 Task: Send an email with the signature Brandon Turner with the subject 'Event invitation' and the message 'I am writing to confirm receipt of your email.' from softage.1@softage.net to softage.4@softage.net with an attached document Proposal_draft.docx and move the email from Sent Items to the folder Art
Action: Mouse moved to (344, 344)
Screenshot: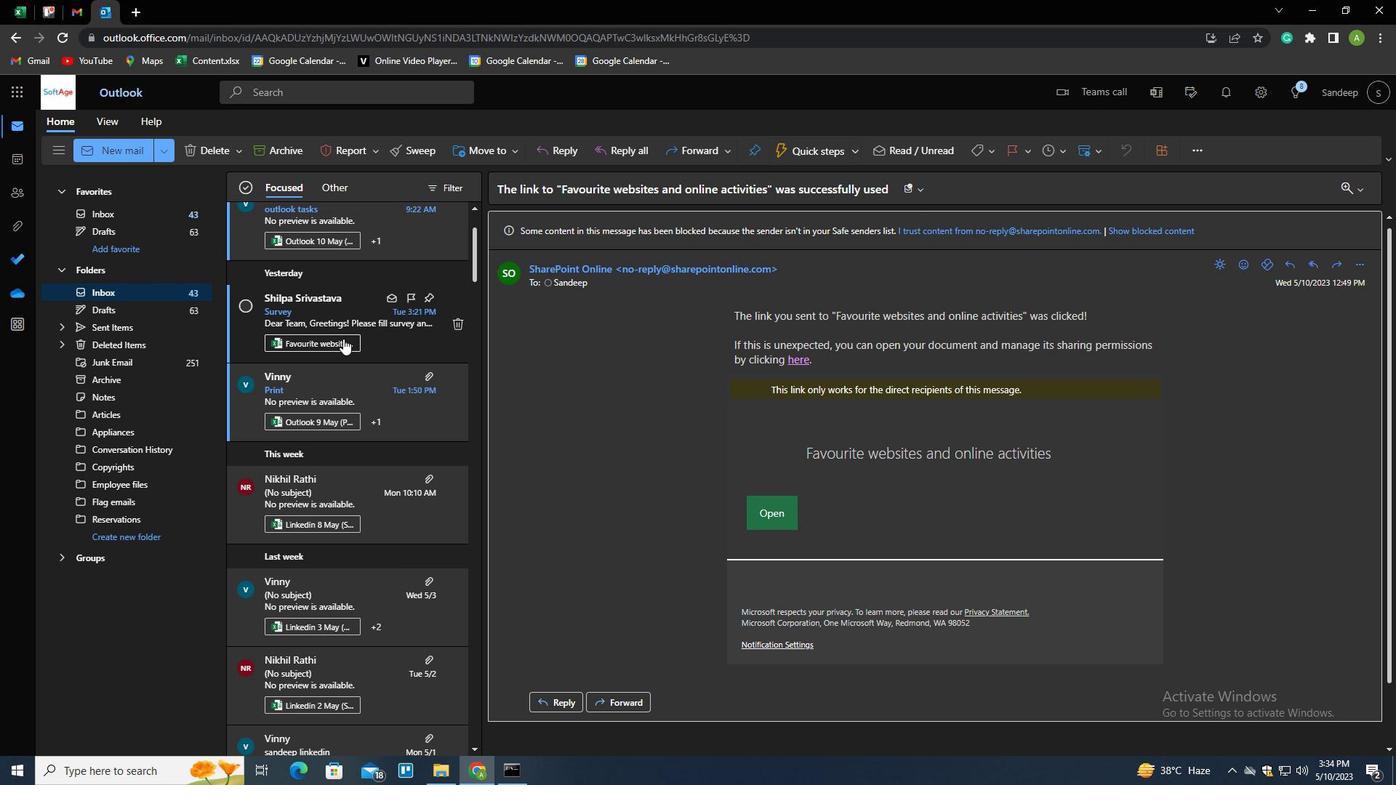 
Action: Key pressed n
Screenshot: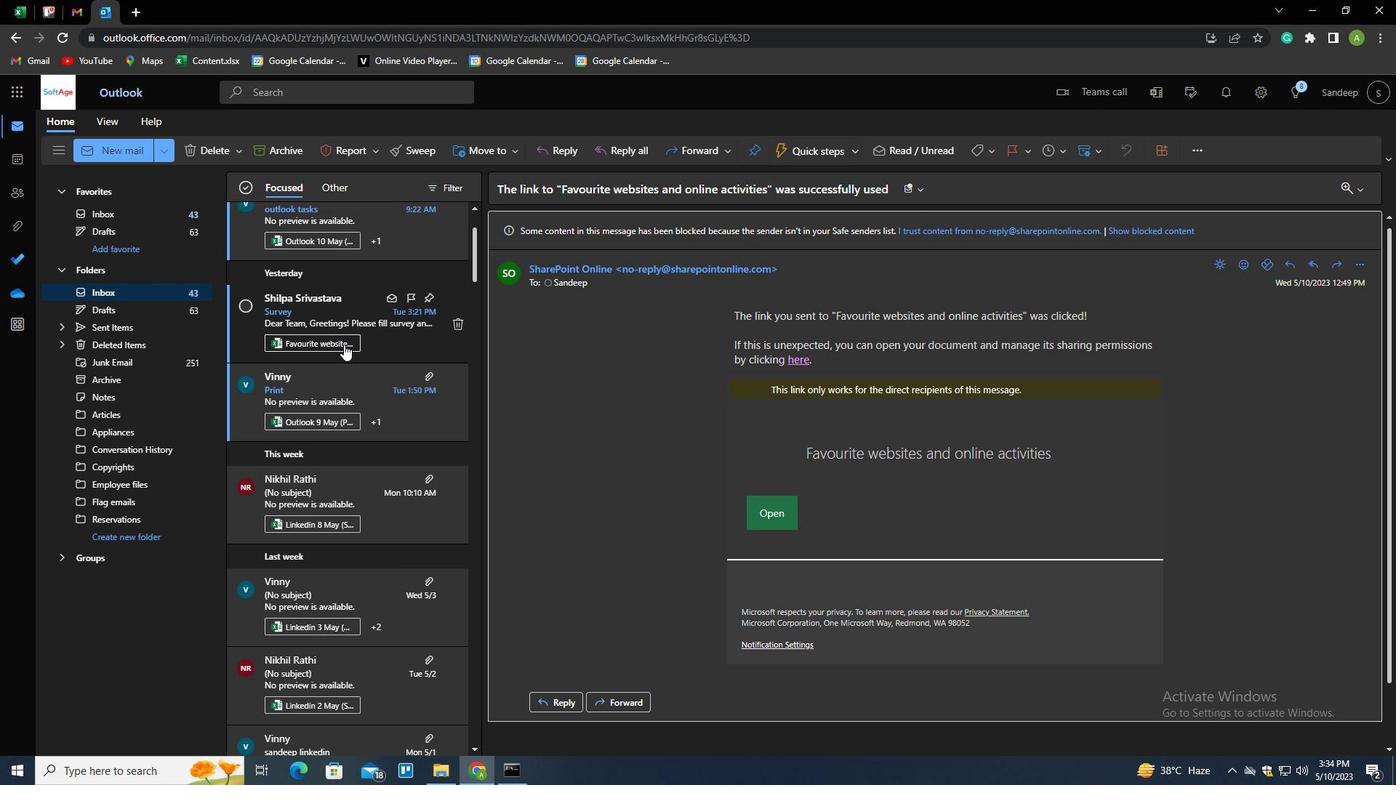 
Action: Mouse moved to (674, 228)
Screenshot: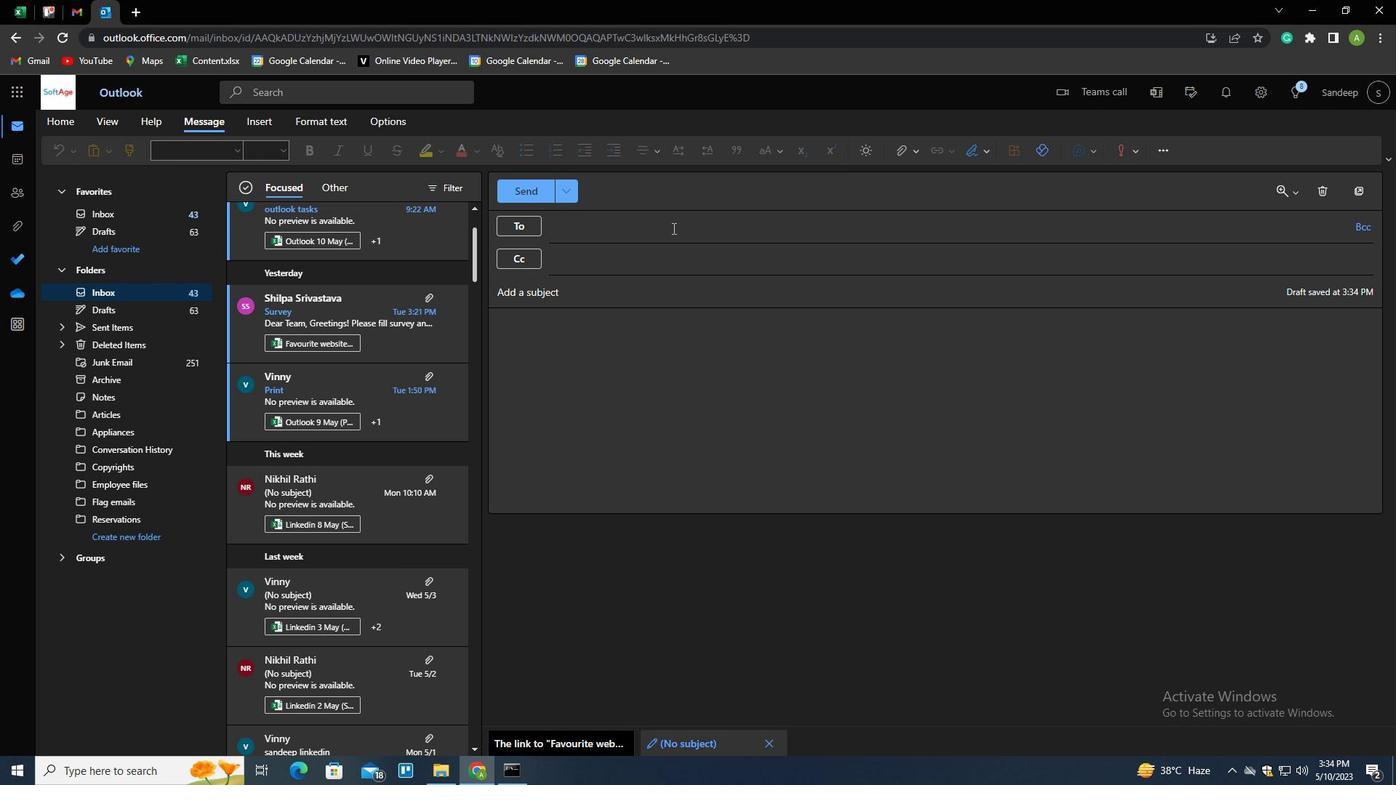
Action: Mouse pressed left at (674, 228)
Screenshot: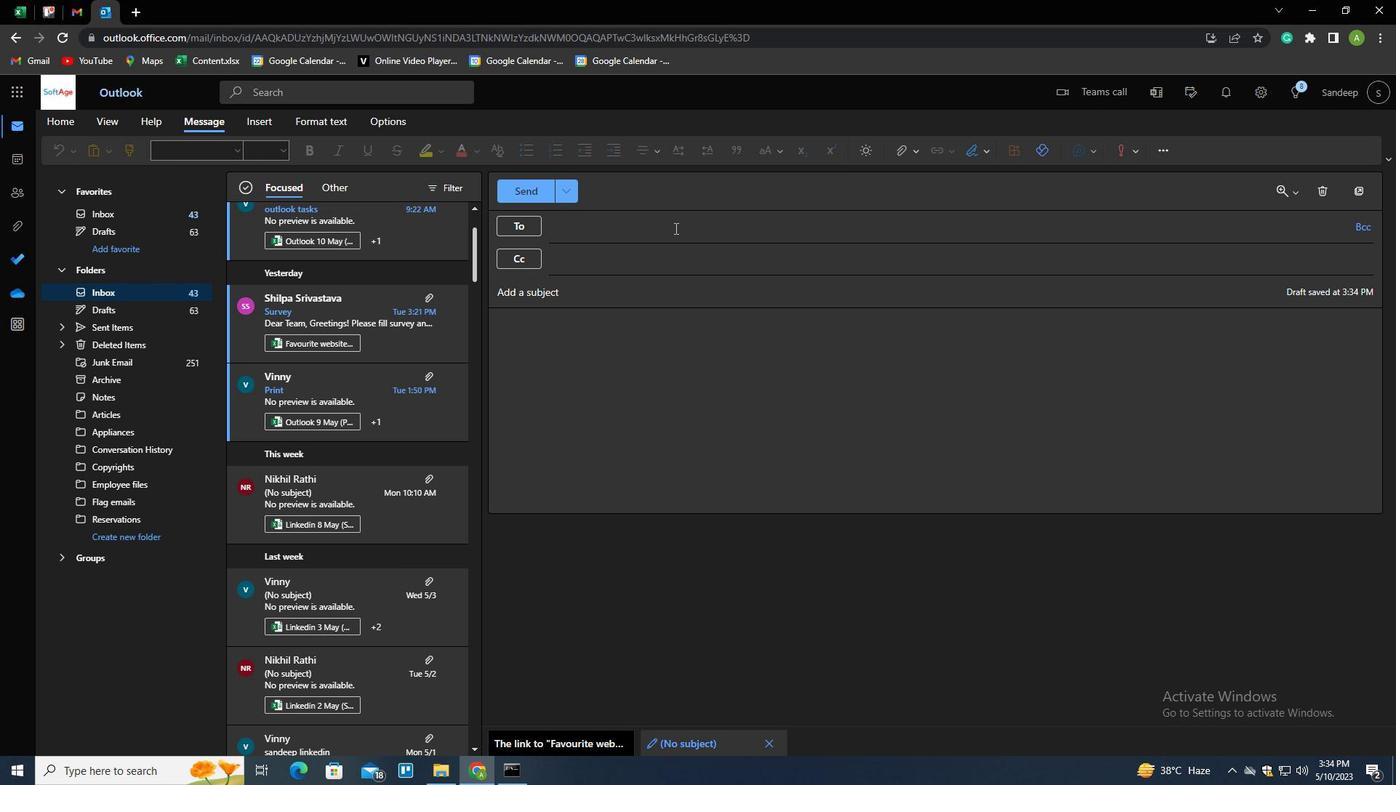 
Action: Mouse moved to (852, 360)
Screenshot: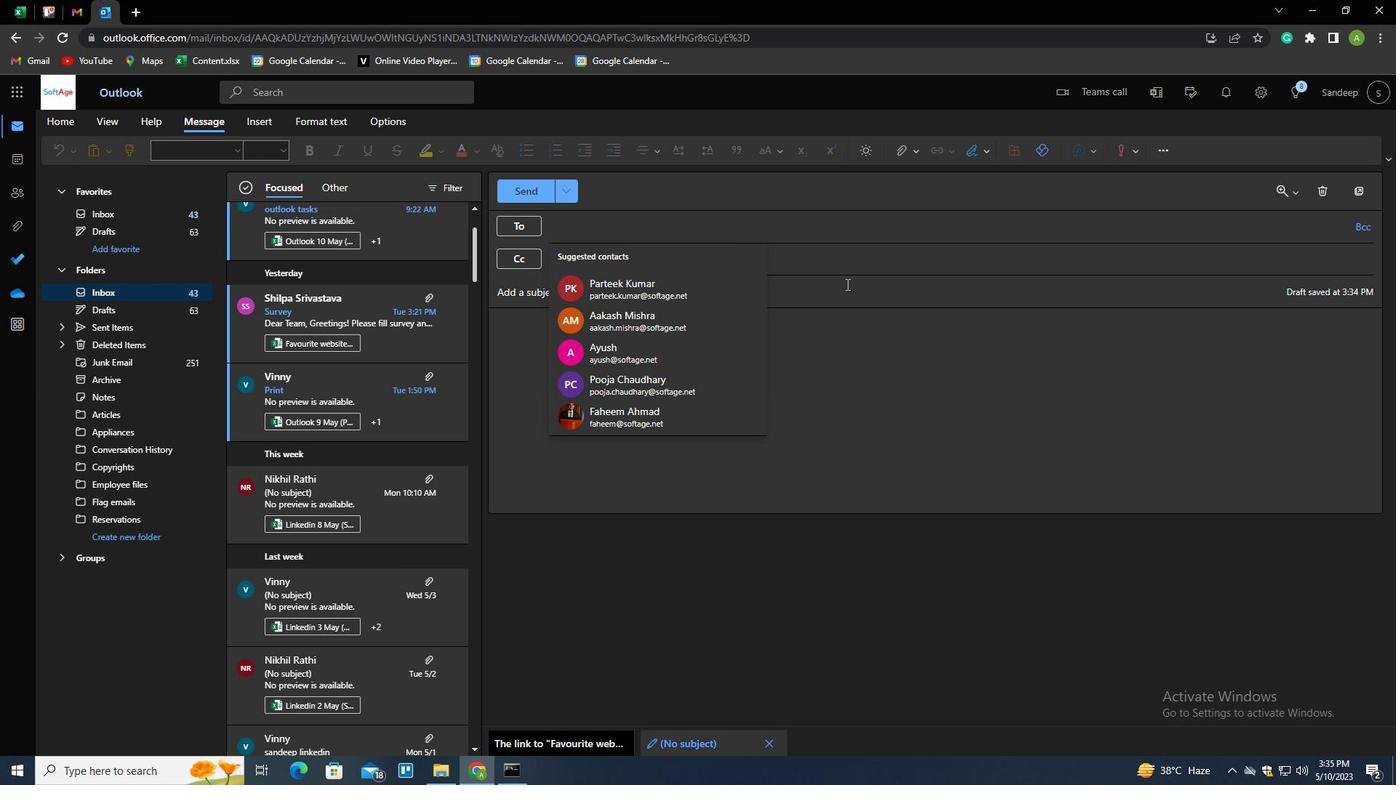 
Action: Mouse pressed left at (852, 360)
Screenshot: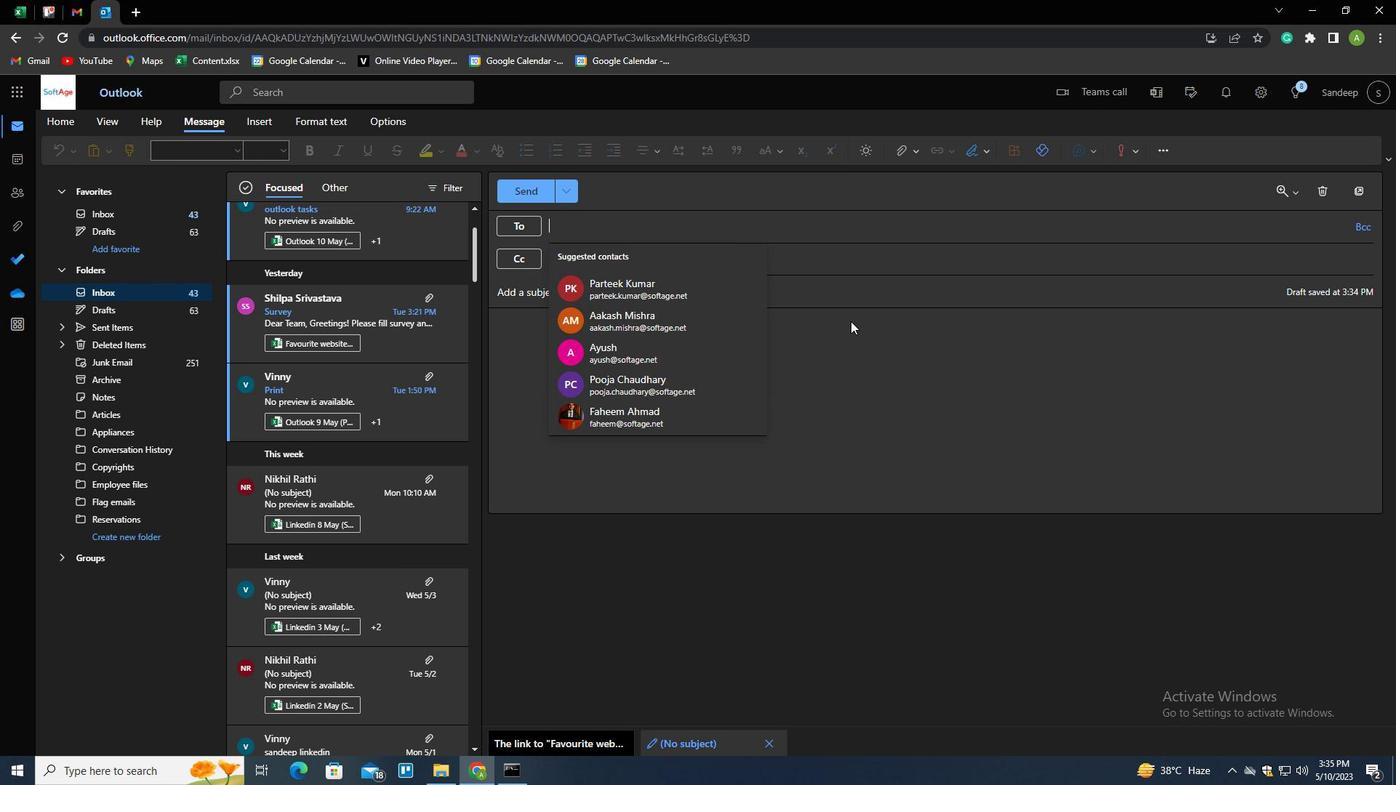 
Action: Mouse moved to (973, 154)
Screenshot: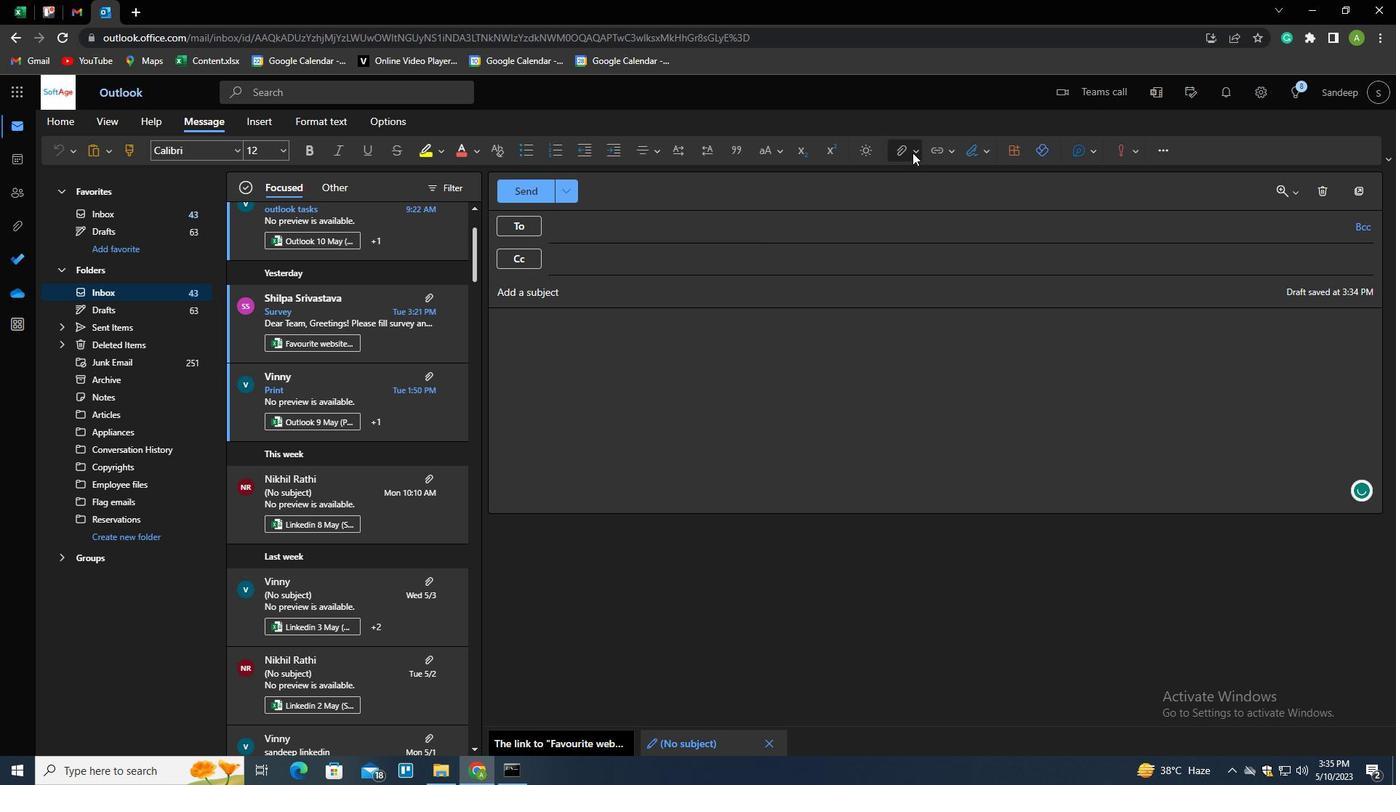 
Action: Mouse pressed left at (973, 154)
Screenshot: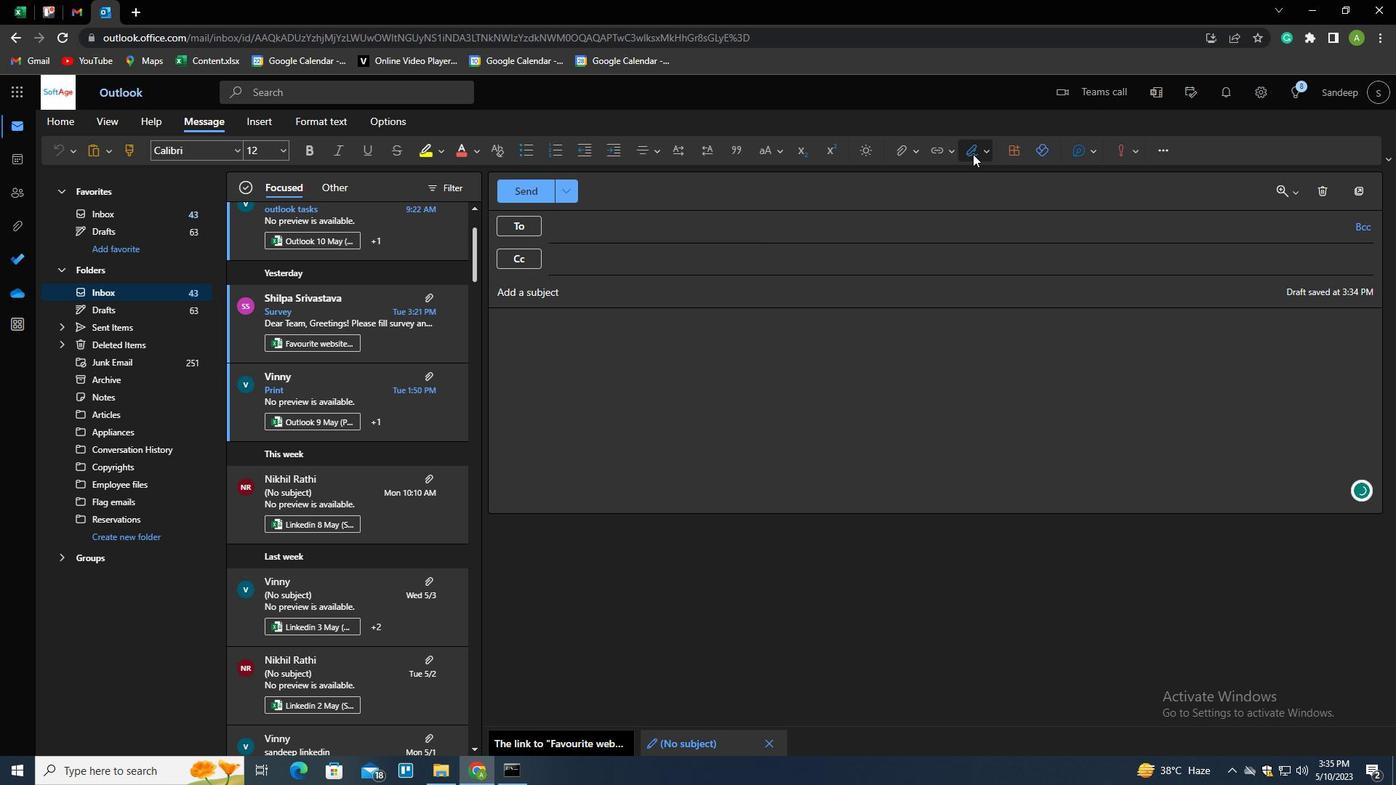
Action: Mouse moved to (965, 213)
Screenshot: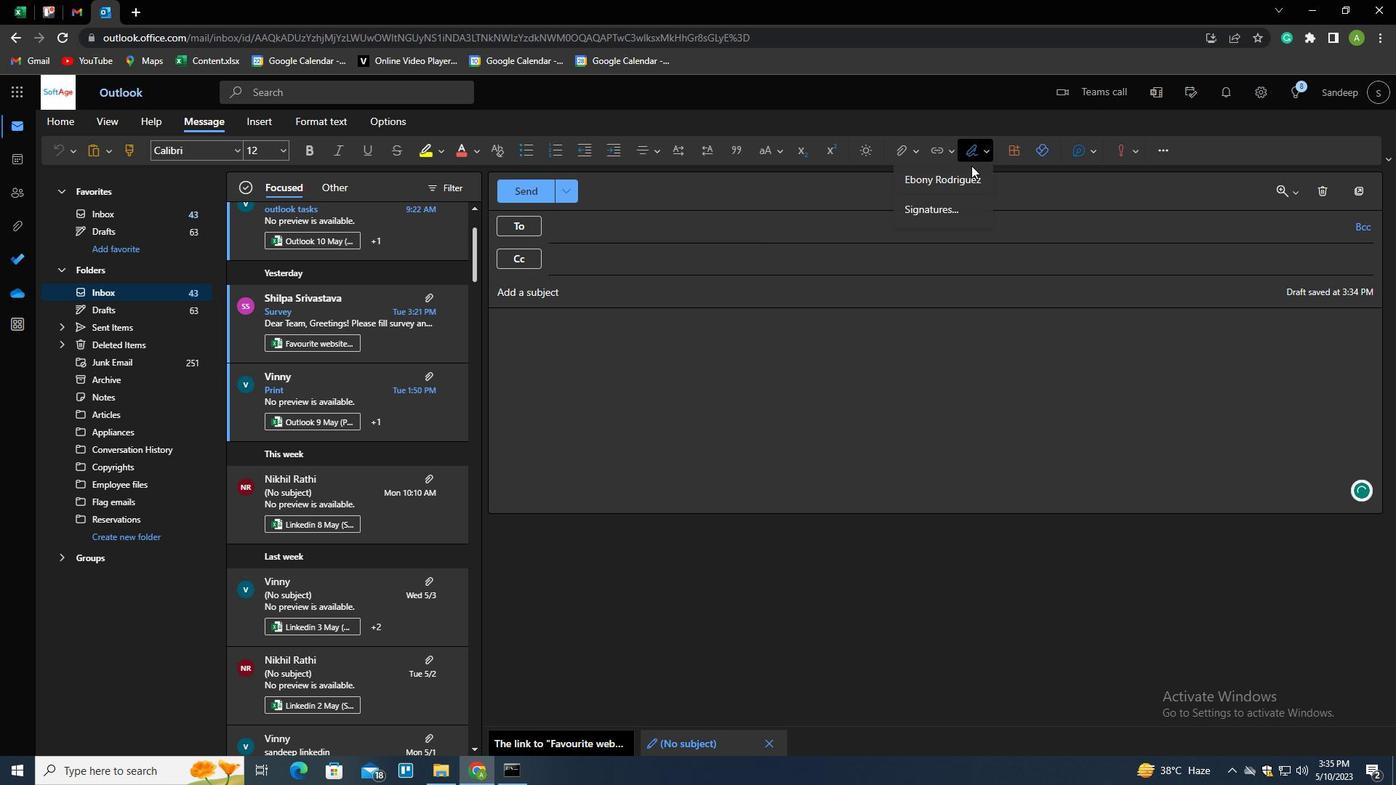 
Action: Mouse pressed left at (965, 213)
Screenshot: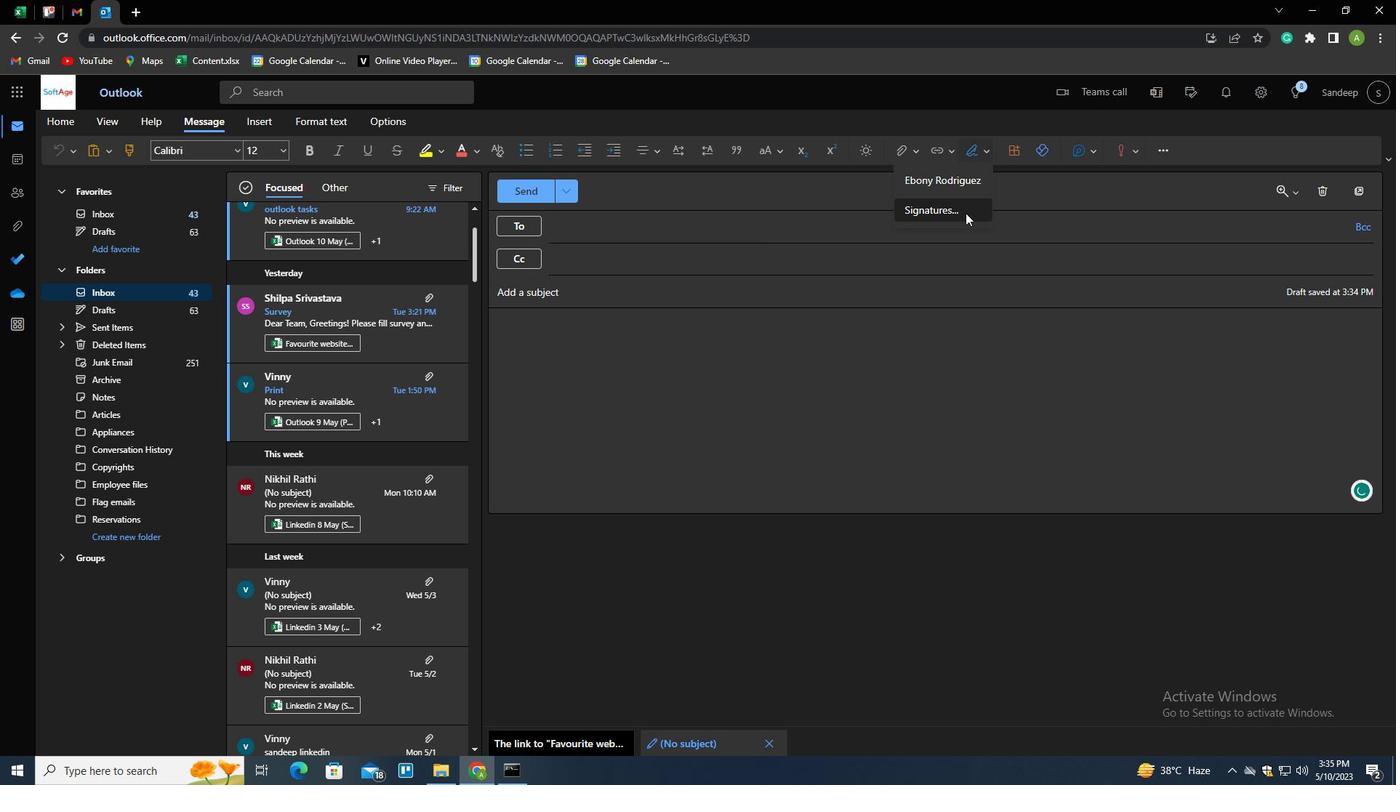 
Action: Mouse moved to (1043, 269)
Screenshot: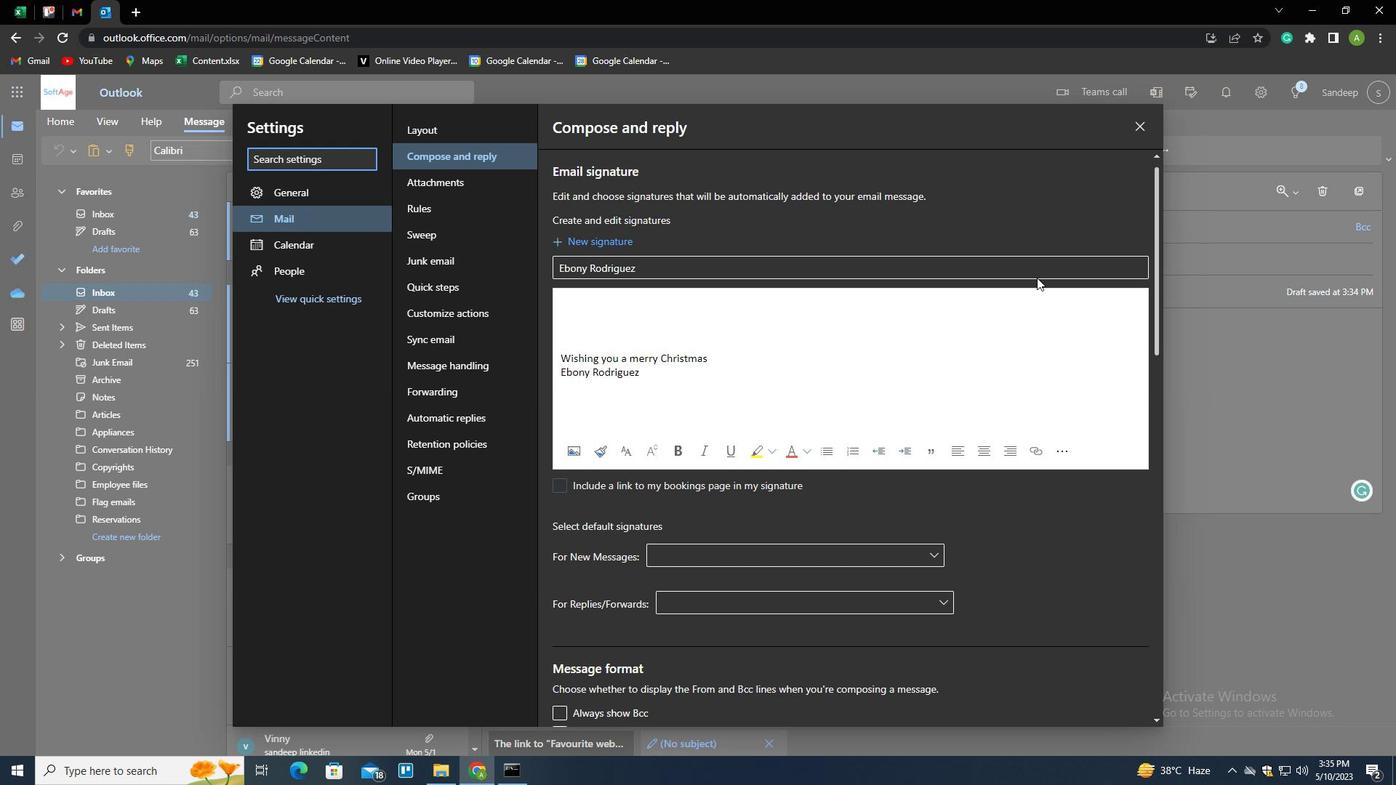 
Action: Mouse pressed left at (1043, 269)
Screenshot: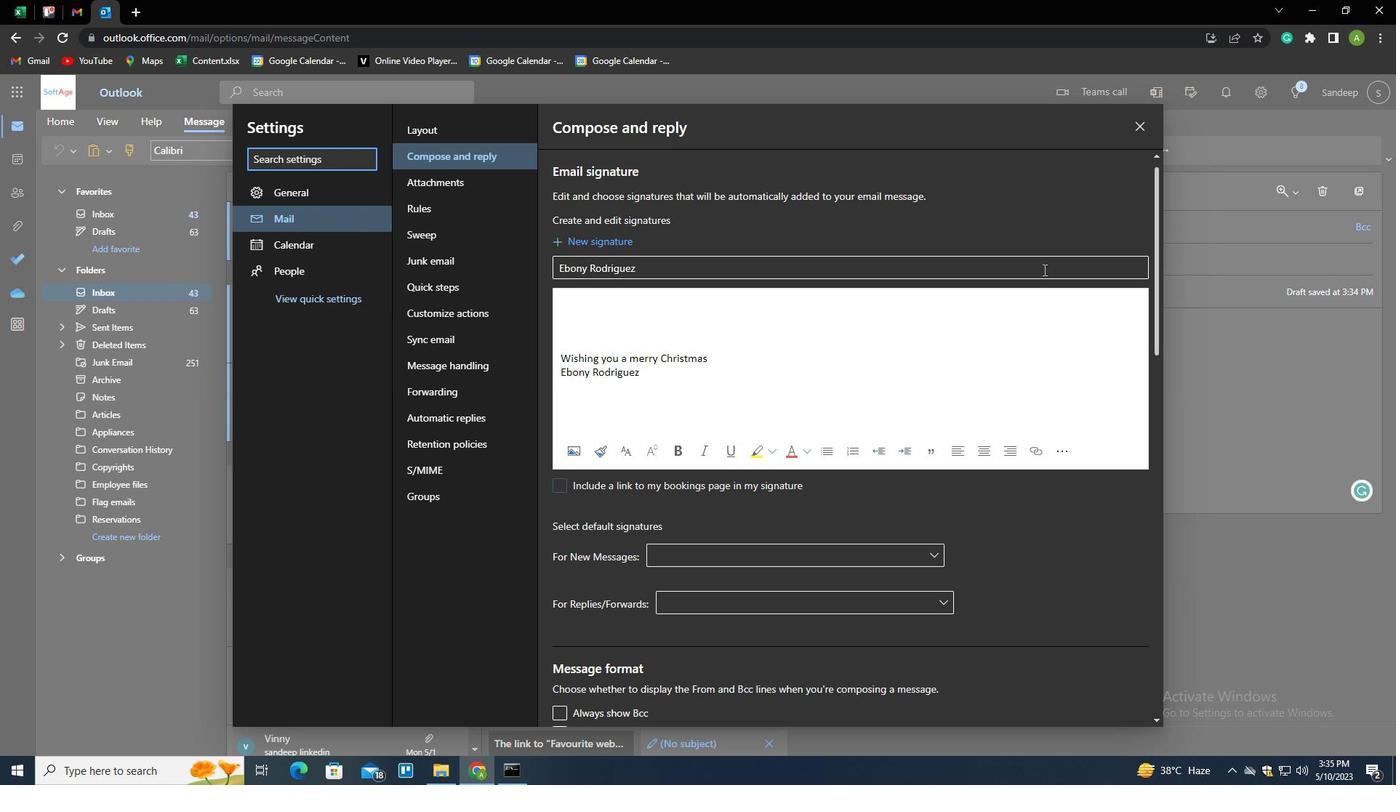 
Action: Mouse moved to (1016, 250)
Screenshot: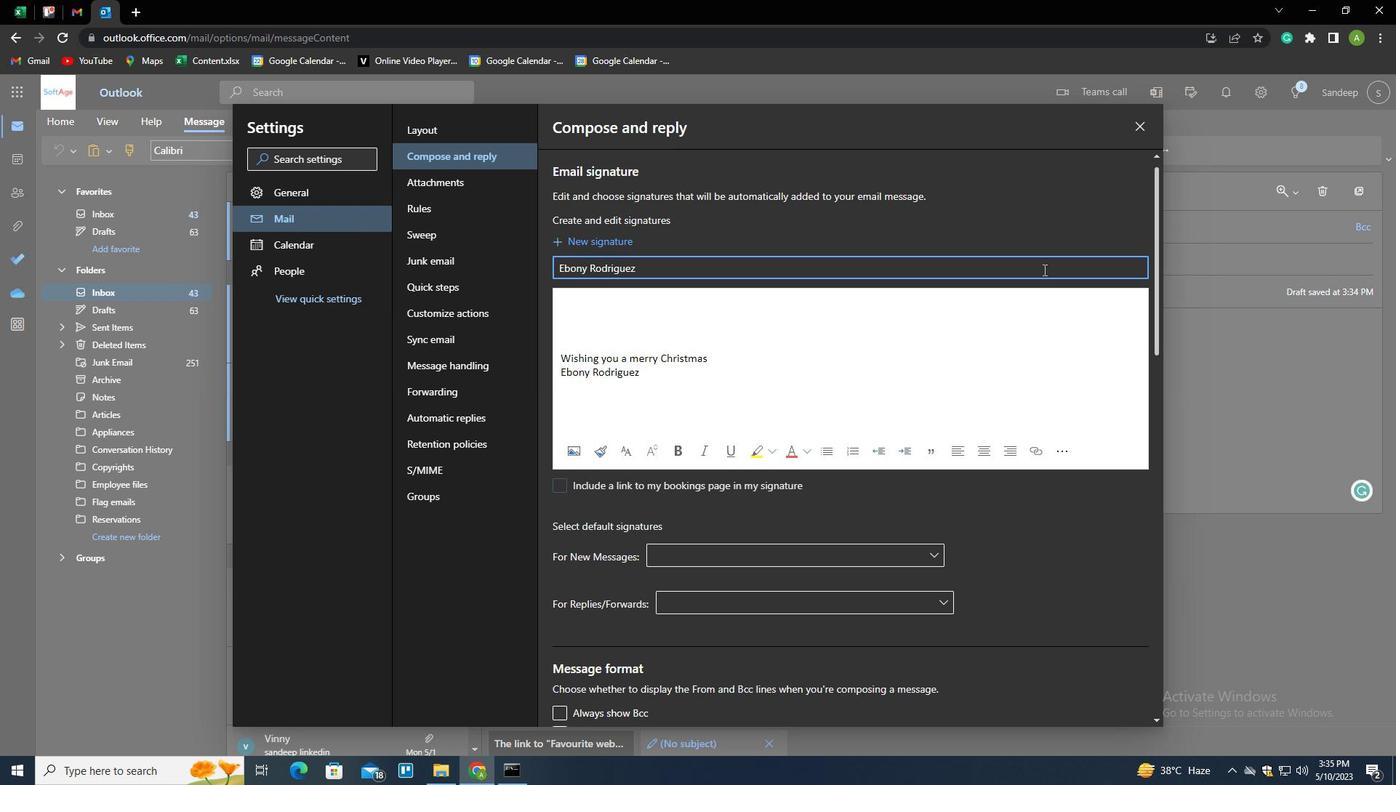 
Action: Key pressed <Key.shift_r><Key.home><Key.shift>BRANDON<Key.space><Key.shift>TURNER
Screenshot: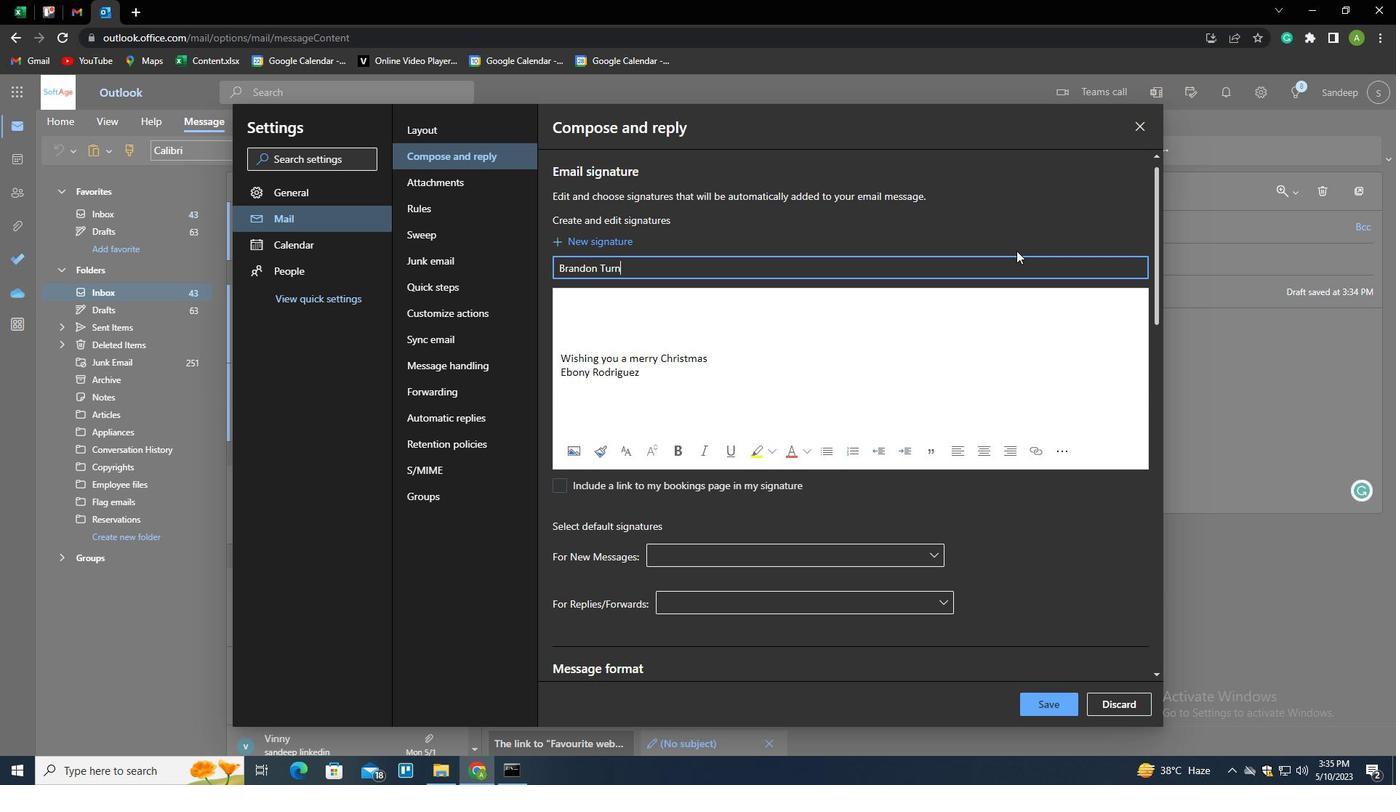 
Action: Mouse moved to (653, 370)
Screenshot: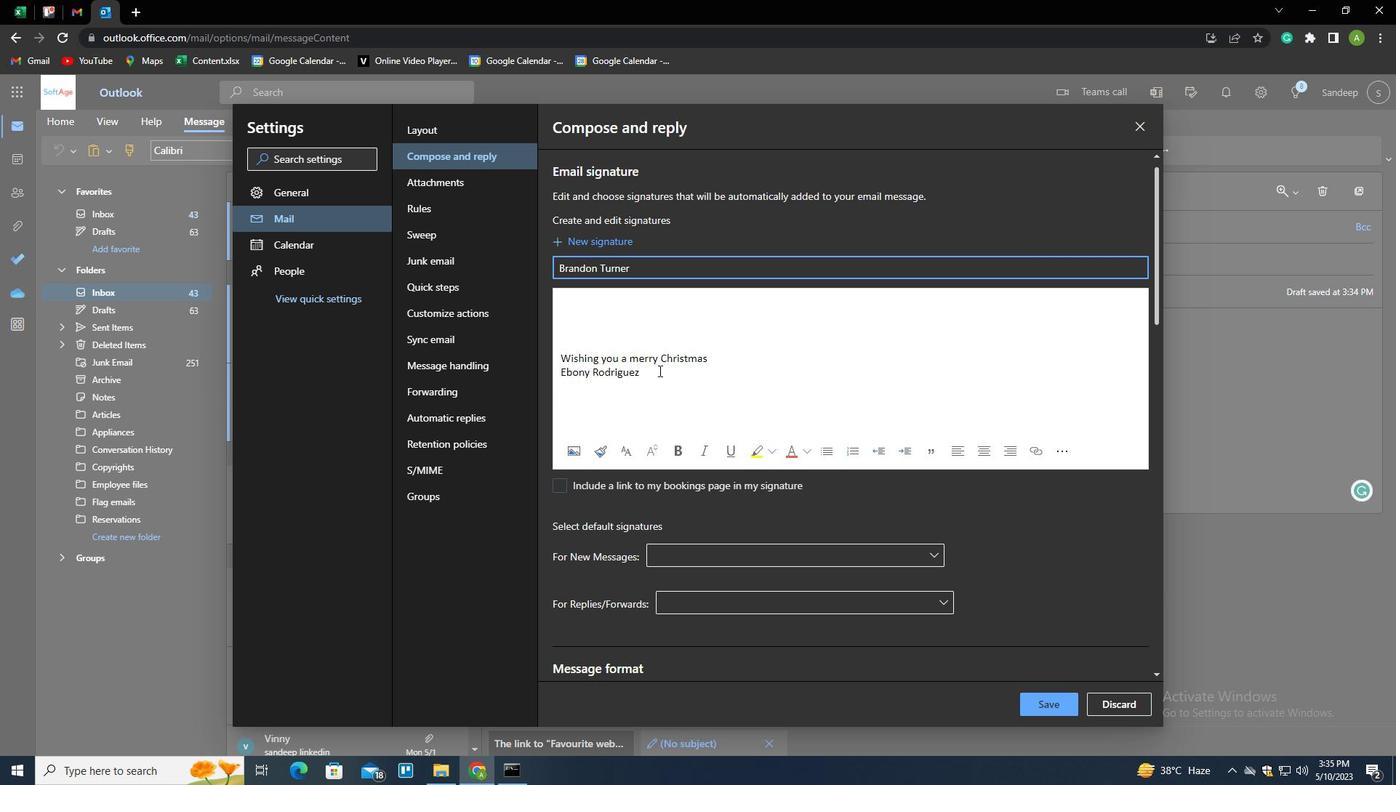 
Action: Mouse pressed left at (653, 370)
Screenshot: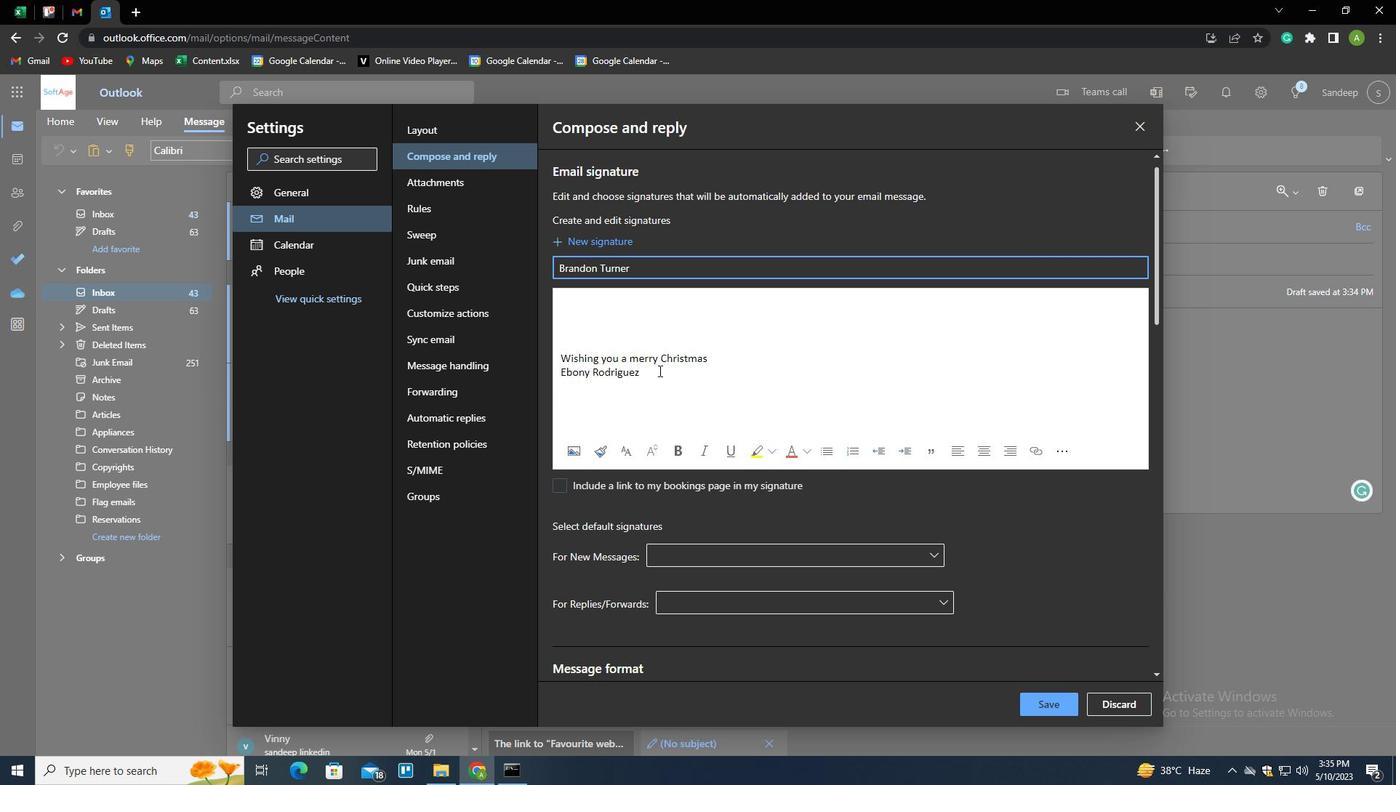 
Action: Mouse moved to (552, 352)
Screenshot: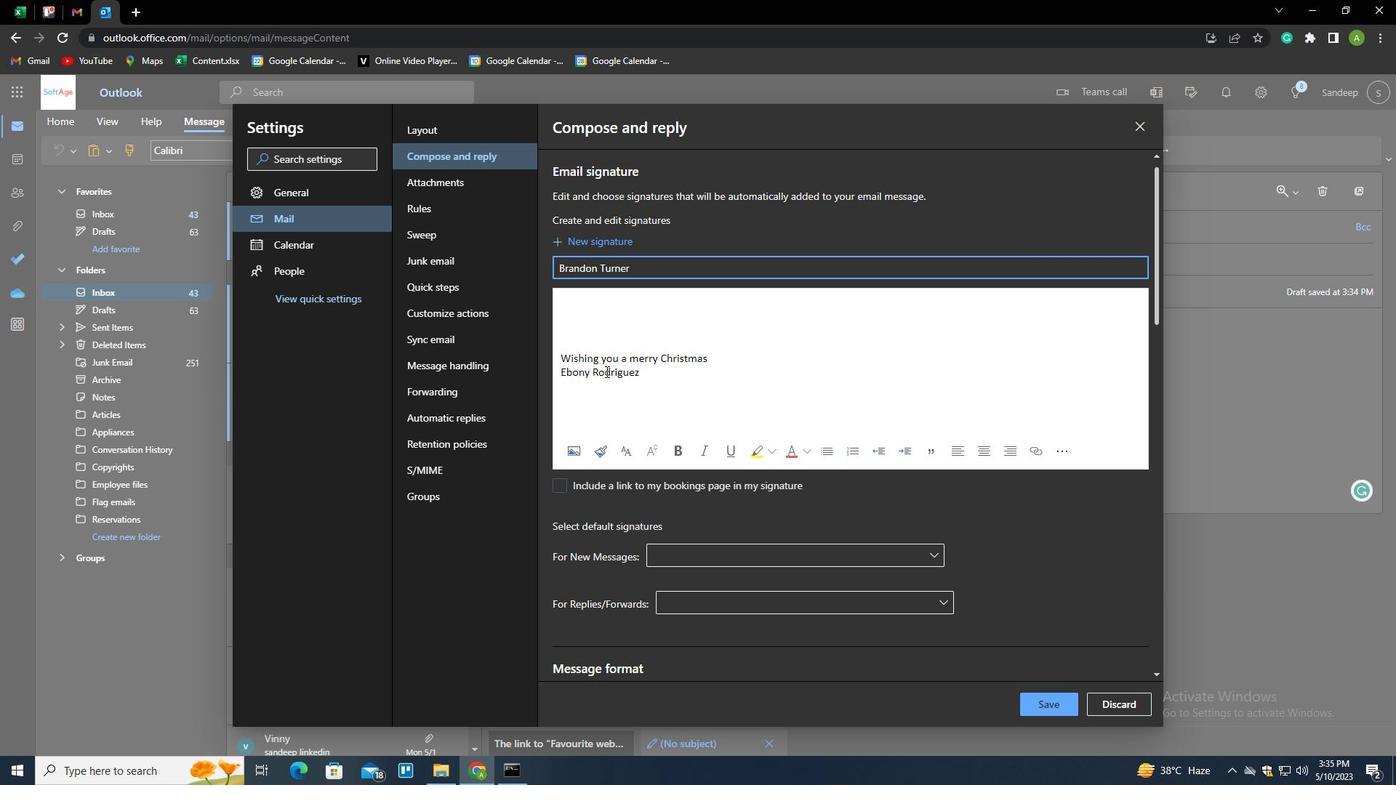 
Action: Key pressed <Key.backspace><Key.backspace><Key.shift><Key.shift><Key.shift>ctrl+I<Key.space>AM<Key.space><Key.shift><Key.shift><Key.shift><Key.shift><Key.shift><Key.shift><Key.shift><Key.shift><Key.shift><Key.shift><Key.shift><Key.shift><Key.shift><Key.shift><Key.shift><Key.shift>WRITING<Key.space>TO<Key.space>CON<Key.left><Key.left><Key.left><Key.left><Key.left><Key.left><Key.left><Key.left><Key.left><Key.left><Key.left><Key.left><Key.left><Key.backspace>W<Key.end>FIRM<Key.space>RECEIPT<Key.space>OF<Key.space>YOUR<Key.space>EMAIL
Screenshot: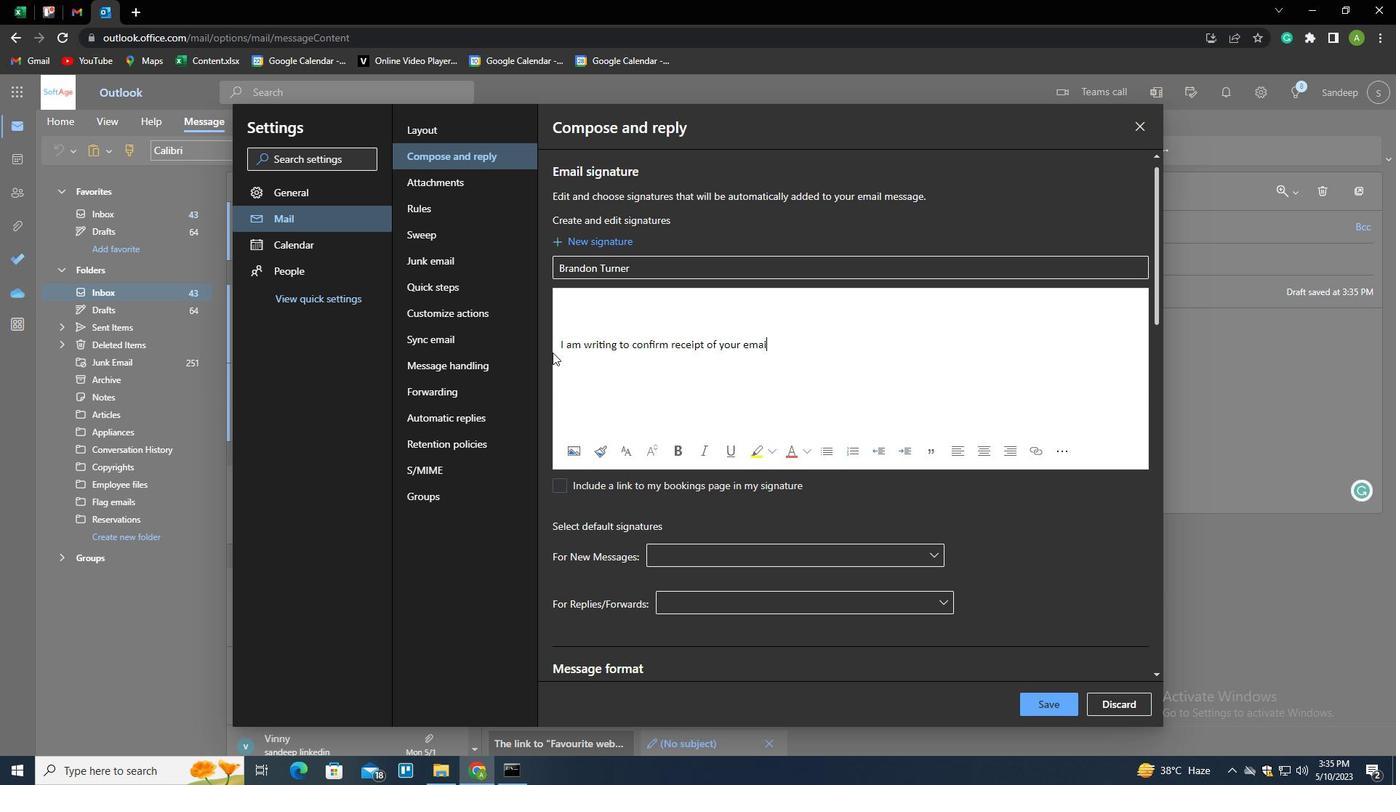 
Action: Mouse moved to (1049, 707)
Screenshot: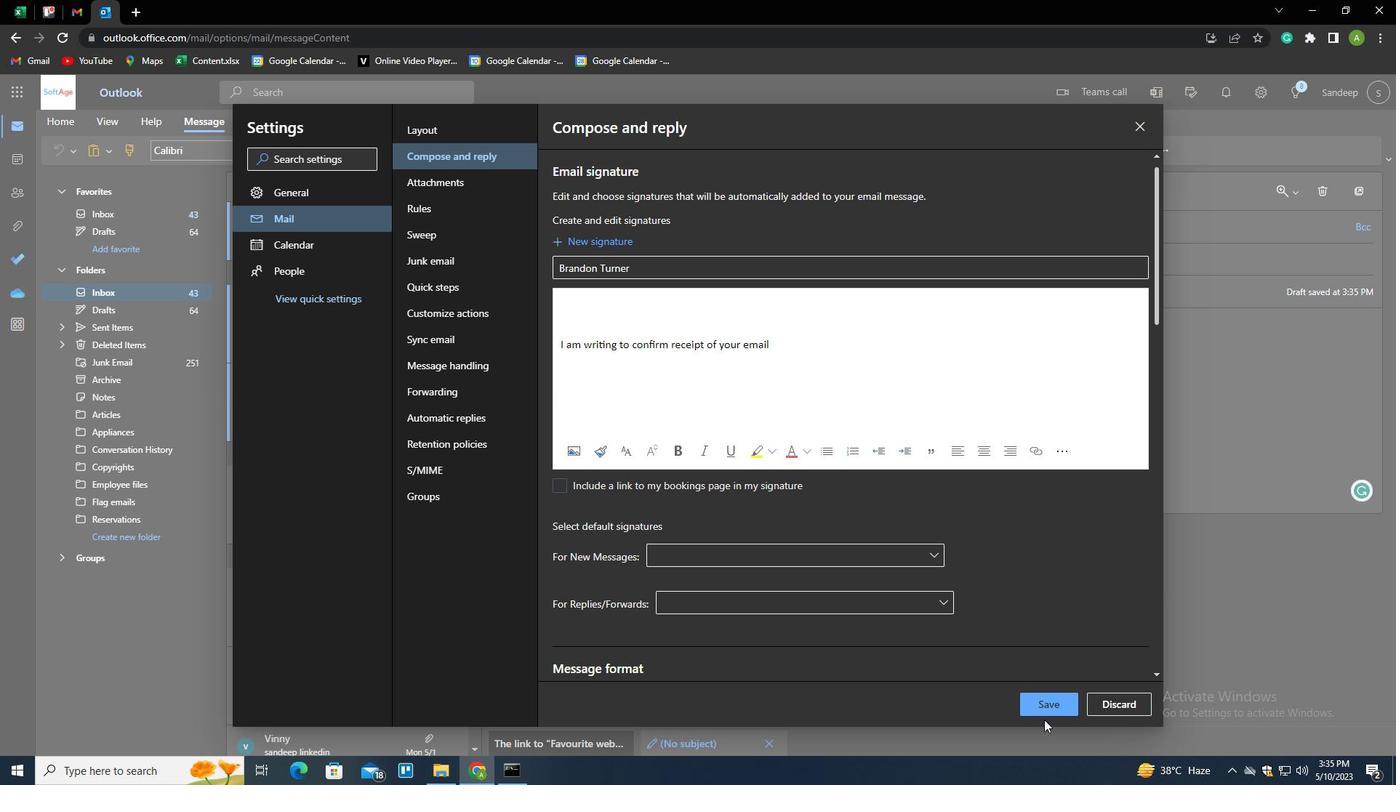 
Action: Mouse pressed left at (1049, 707)
Screenshot: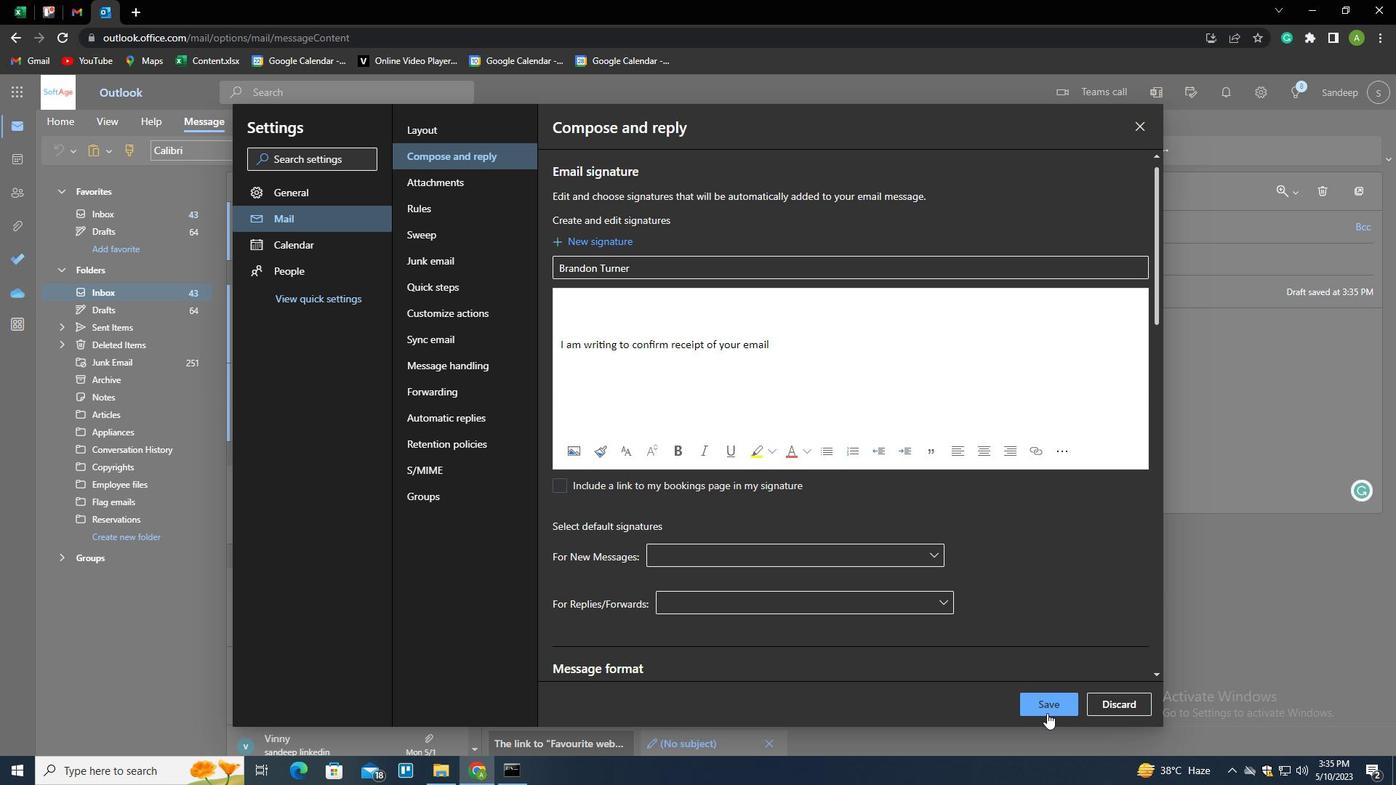 
Action: Mouse moved to (1217, 414)
Screenshot: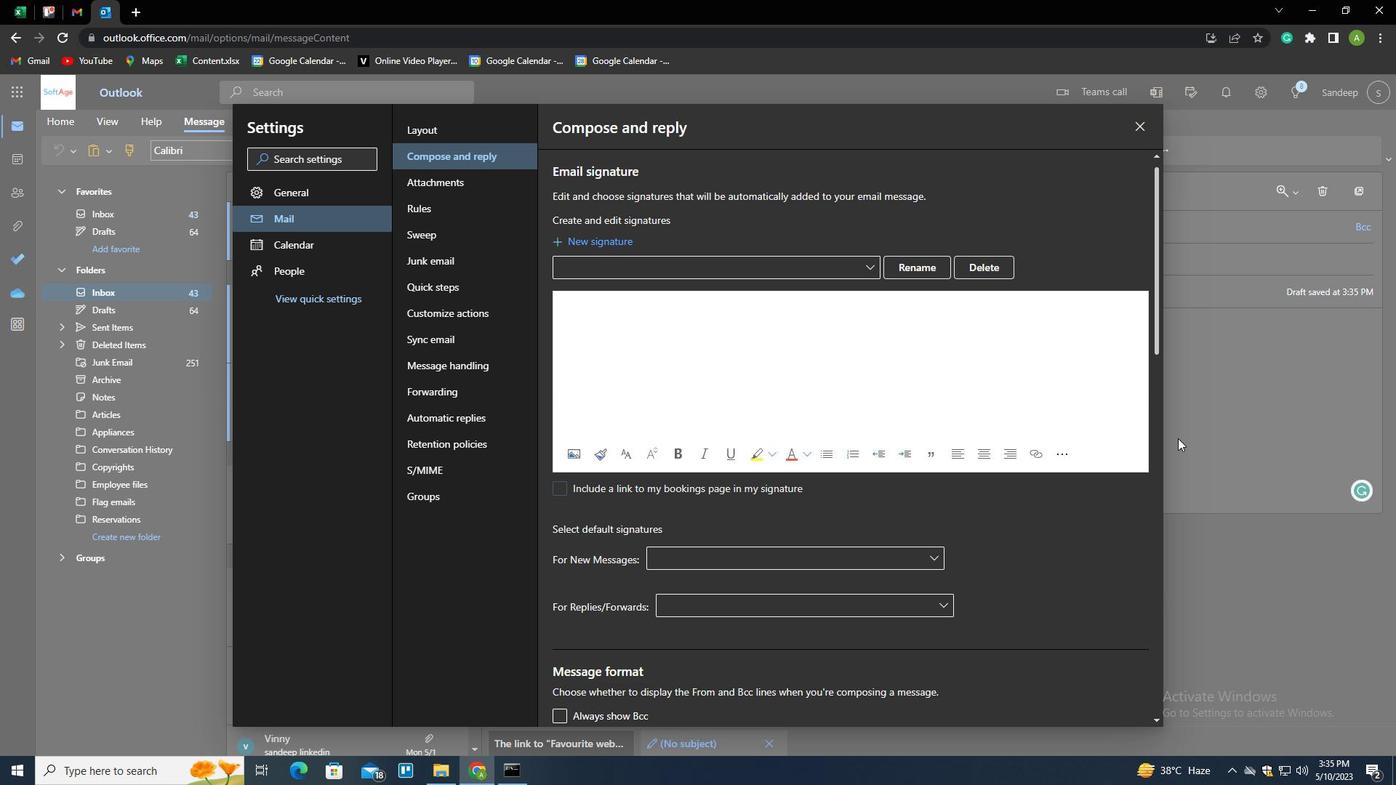 
Action: Mouse pressed left at (1217, 414)
Screenshot: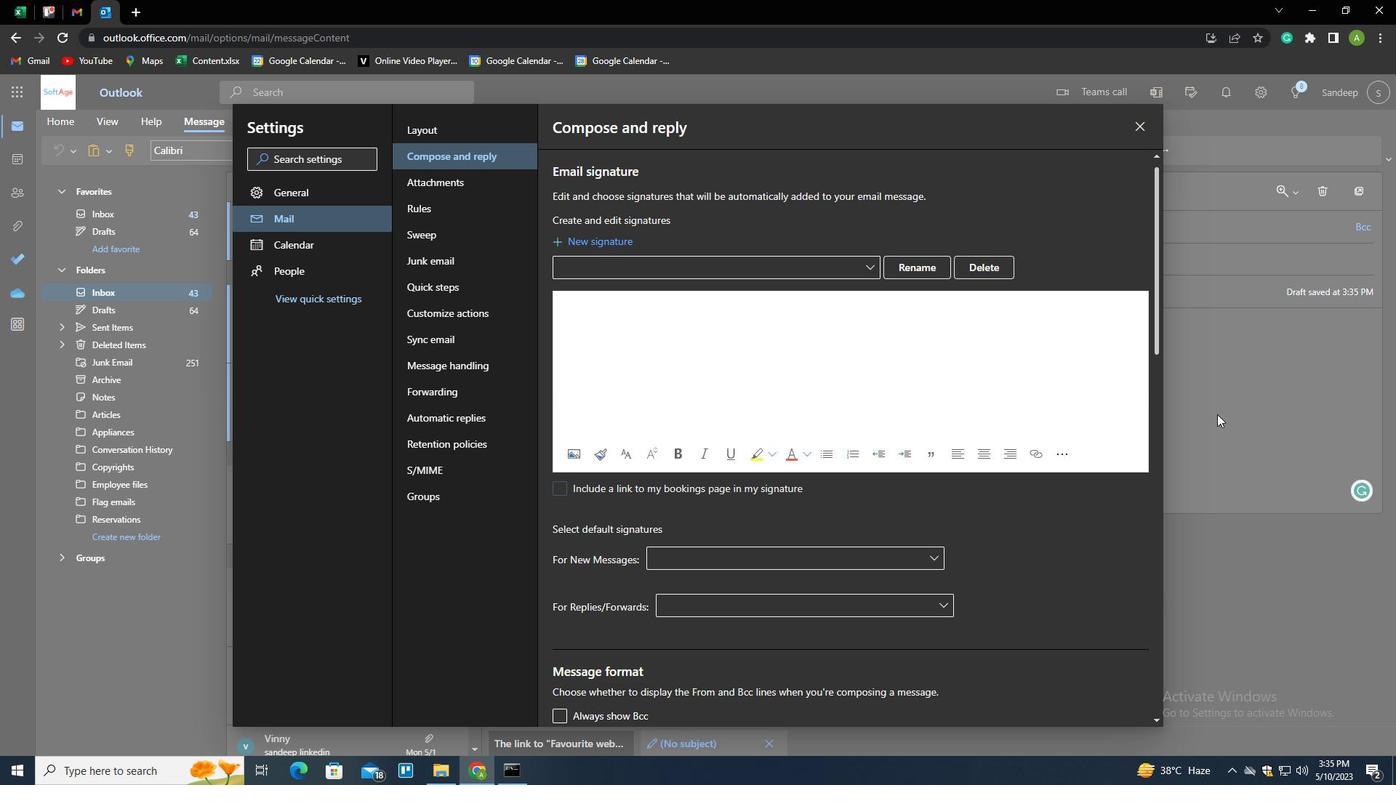 
Action: Mouse moved to (989, 147)
Screenshot: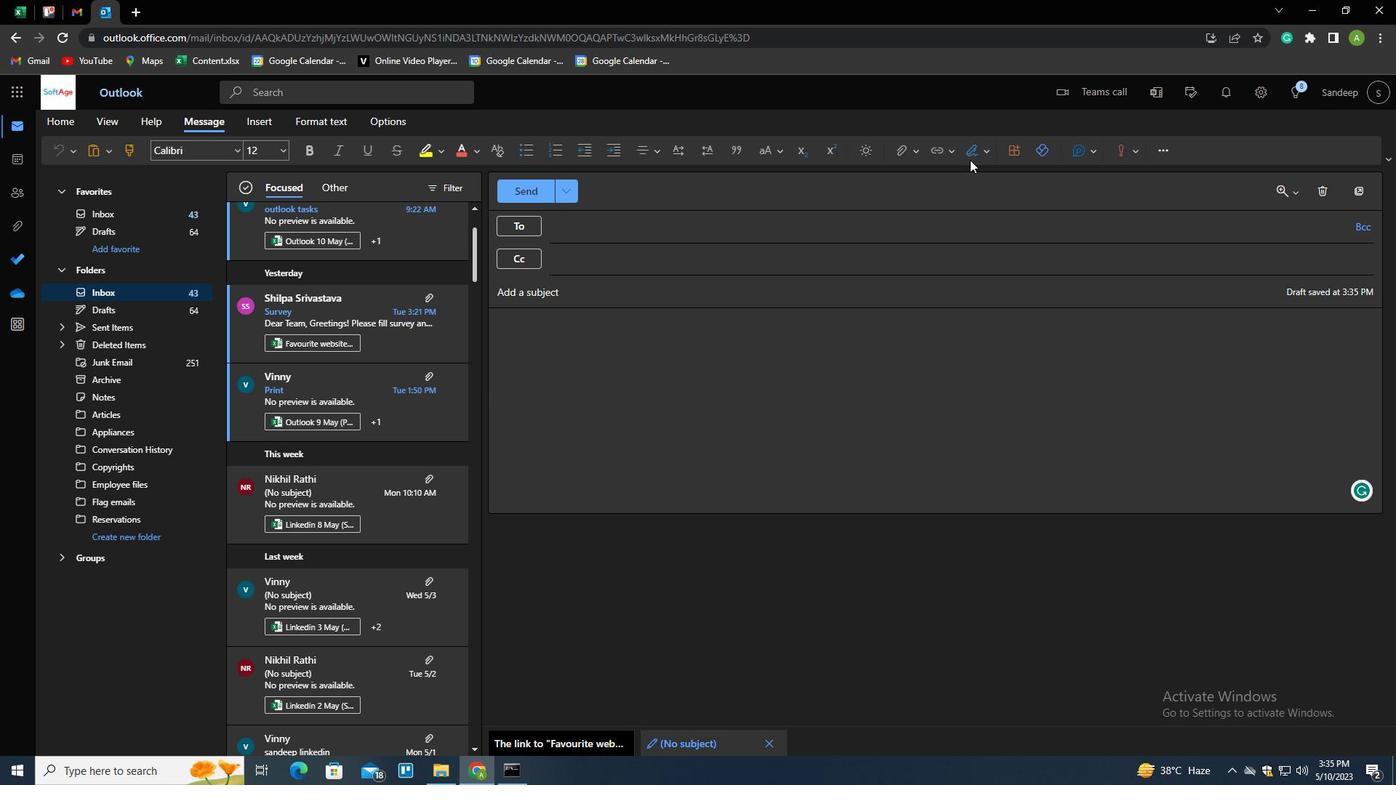 
Action: Mouse pressed left at (989, 147)
Screenshot: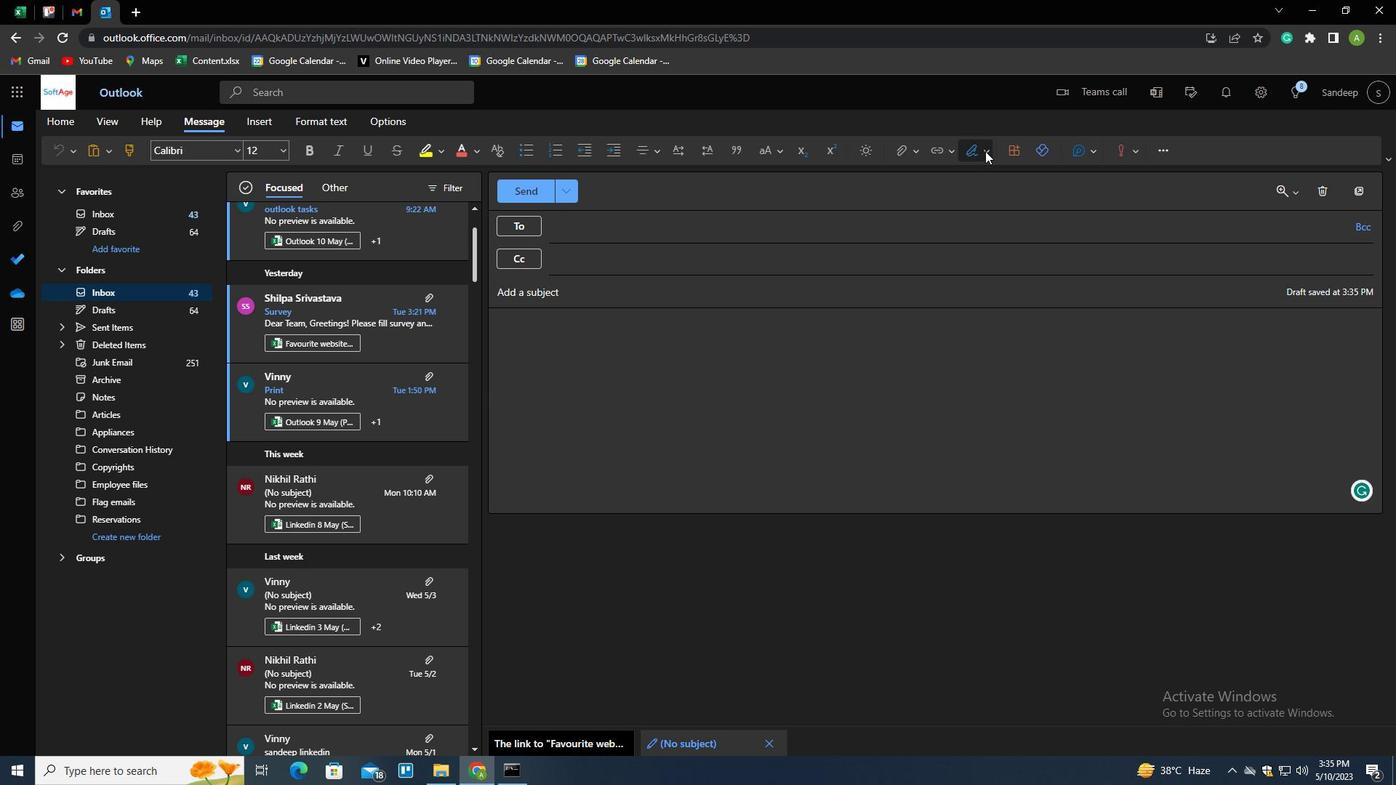 
Action: Mouse moved to (971, 180)
Screenshot: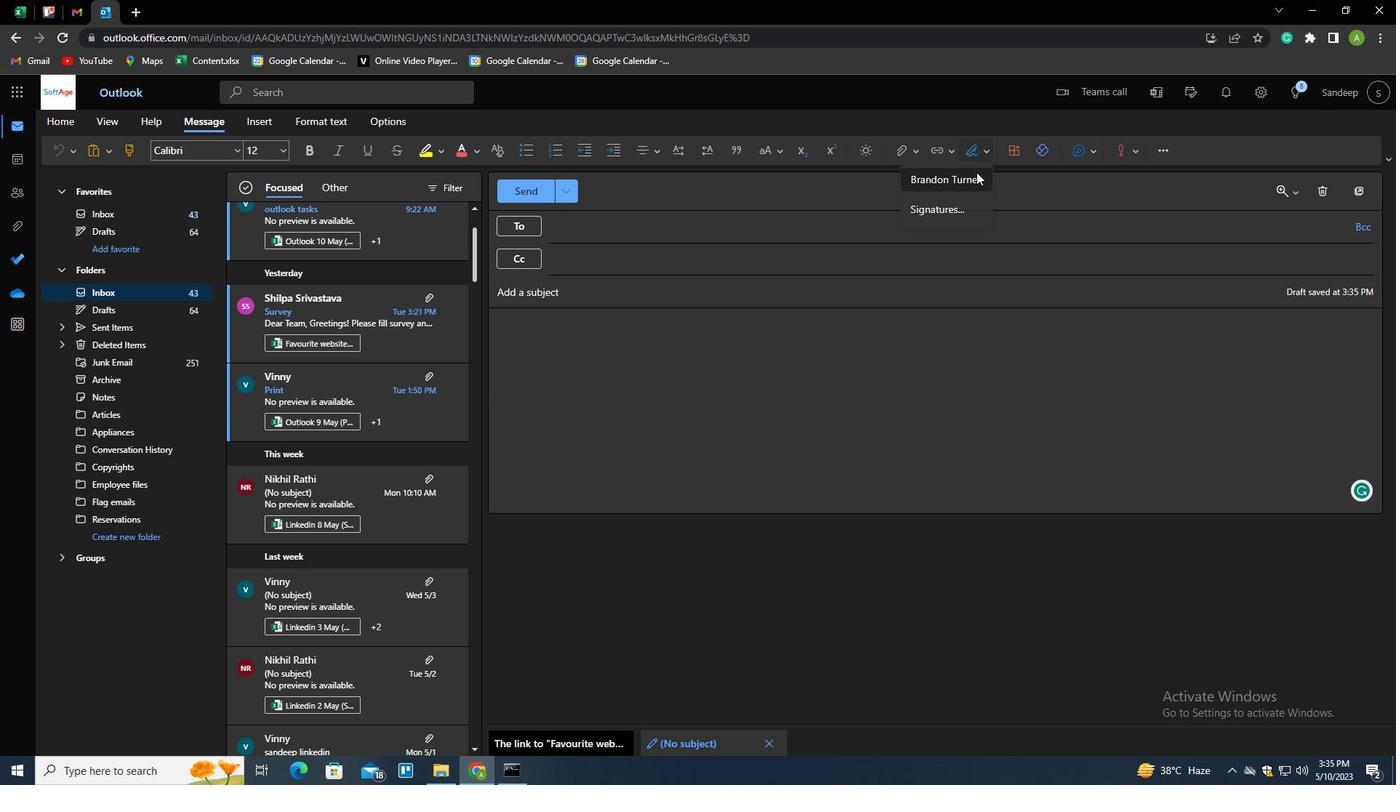
Action: Mouse pressed left at (971, 180)
Screenshot: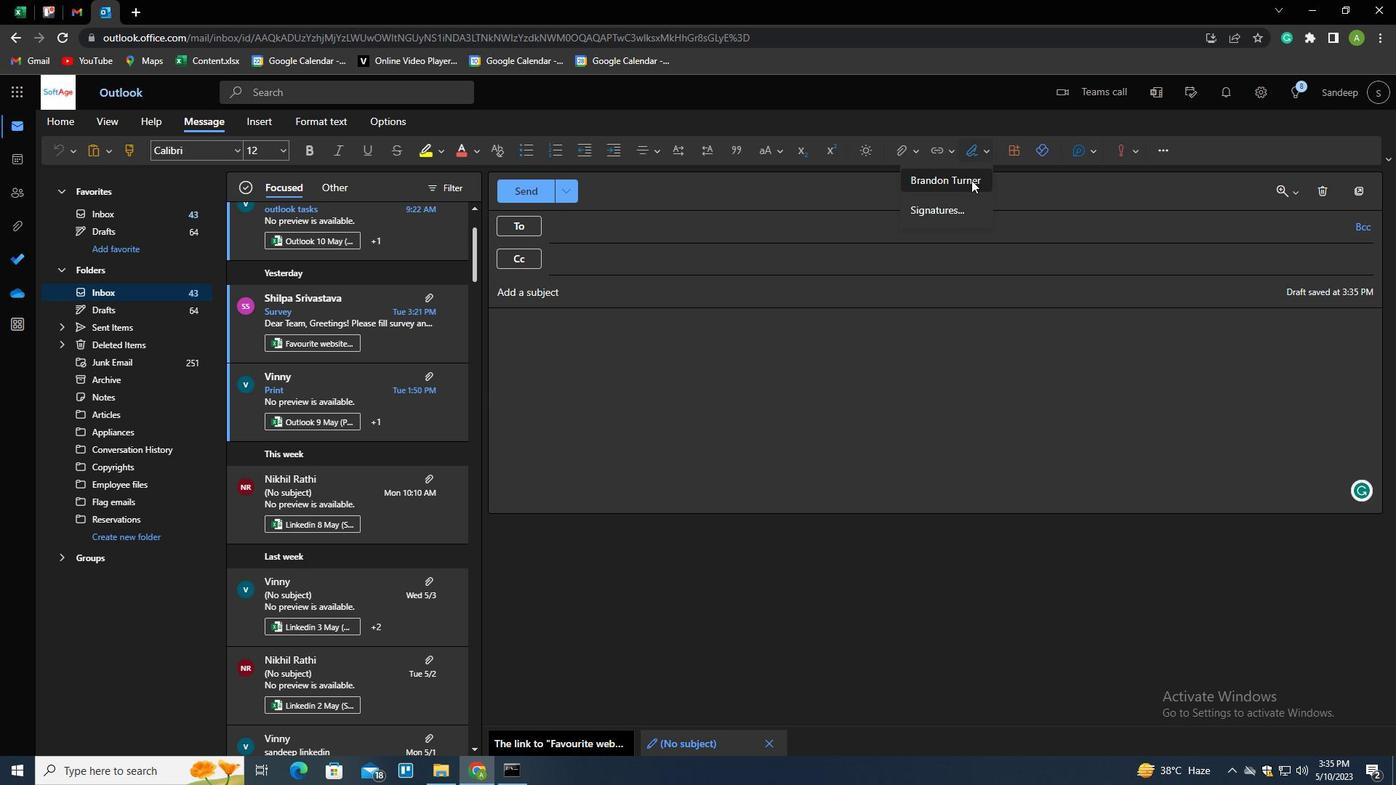 
Action: Mouse moved to (586, 232)
Screenshot: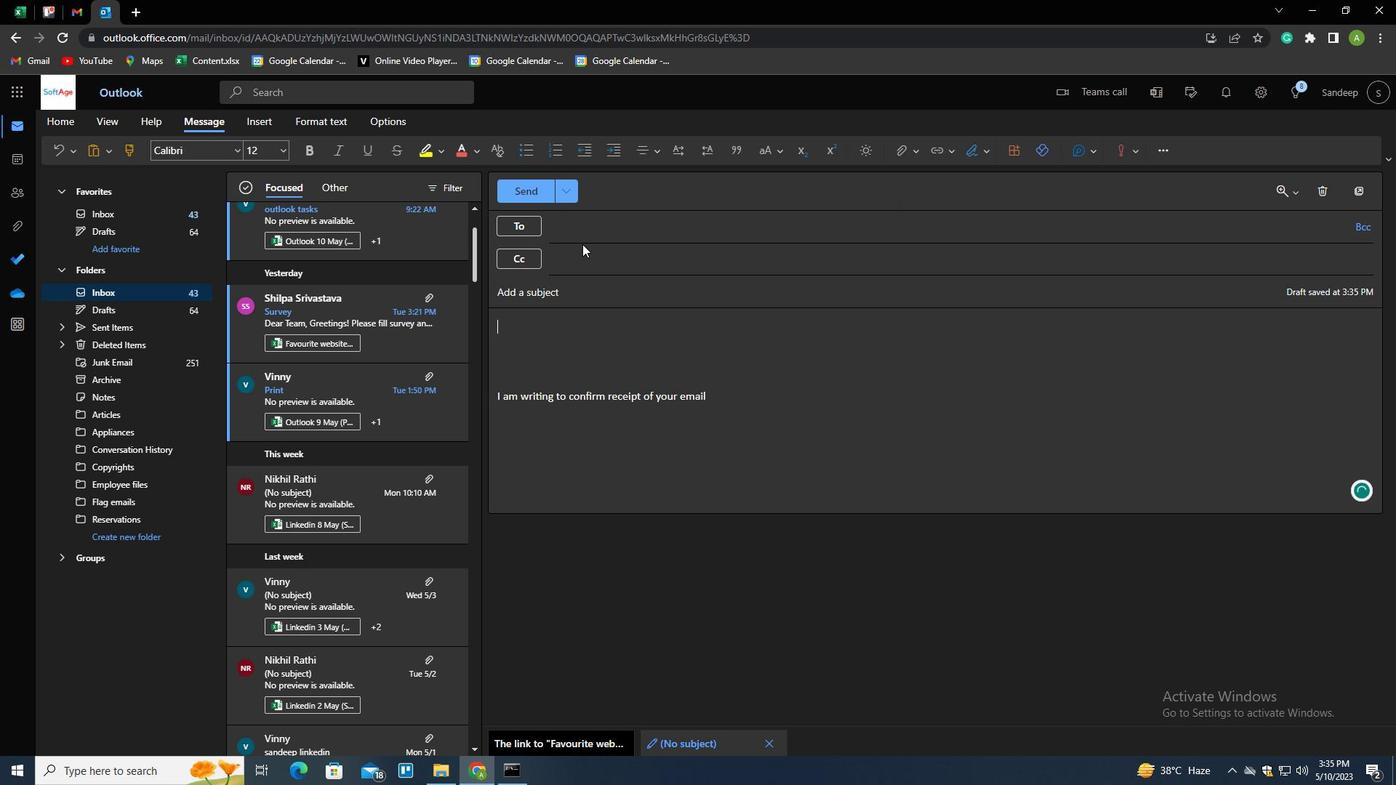 
Action: Mouse pressed left at (586, 232)
Screenshot: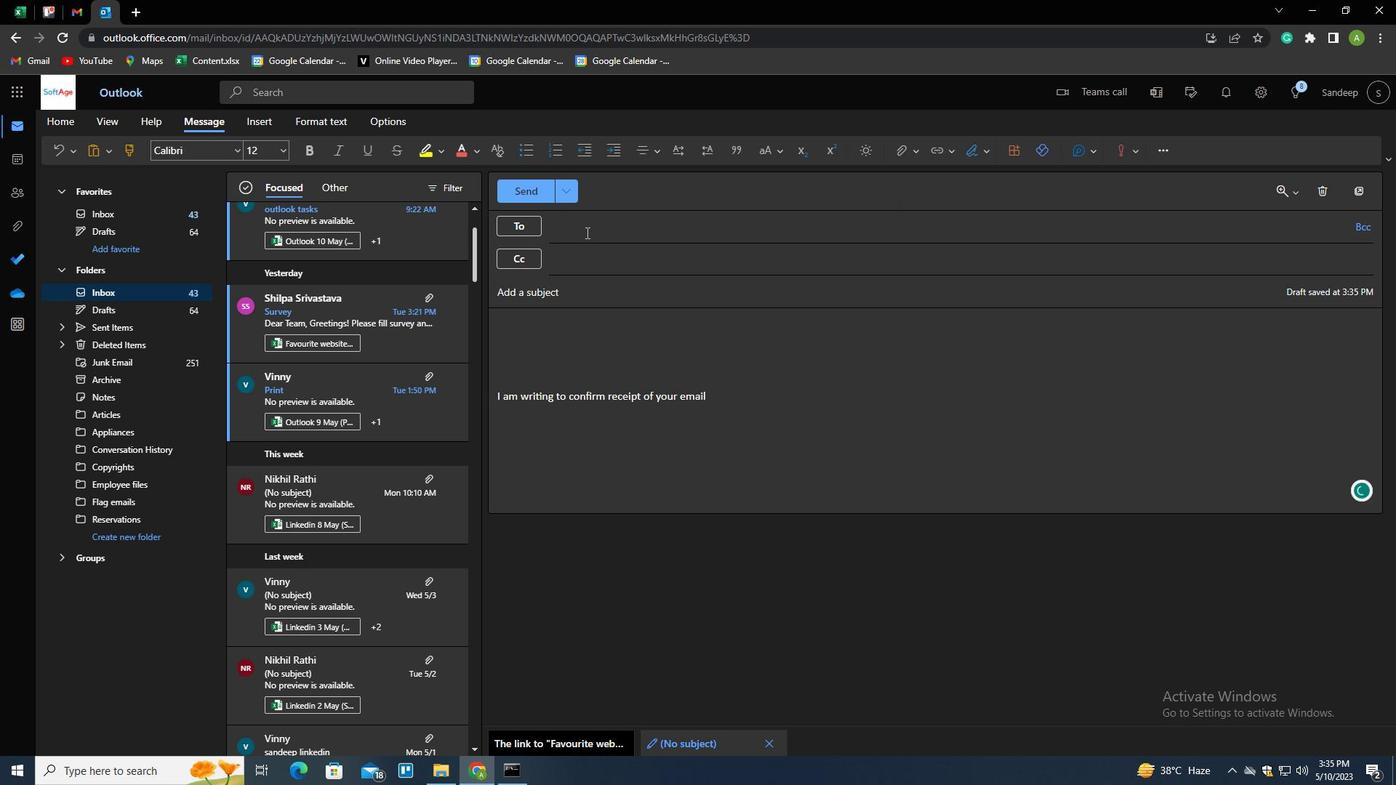
Action: Mouse moved to (810, 300)
Screenshot: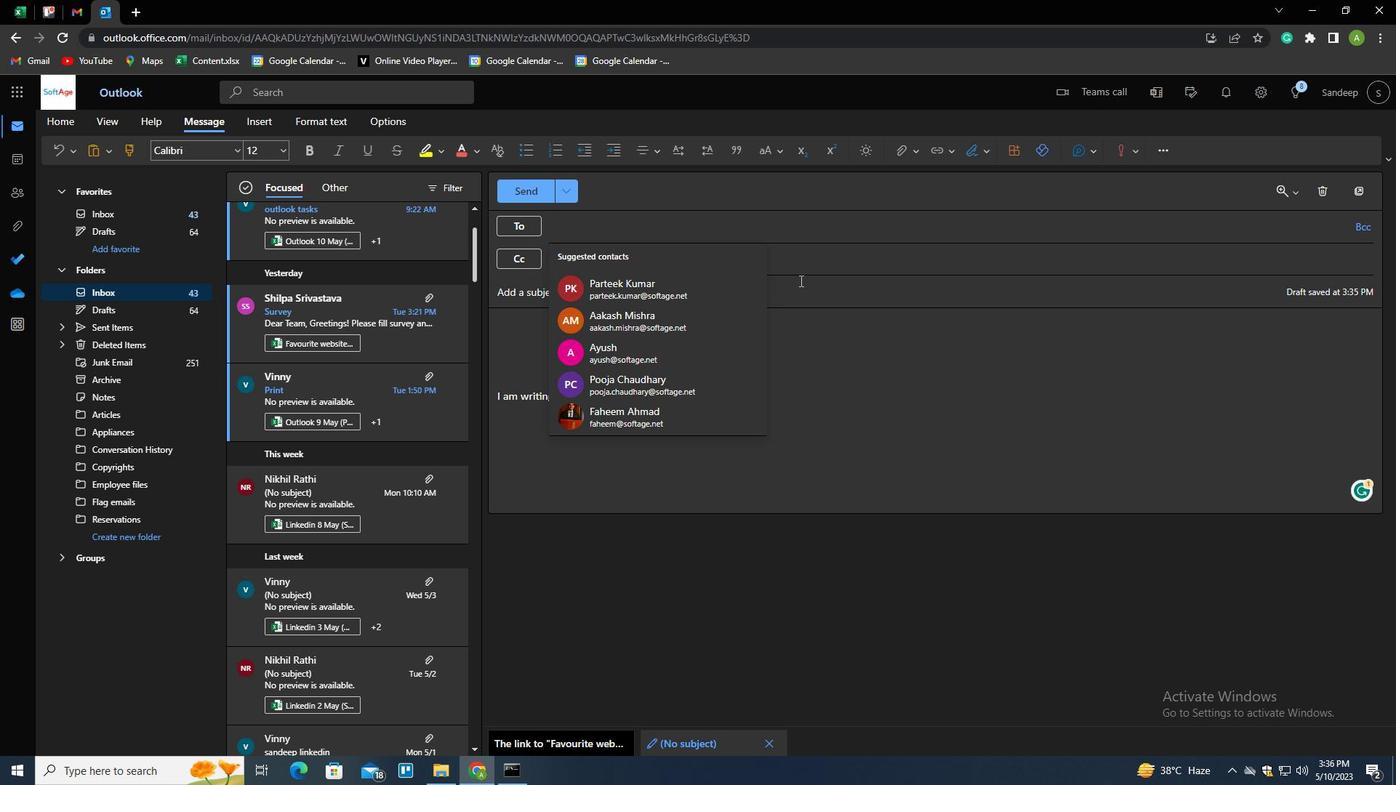 
Action: Mouse pressed left at (810, 300)
Screenshot: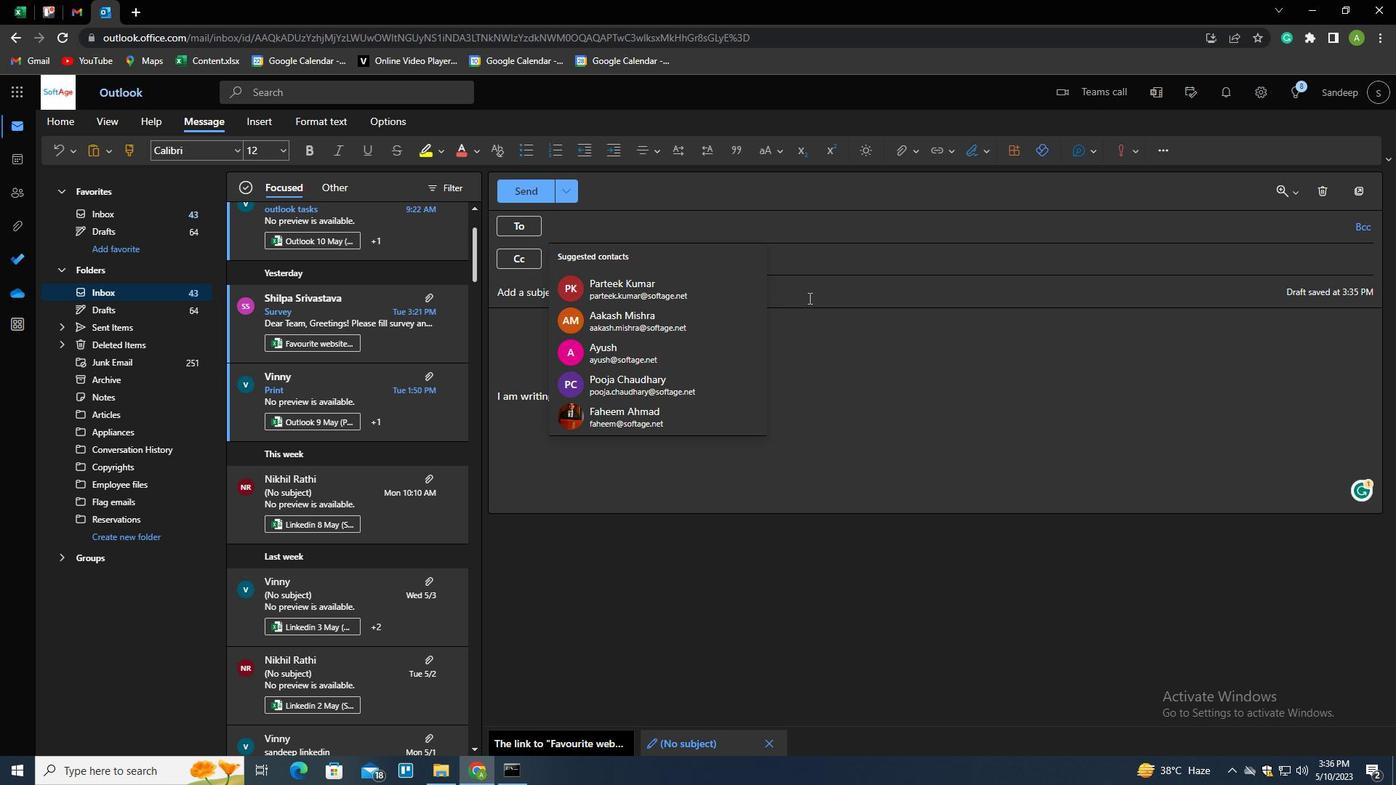 
Action: Key pressed <Key.shift><Key.shift><Key.shift>ECC<Key.backspace><Key.backspace>VENT<Key.space><Key.shift>INVITATION
Screenshot: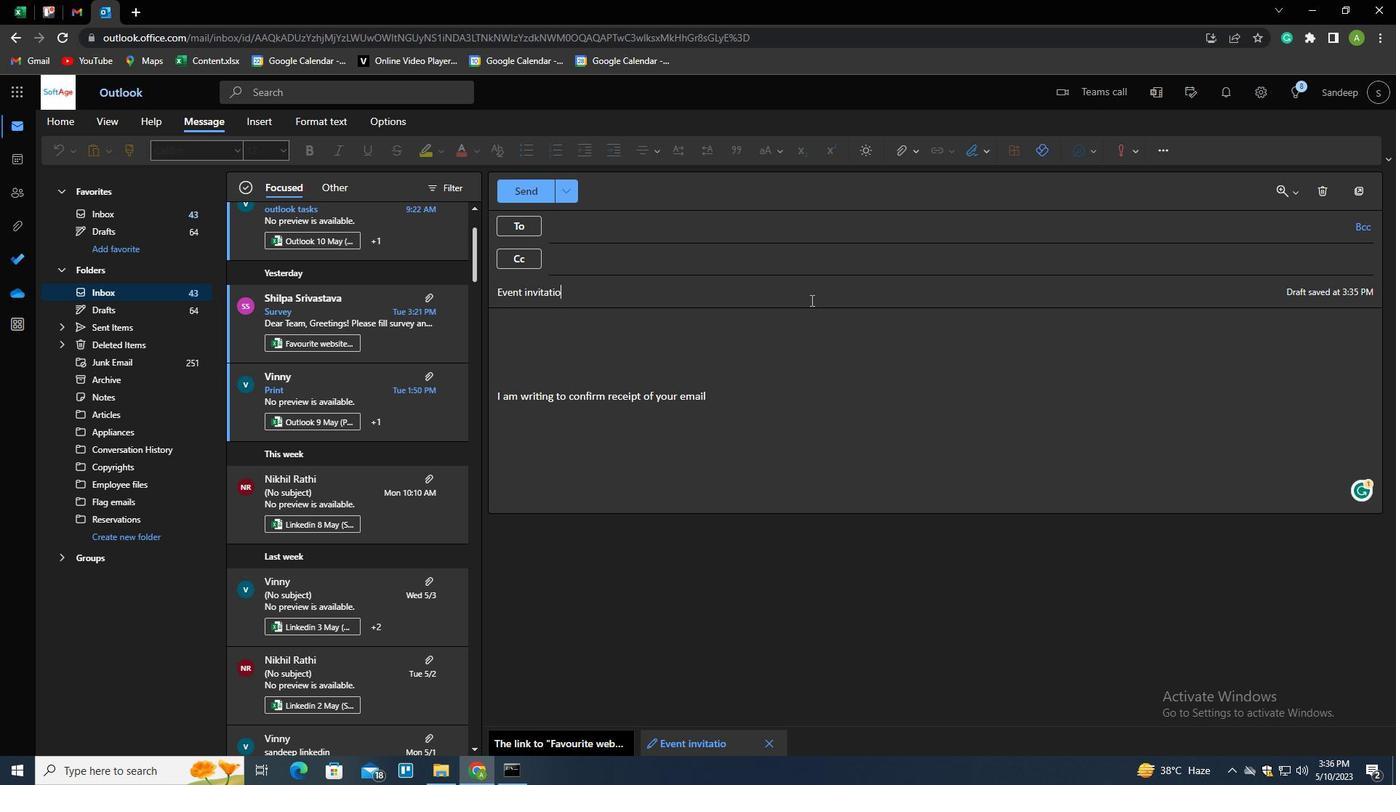 
Action: Mouse moved to (691, 229)
Screenshot: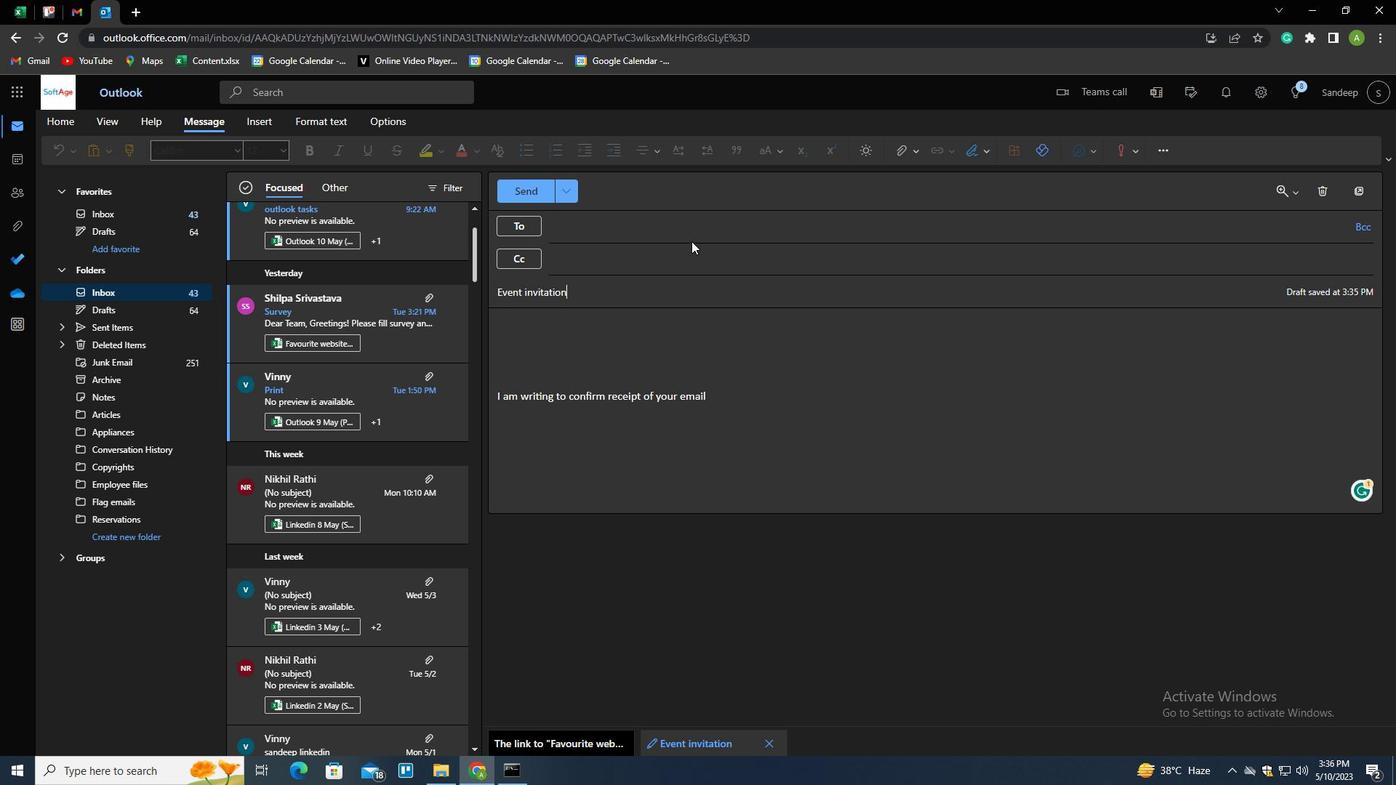 
Action: Mouse pressed left at (691, 229)
Screenshot: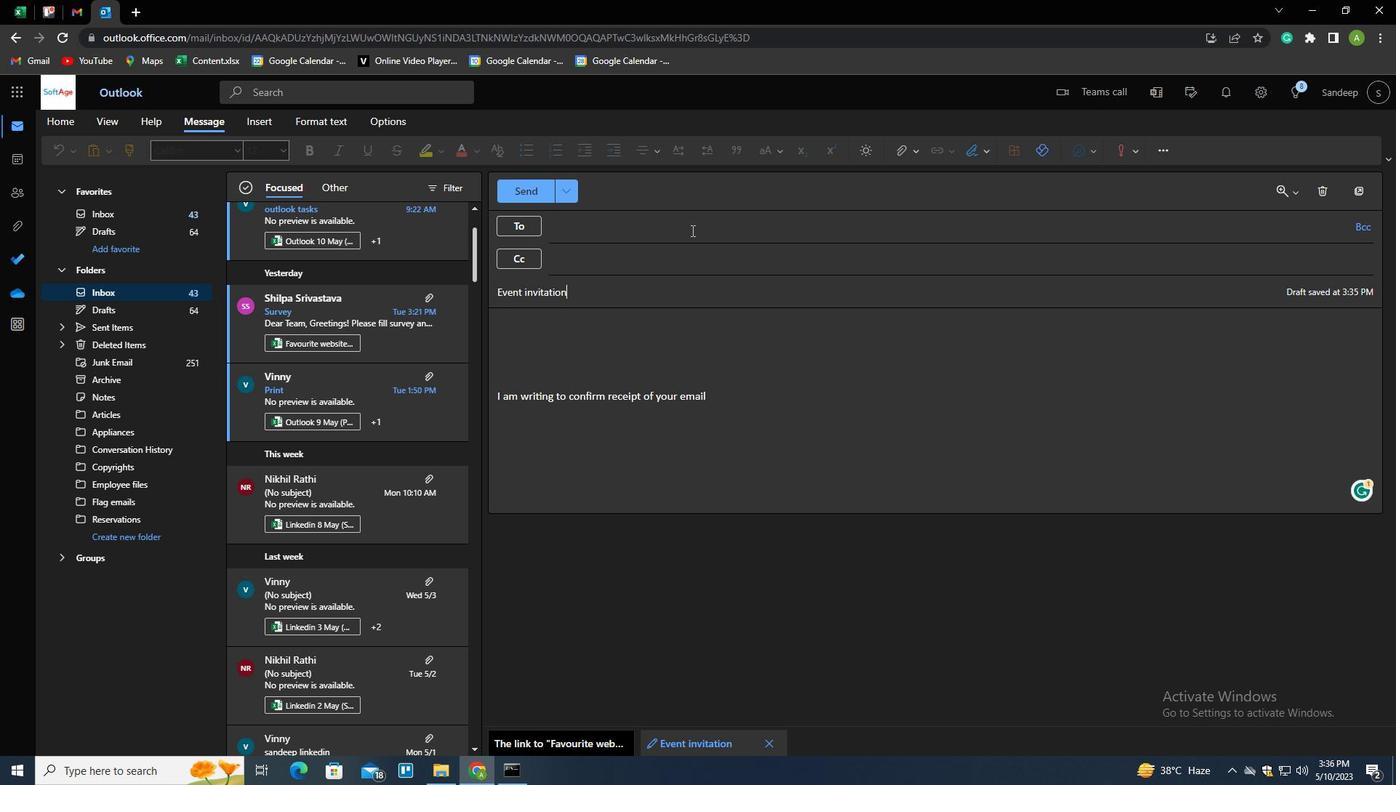
Action: Key pressed <Key.shift>SOFTAGE.1<Key.shift>@SOFTAGE.NET
Screenshot: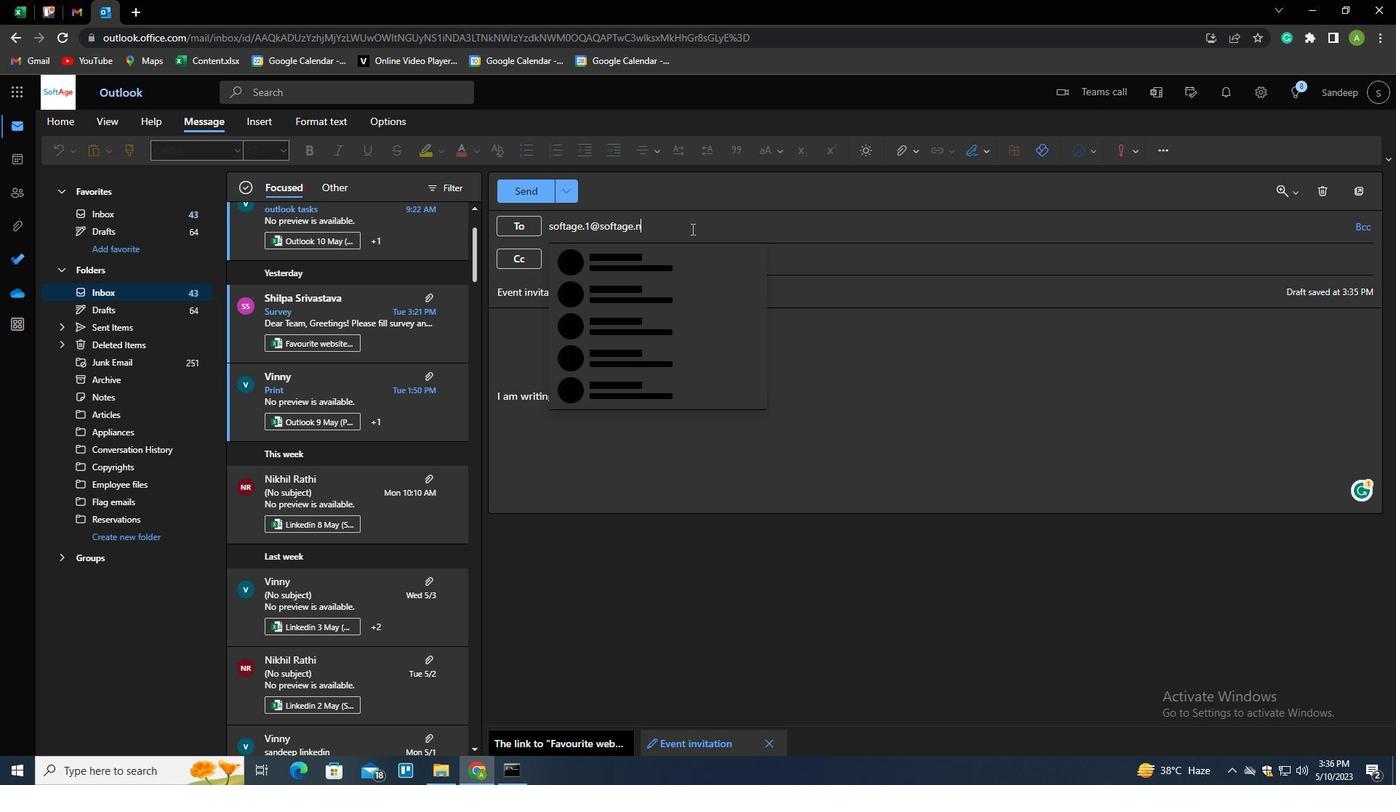 
Action: Mouse moved to (690, 258)
Screenshot: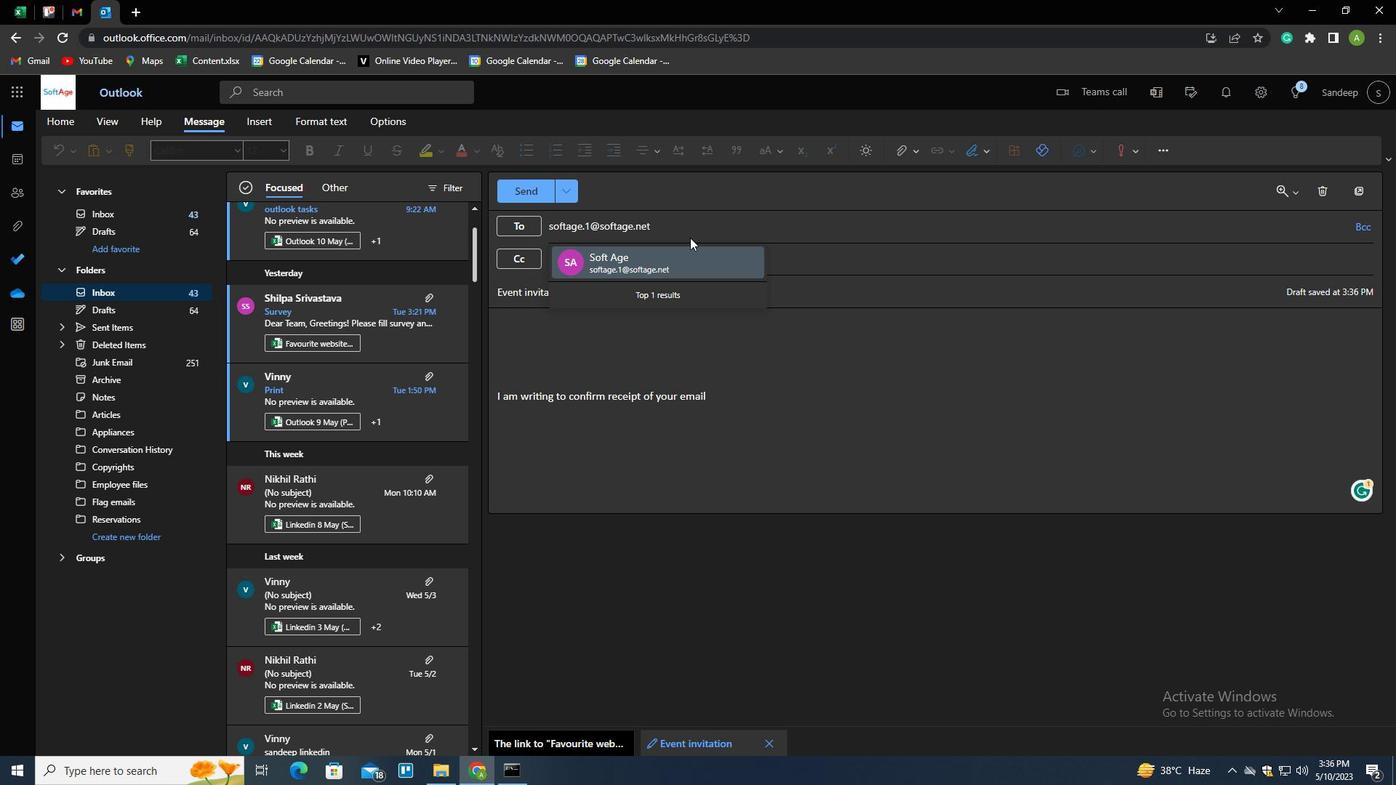 
Action: Mouse pressed left at (690, 258)
Screenshot: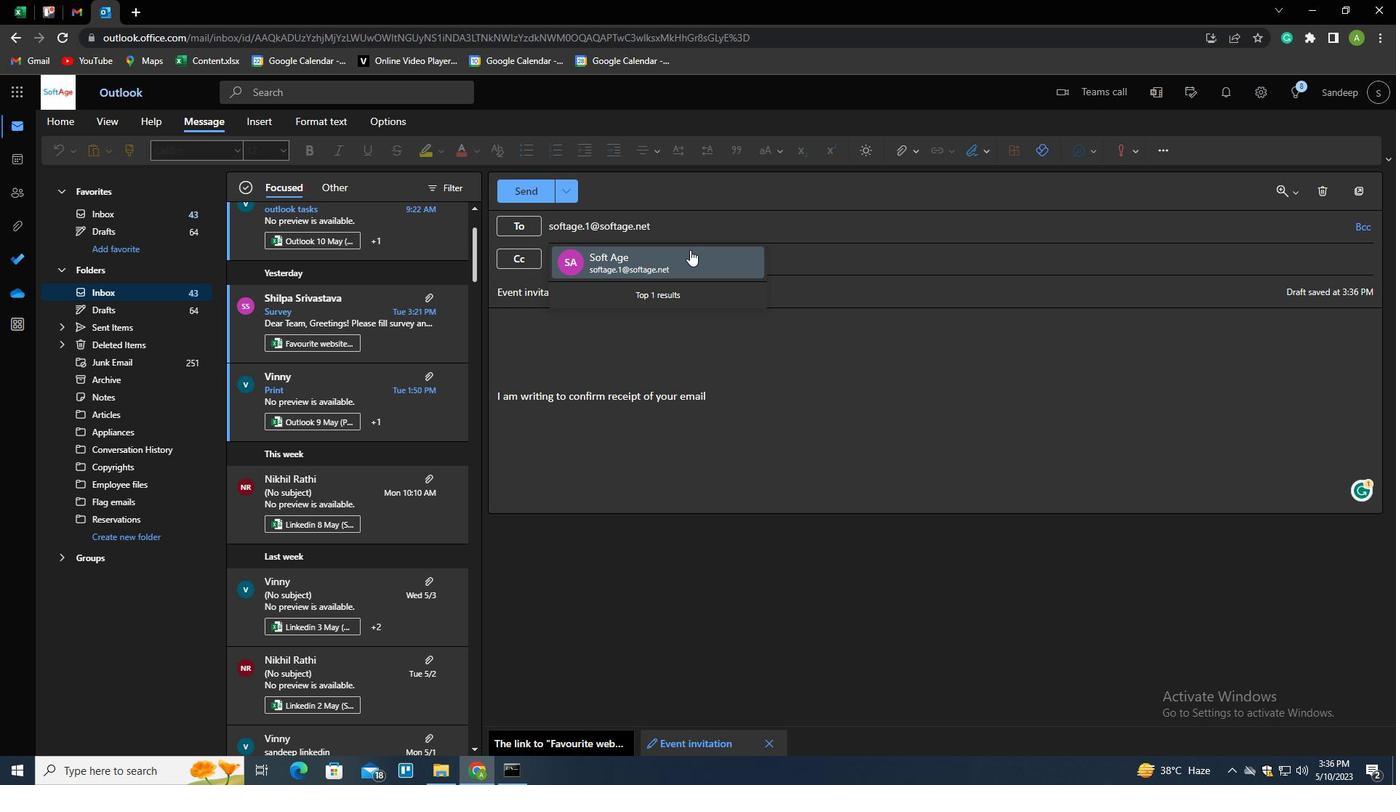 
Action: Mouse moved to (760, 367)
Screenshot: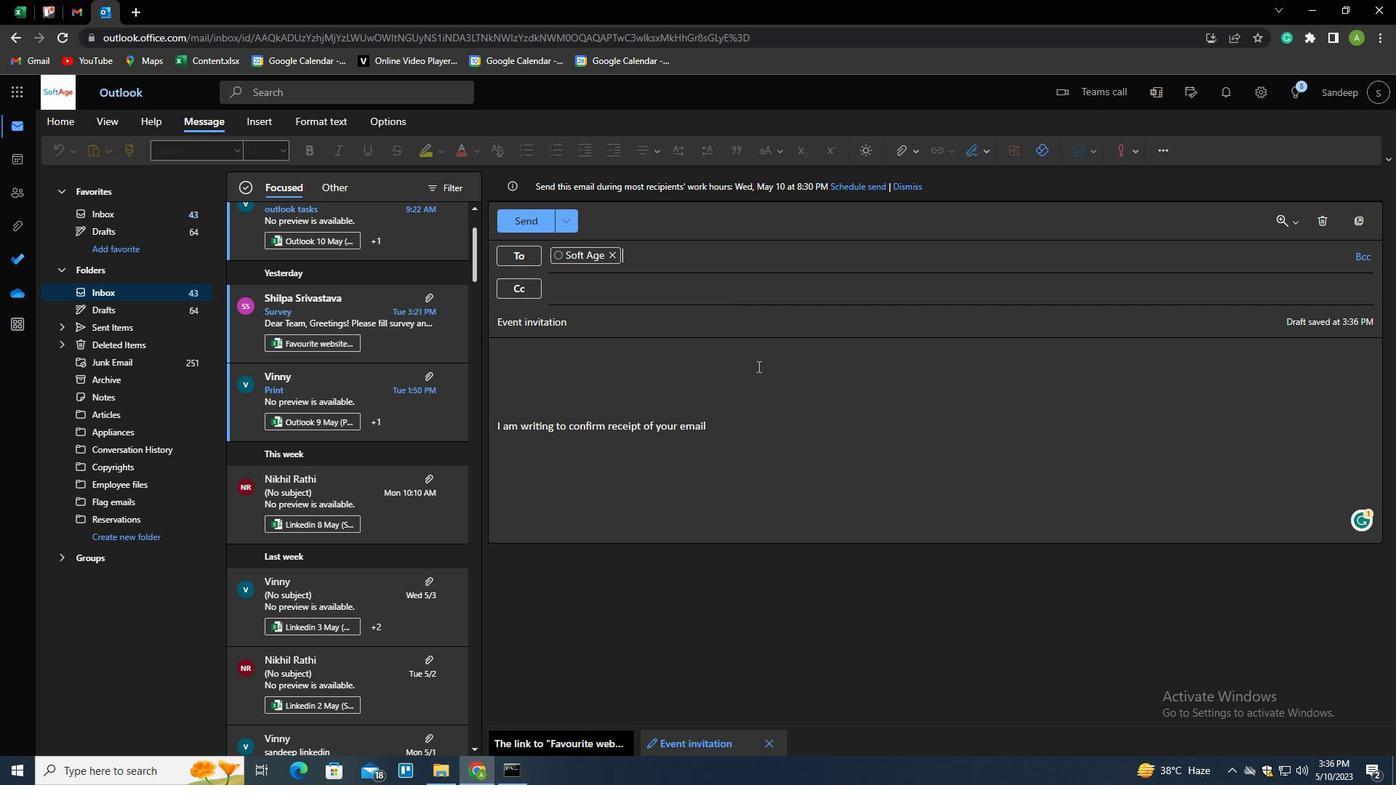 
Action: Mouse pressed left at (760, 367)
Screenshot: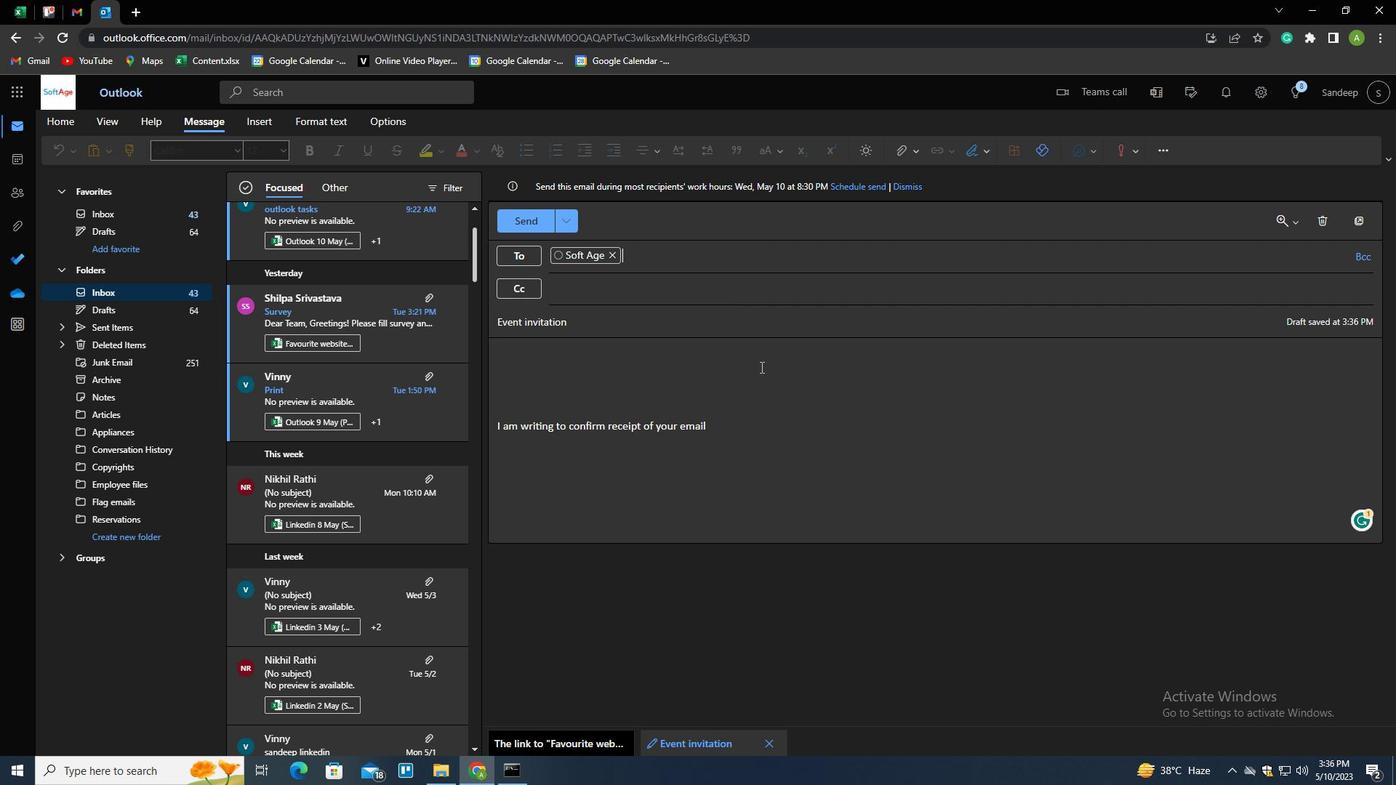 
Action: Mouse moved to (907, 154)
Screenshot: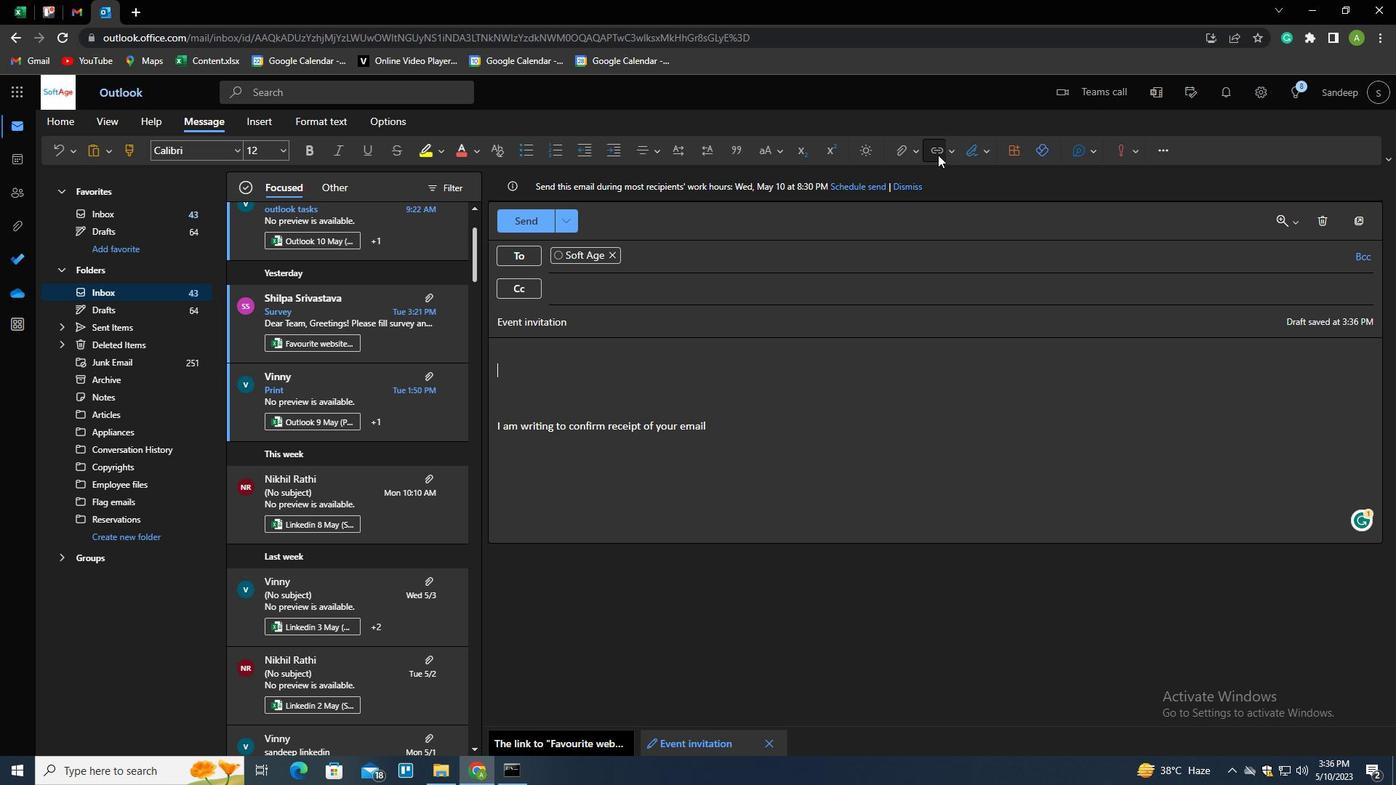 
Action: Mouse pressed left at (907, 154)
Screenshot: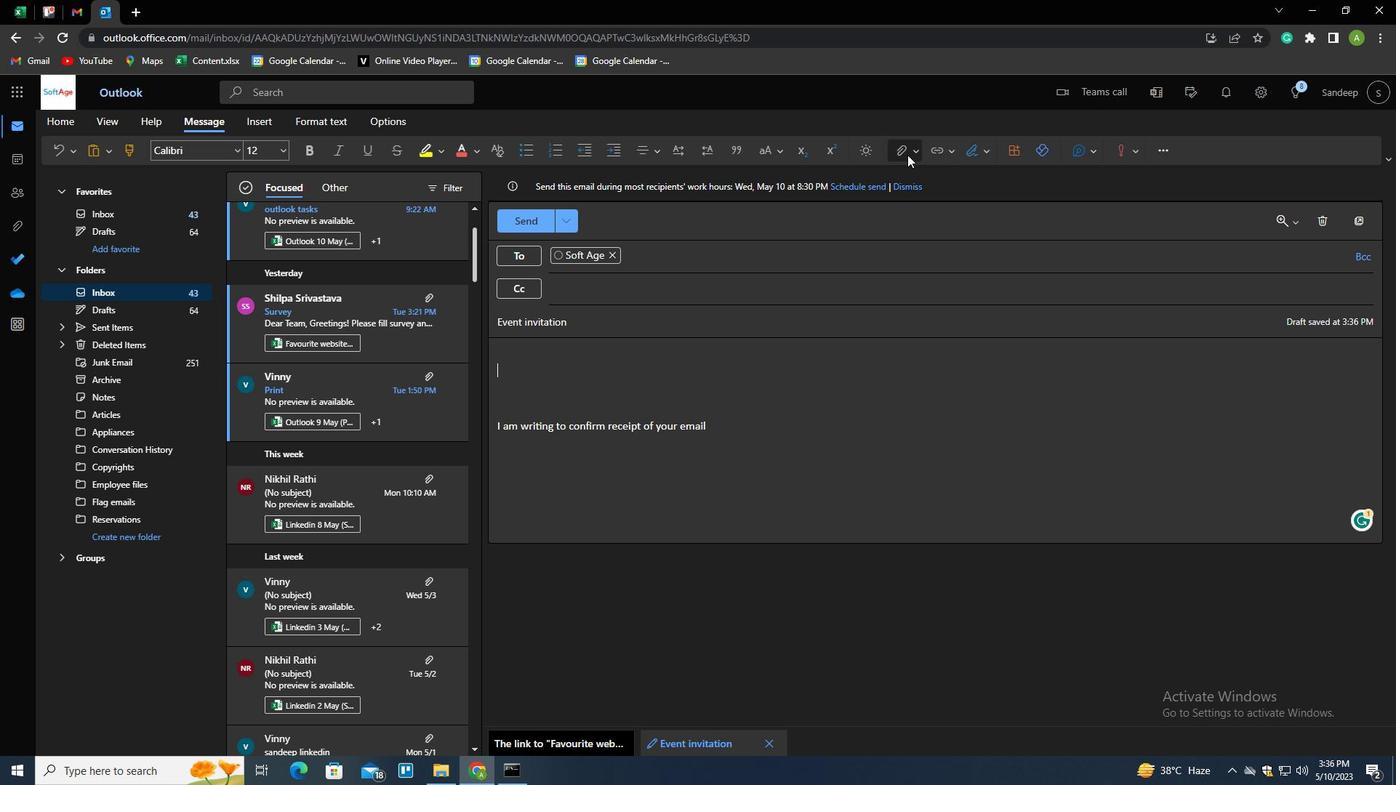 
Action: Mouse moved to (832, 180)
Screenshot: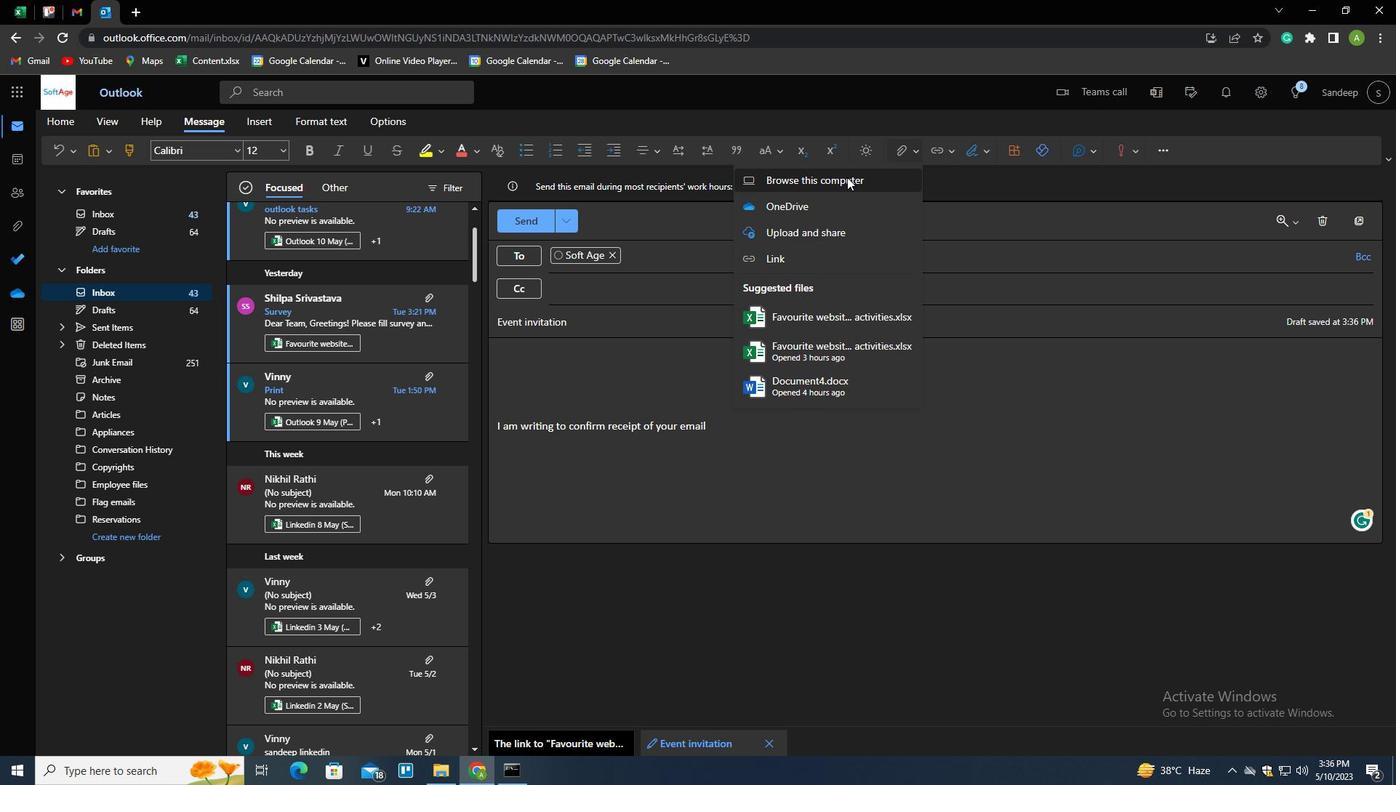 
Action: Mouse pressed left at (832, 180)
Screenshot: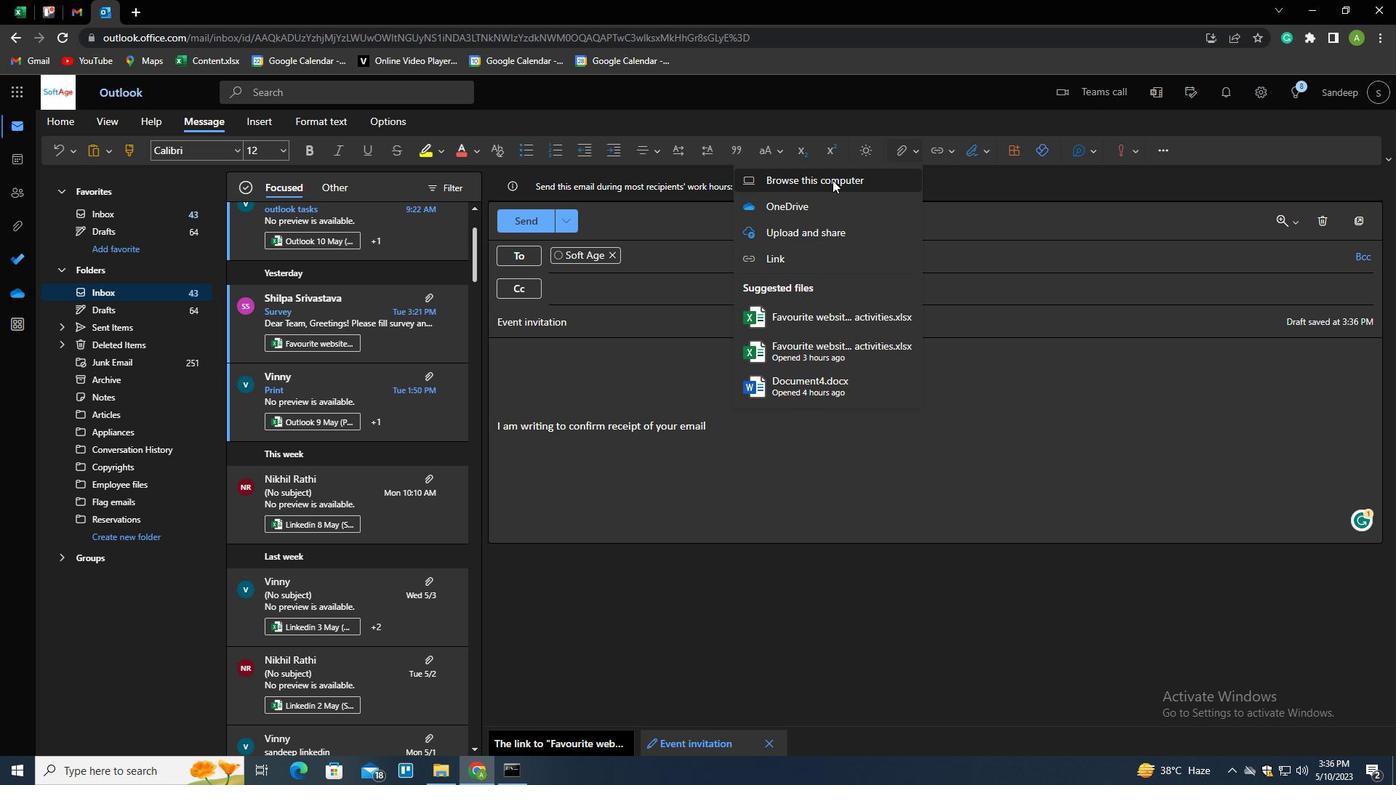 
Action: Mouse moved to (148, 142)
Screenshot: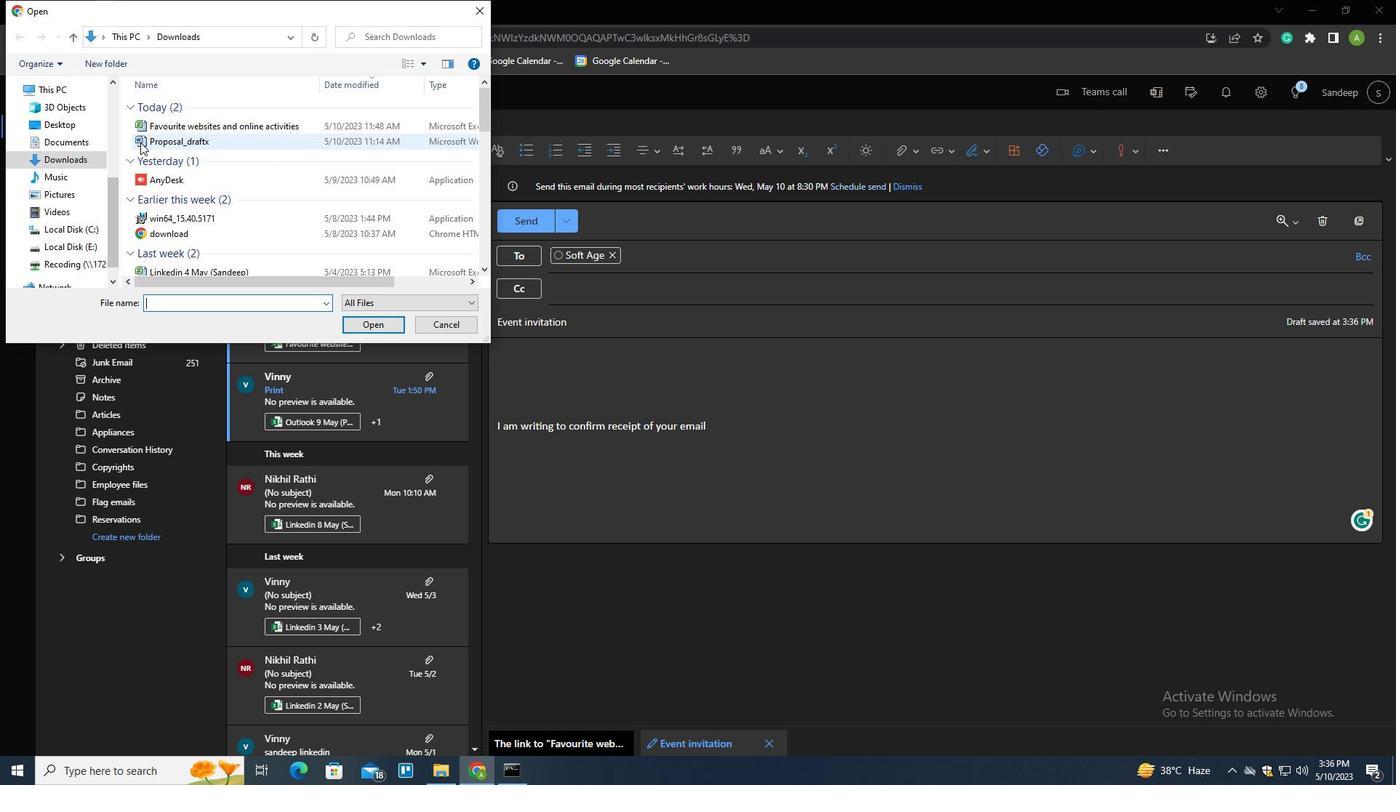 
Action: Mouse pressed left at (148, 142)
Screenshot: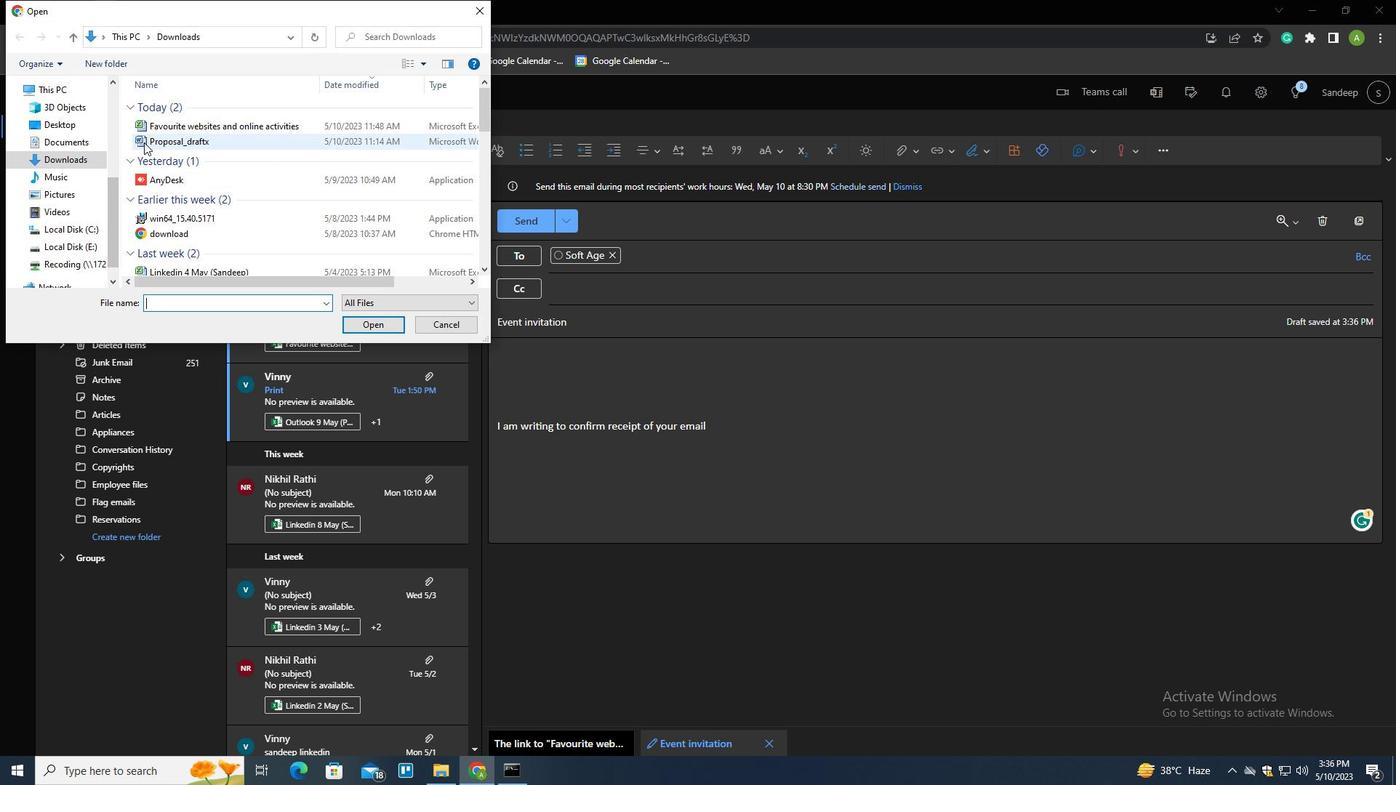 
Action: Mouse moved to (383, 320)
Screenshot: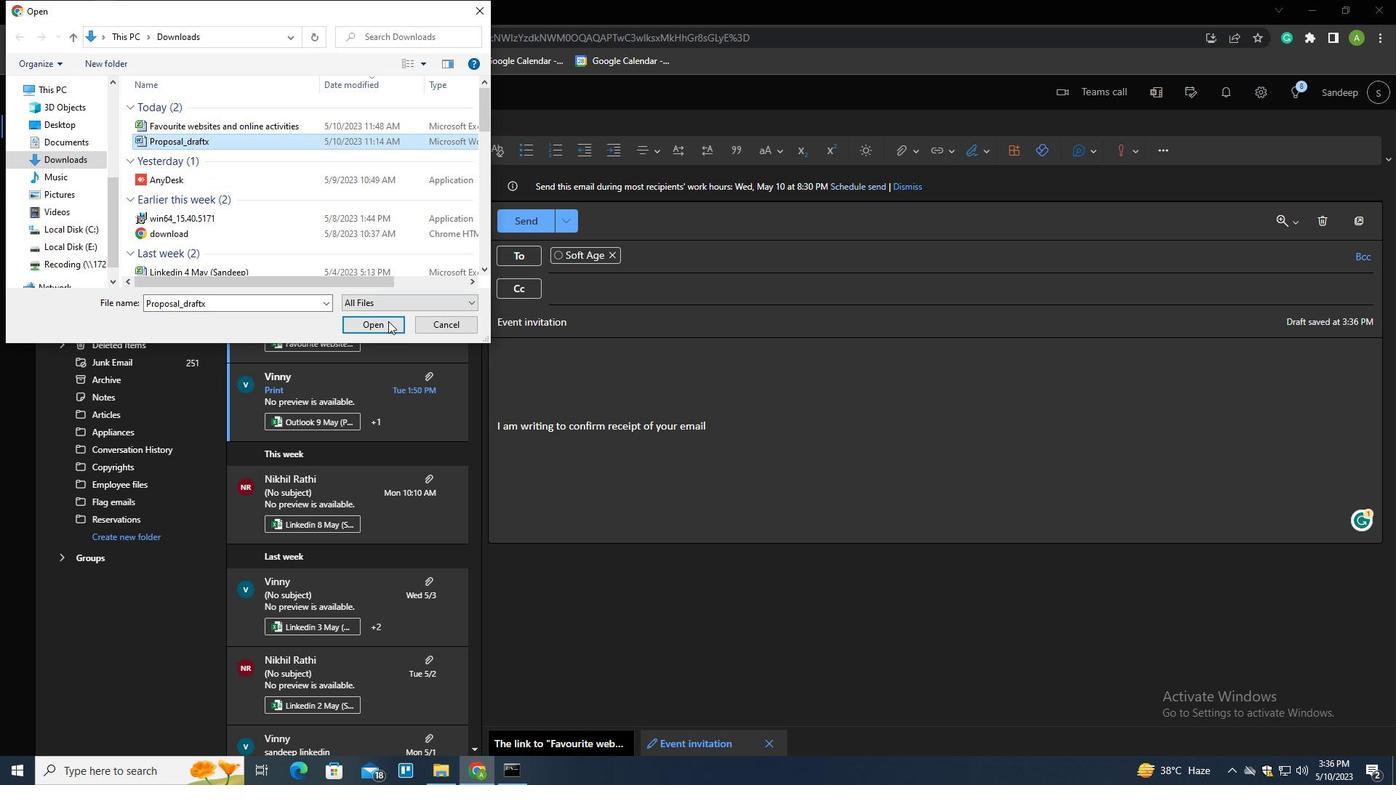 
Action: Mouse pressed left at (383, 320)
Screenshot: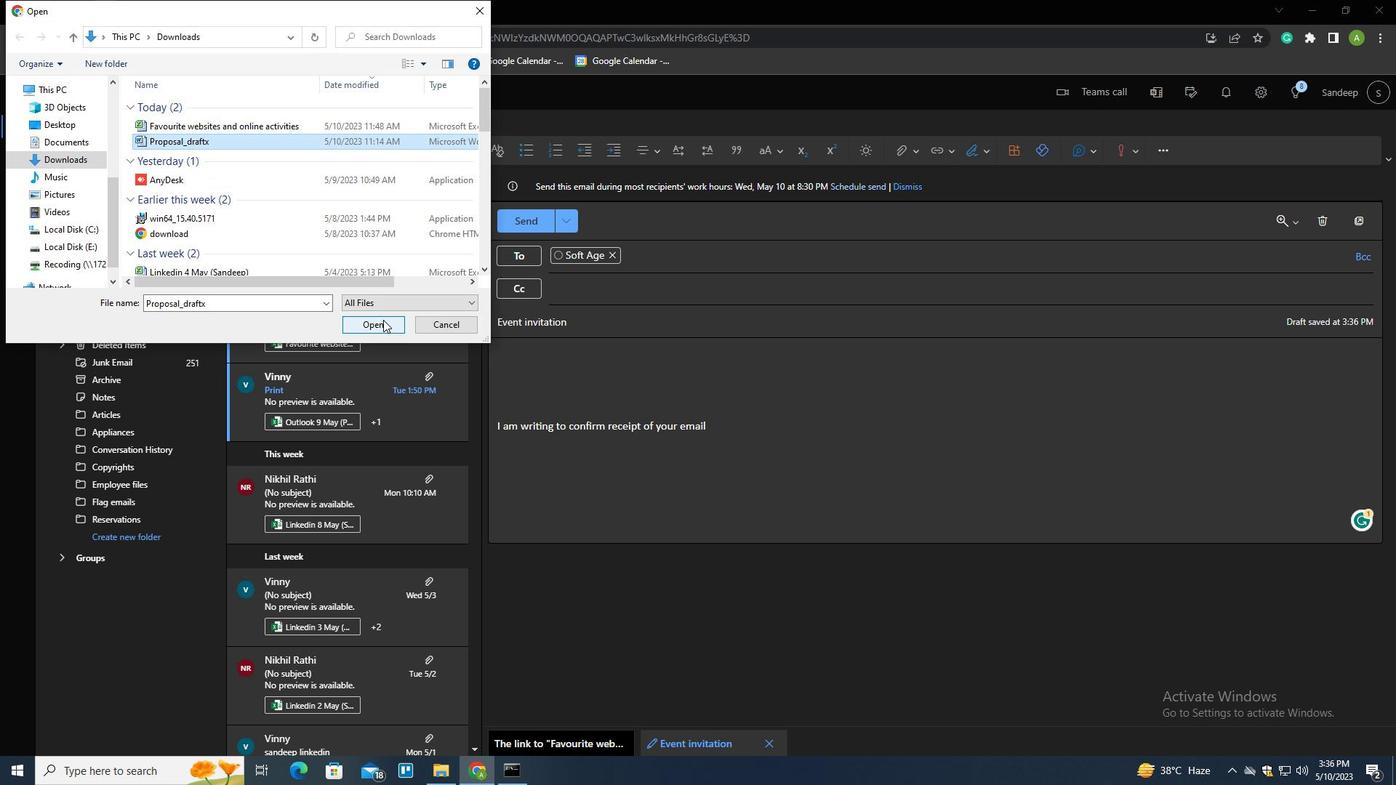 
Action: Mouse moved to (527, 225)
Screenshot: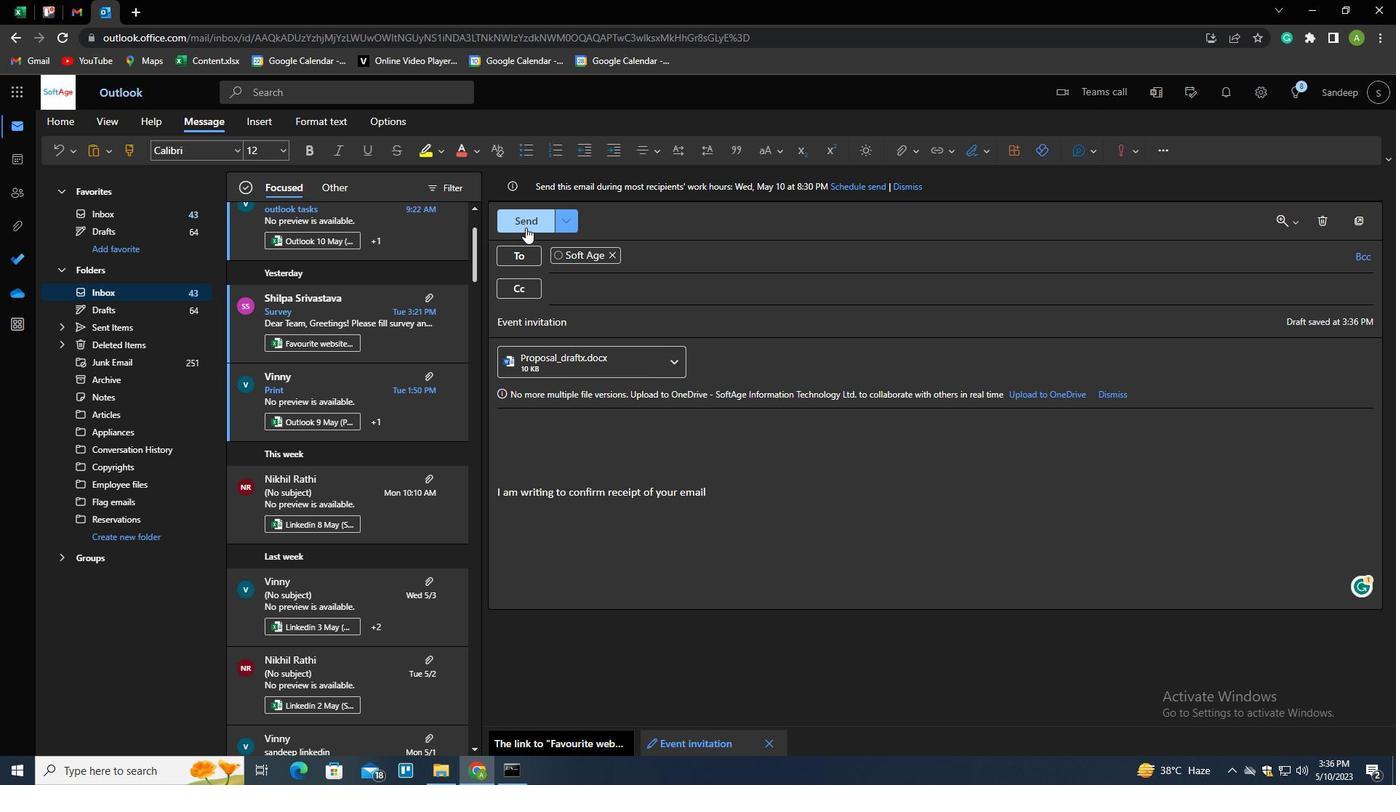 
Action: Mouse pressed left at (527, 225)
Screenshot: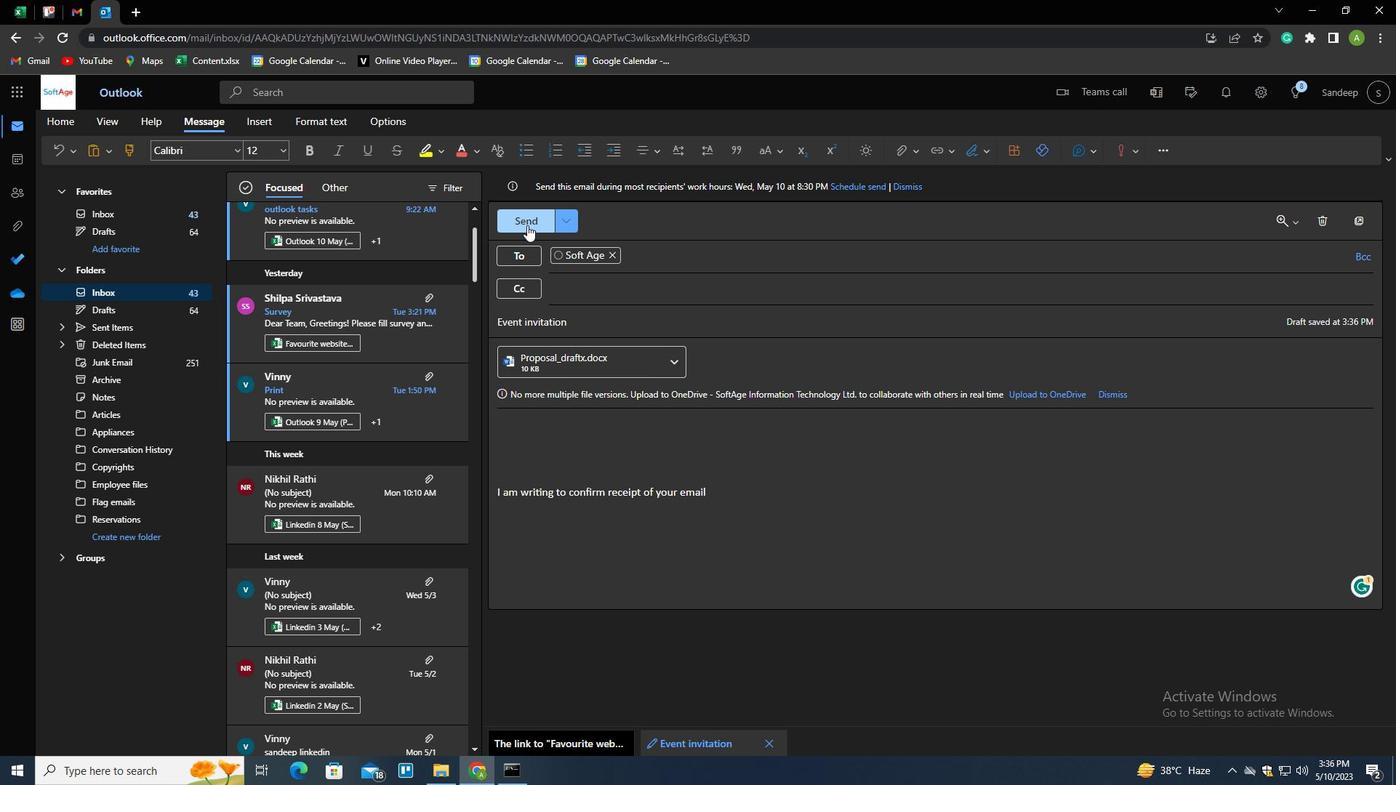 
Action: Mouse moved to (114, 537)
Screenshot: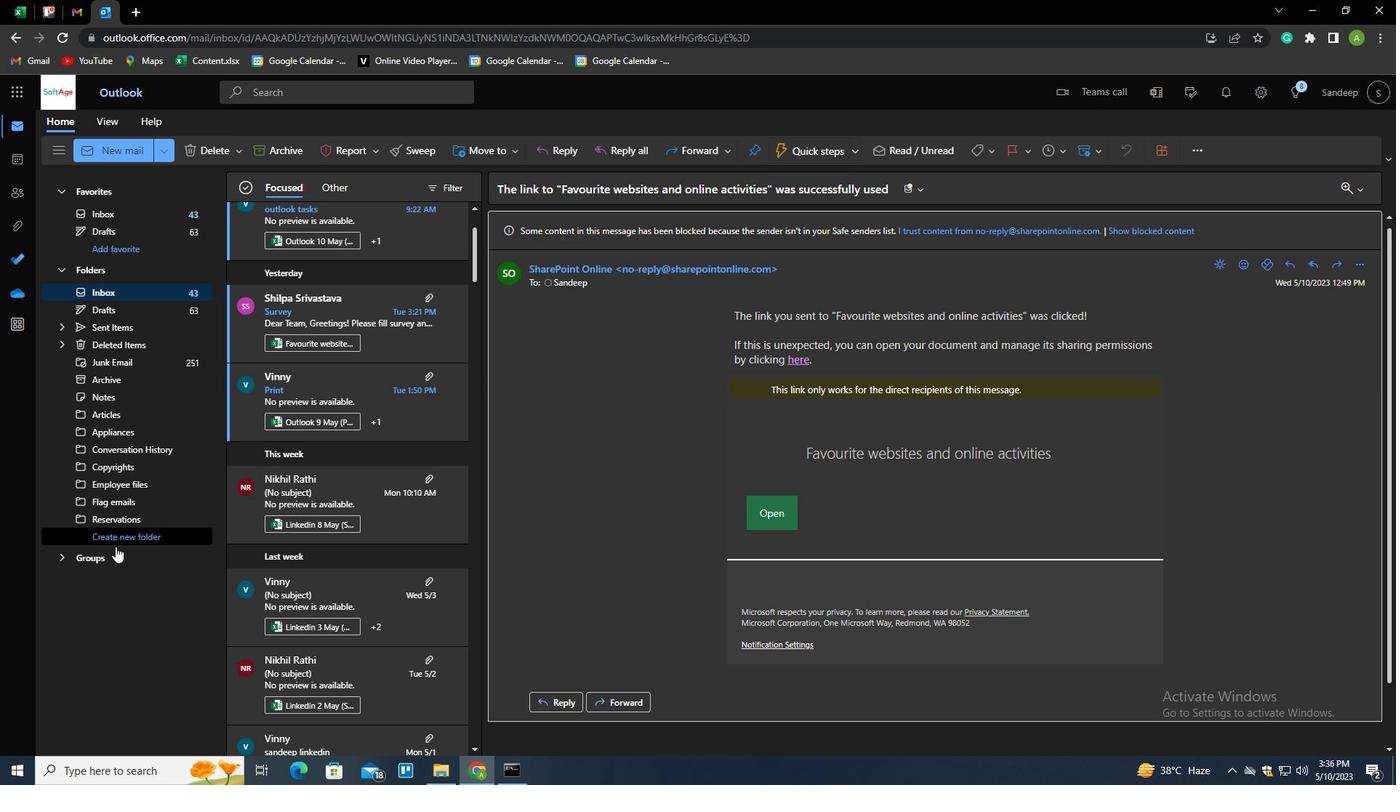 
Action: Mouse pressed left at (114, 537)
Screenshot: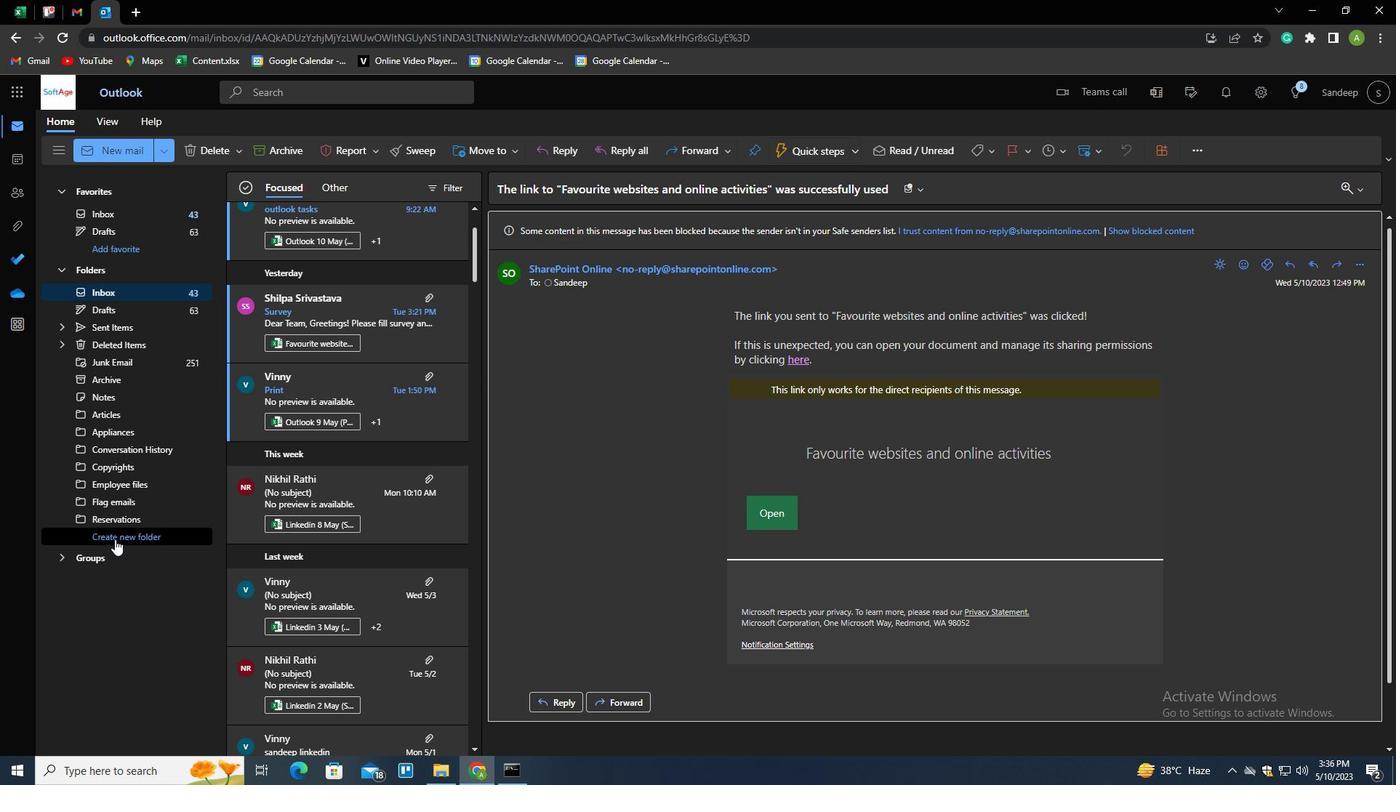 
Action: Mouse moved to (114, 536)
Screenshot: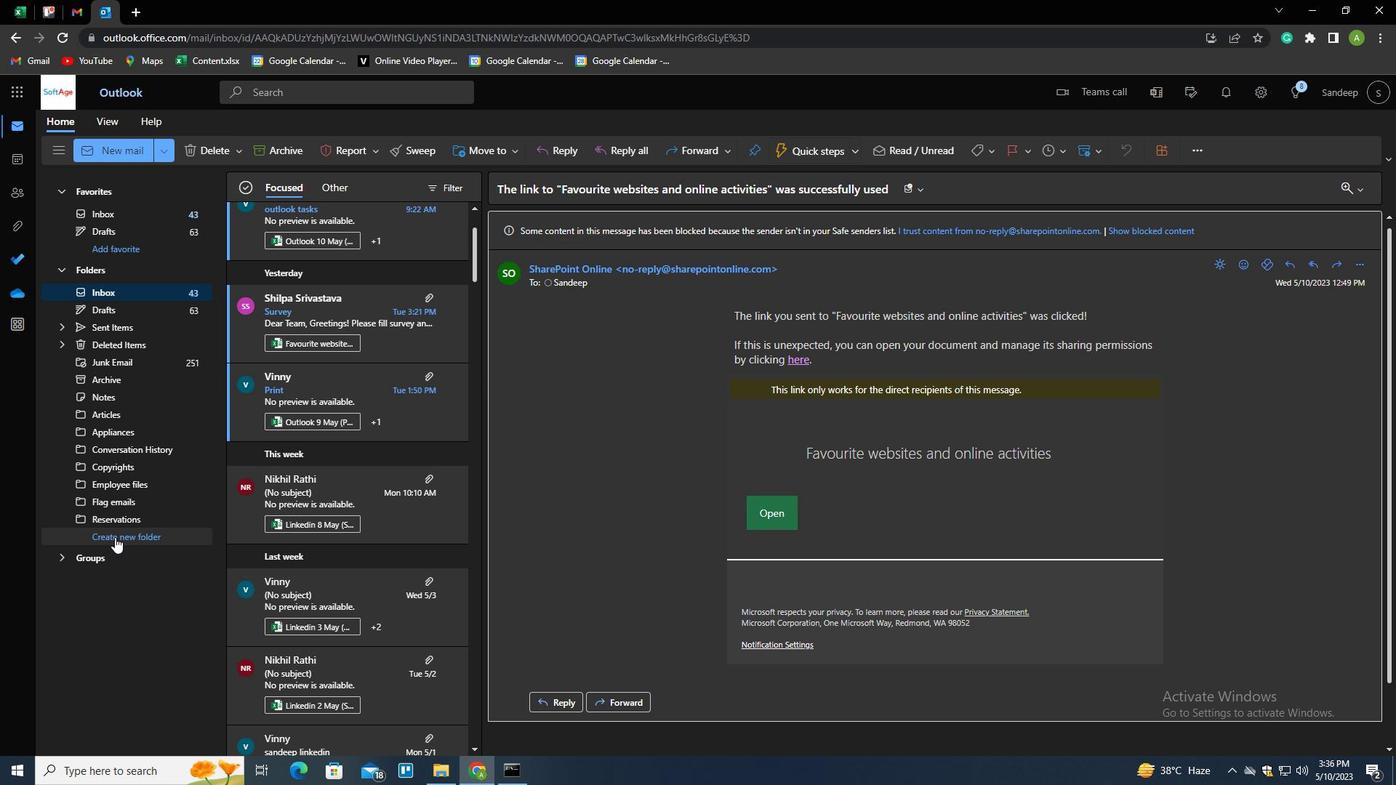 
Action: Key pressed <Key.shift>ART<Key.enter>
Screenshot: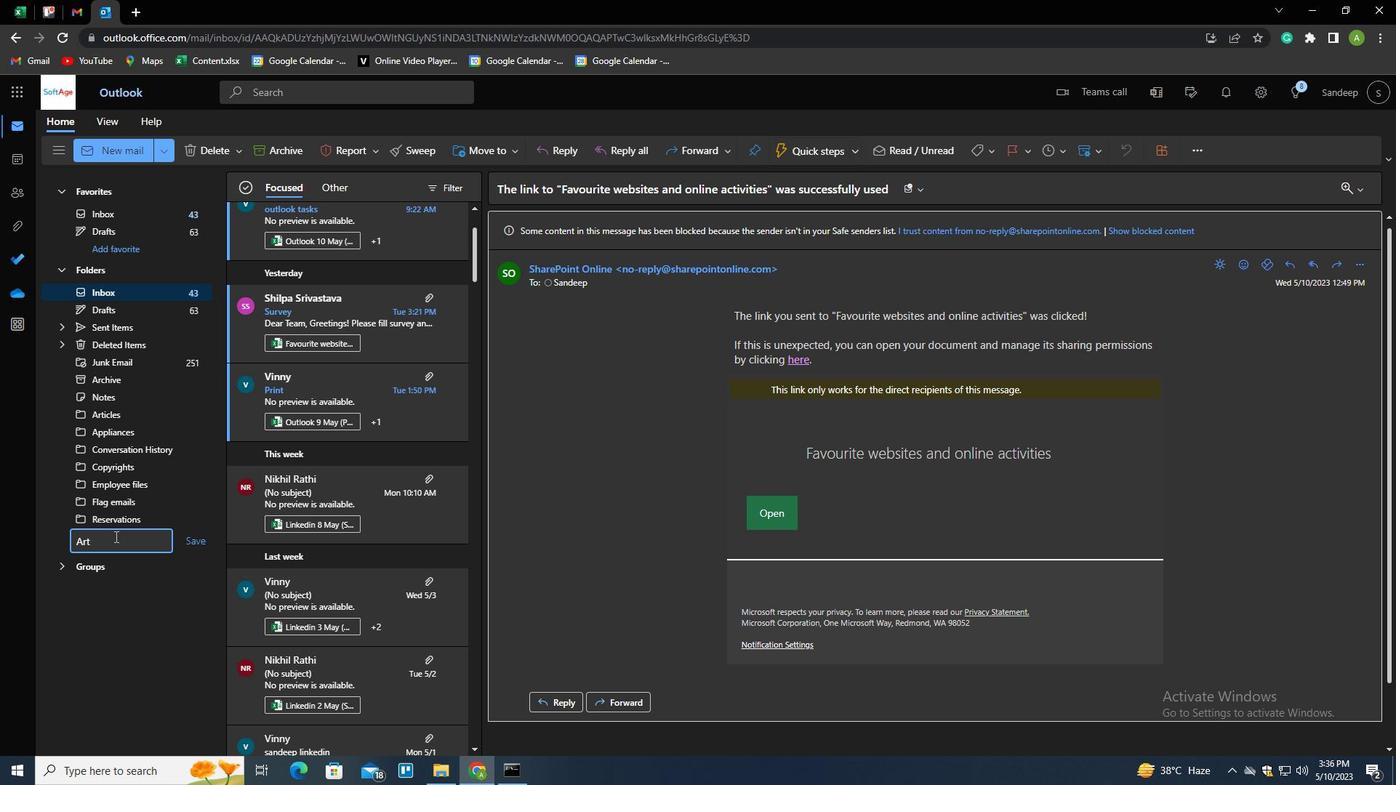 
Action: Mouse moved to (122, 329)
Screenshot: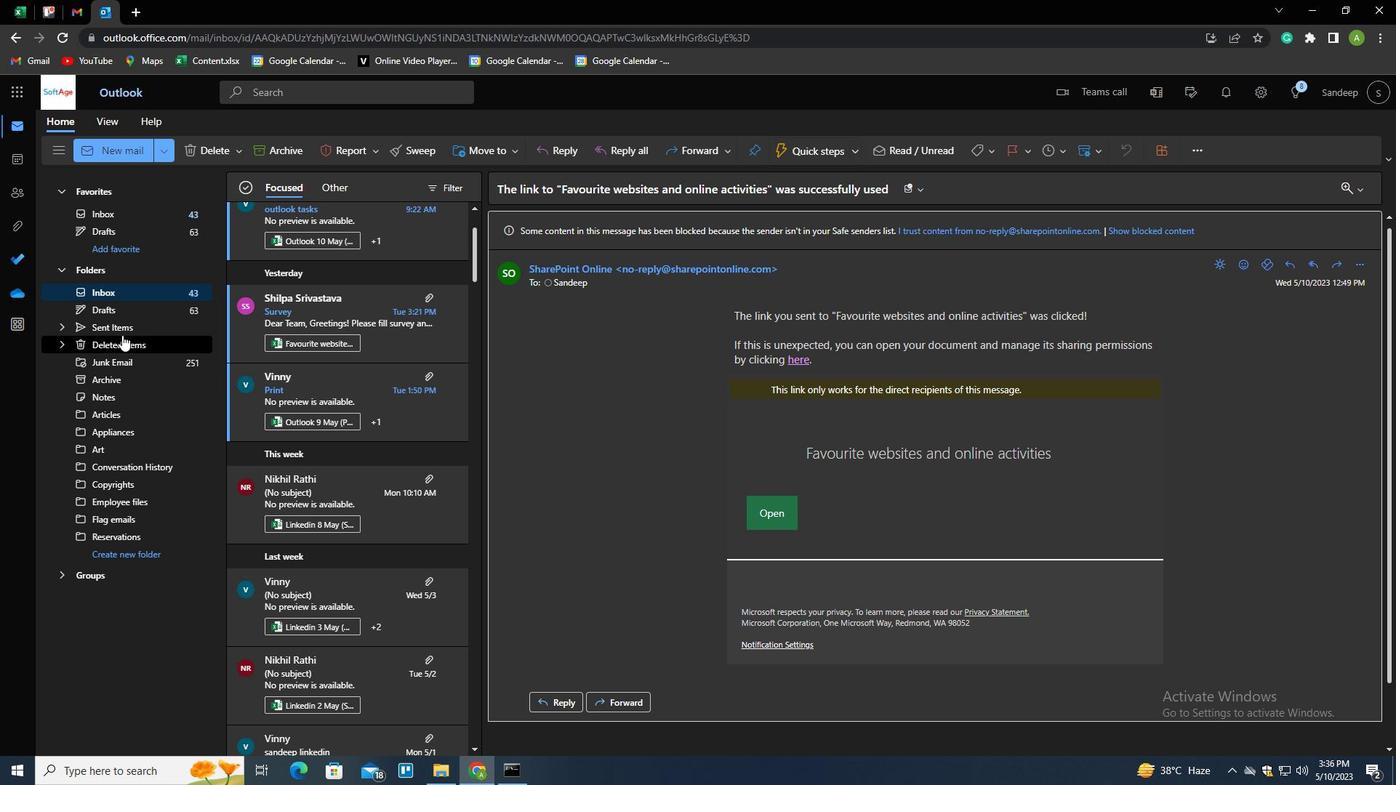 
Action: Mouse pressed left at (122, 329)
Screenshot: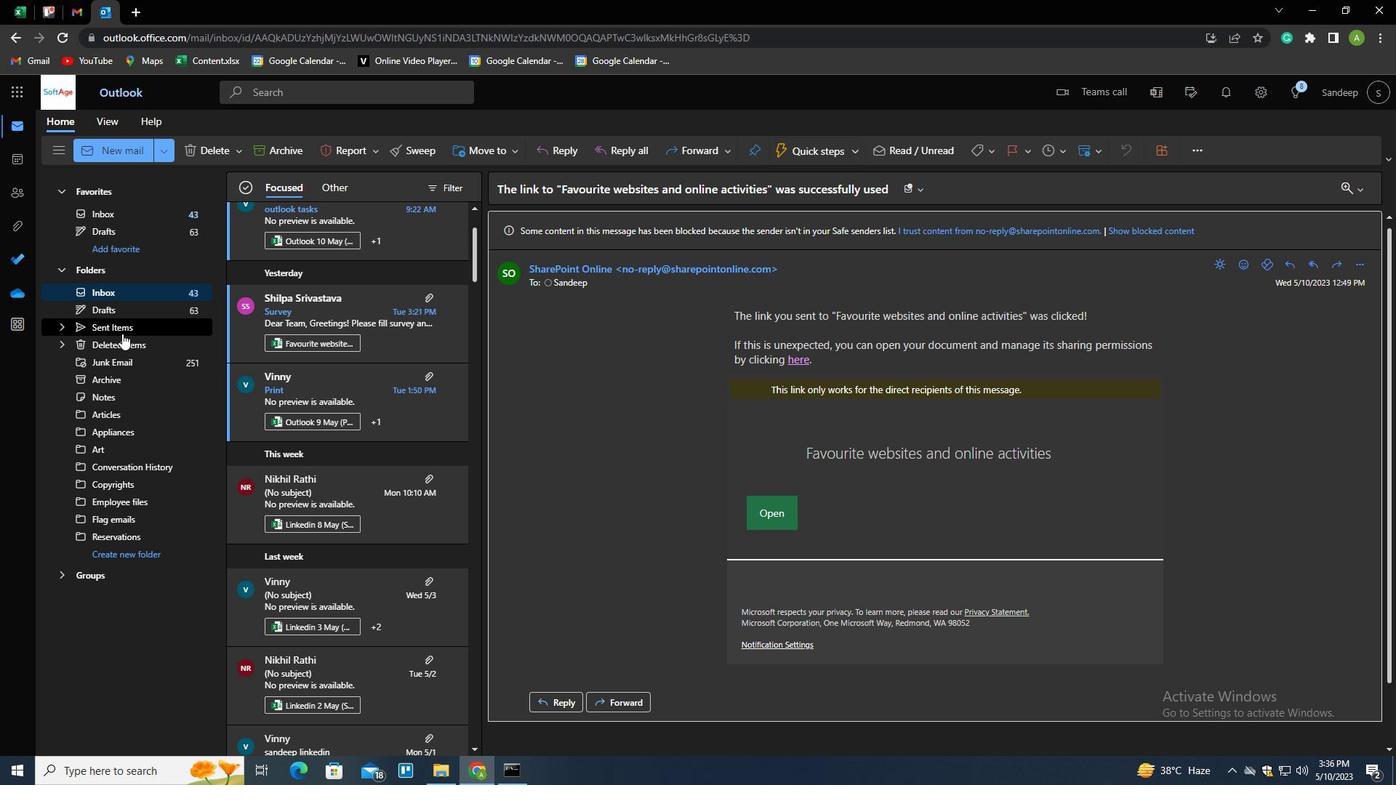 
Action: Mouse moved to (341, 248)
Screenshot: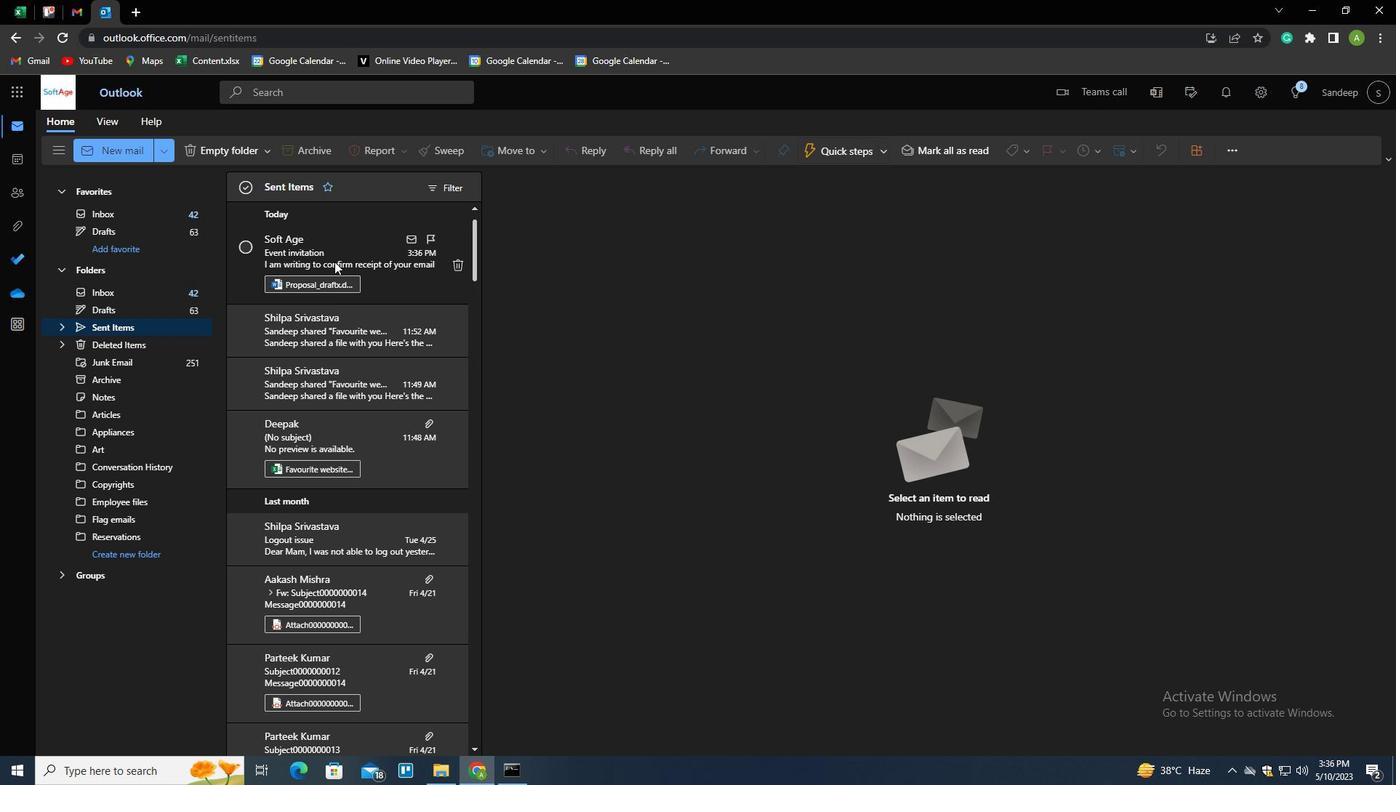 
Action: Mouse pressed right at (341, 248)
Screenshot: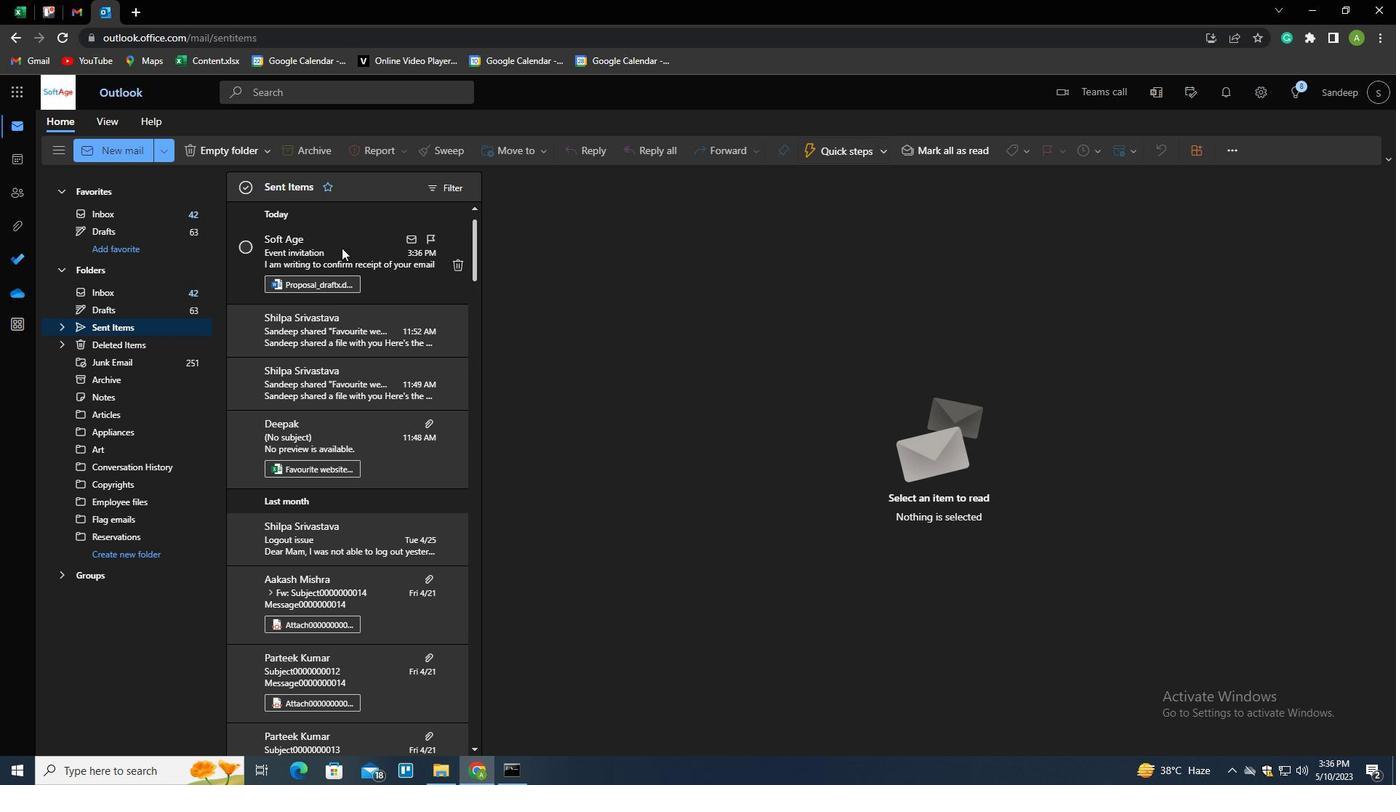 
Action: Mouse moved to (369, 309)
Screenshot: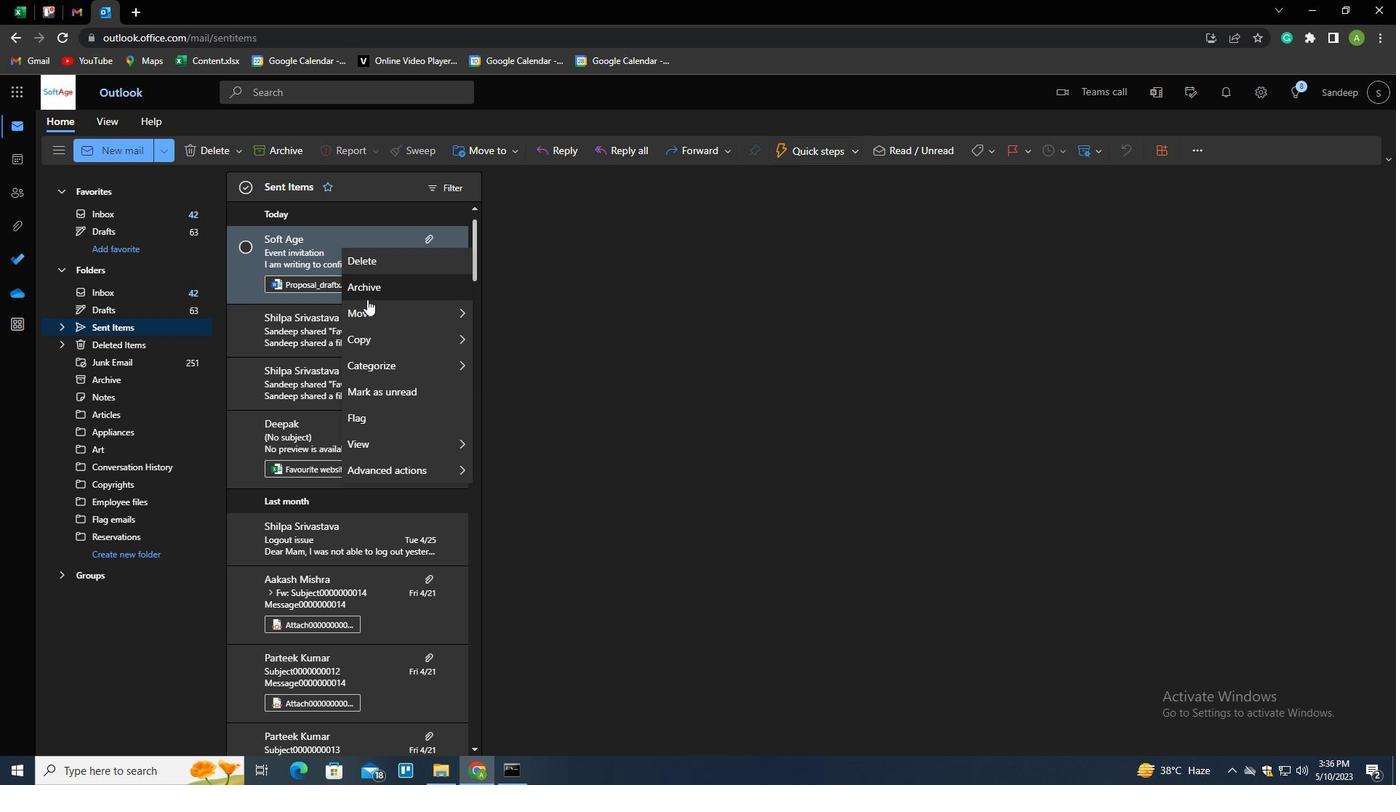 
Action: Mouse pressed left at (369, 309)
Screenshot: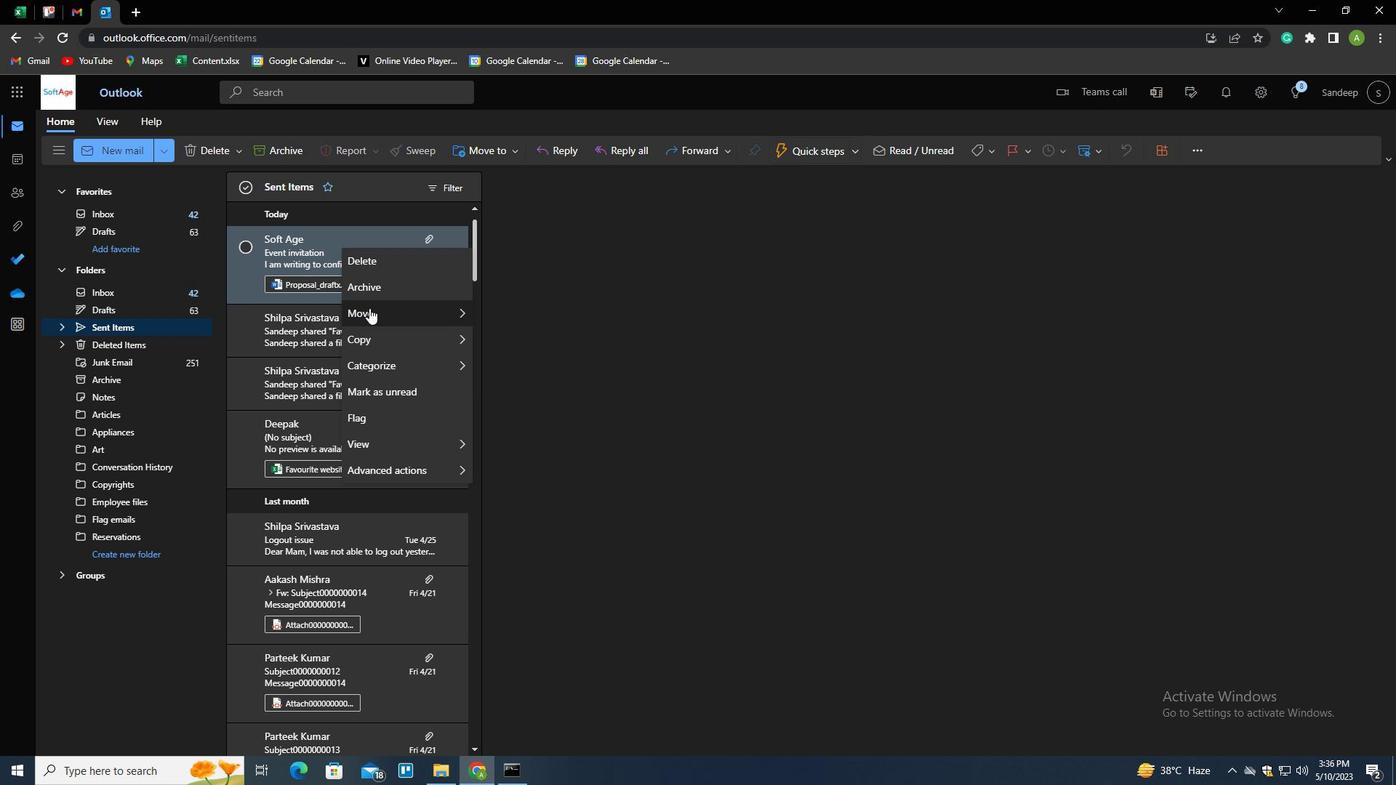 
Action: Mouse moved to (508, 312)
Screenshot: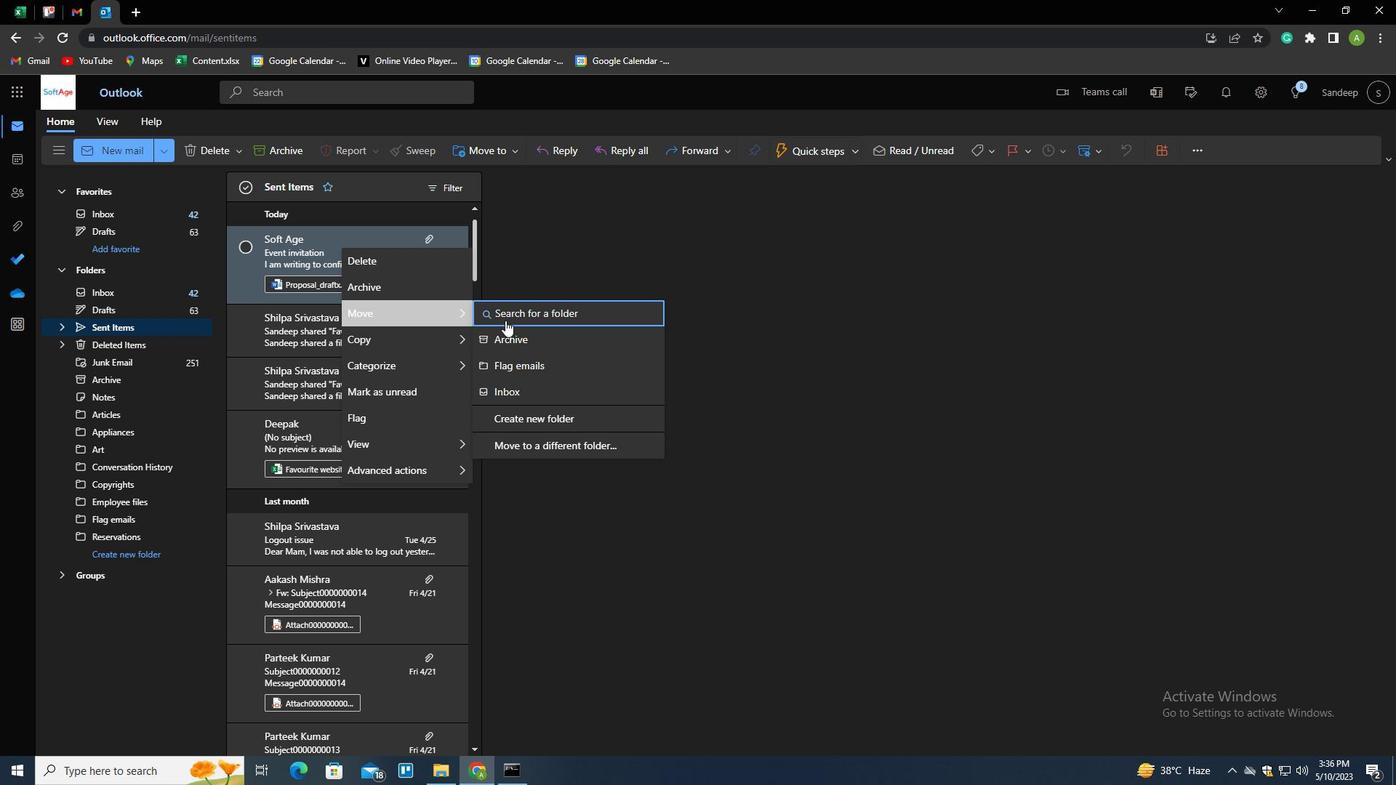 
Action: Mouse pressed left at (508, 312)
Screenshot: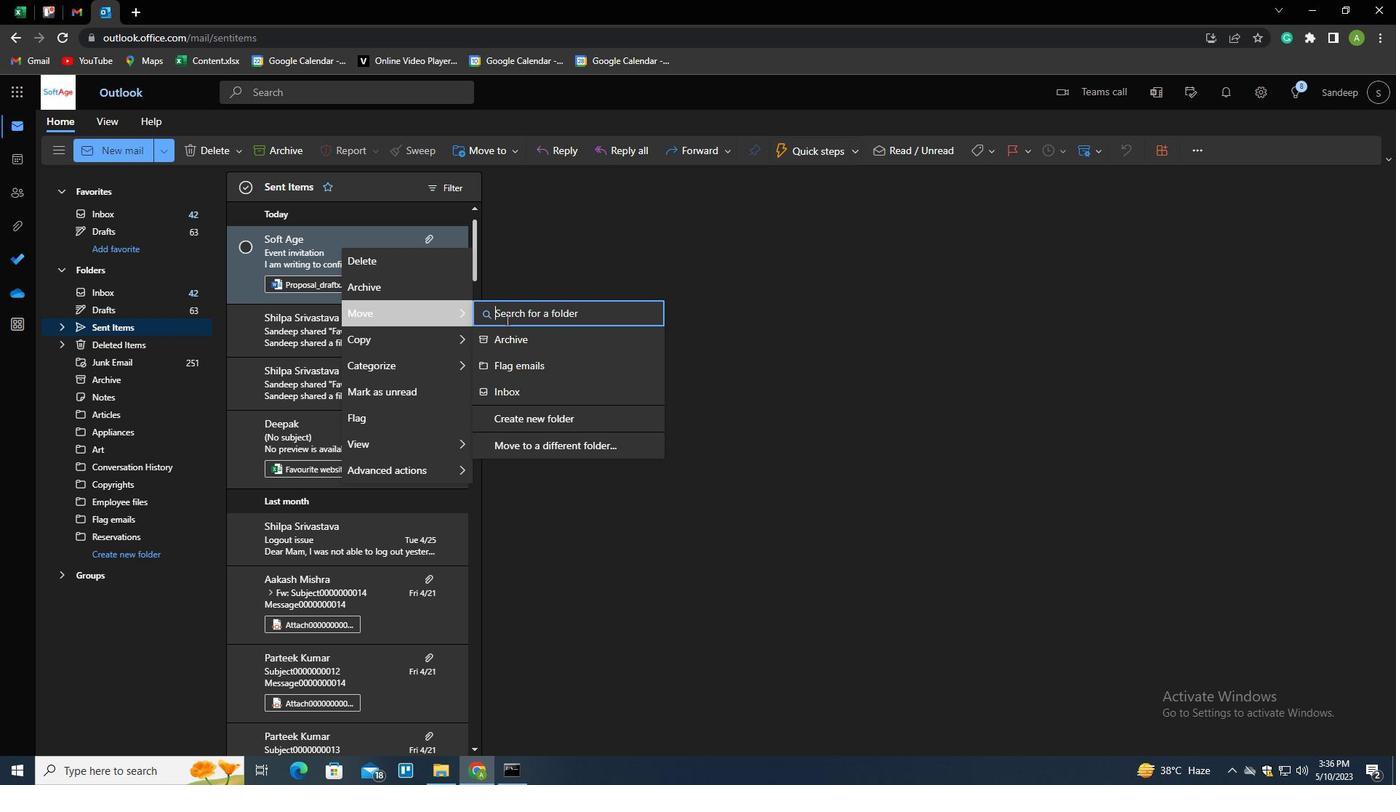 
Action: Mouse moved to (501, 312)
Screenshot: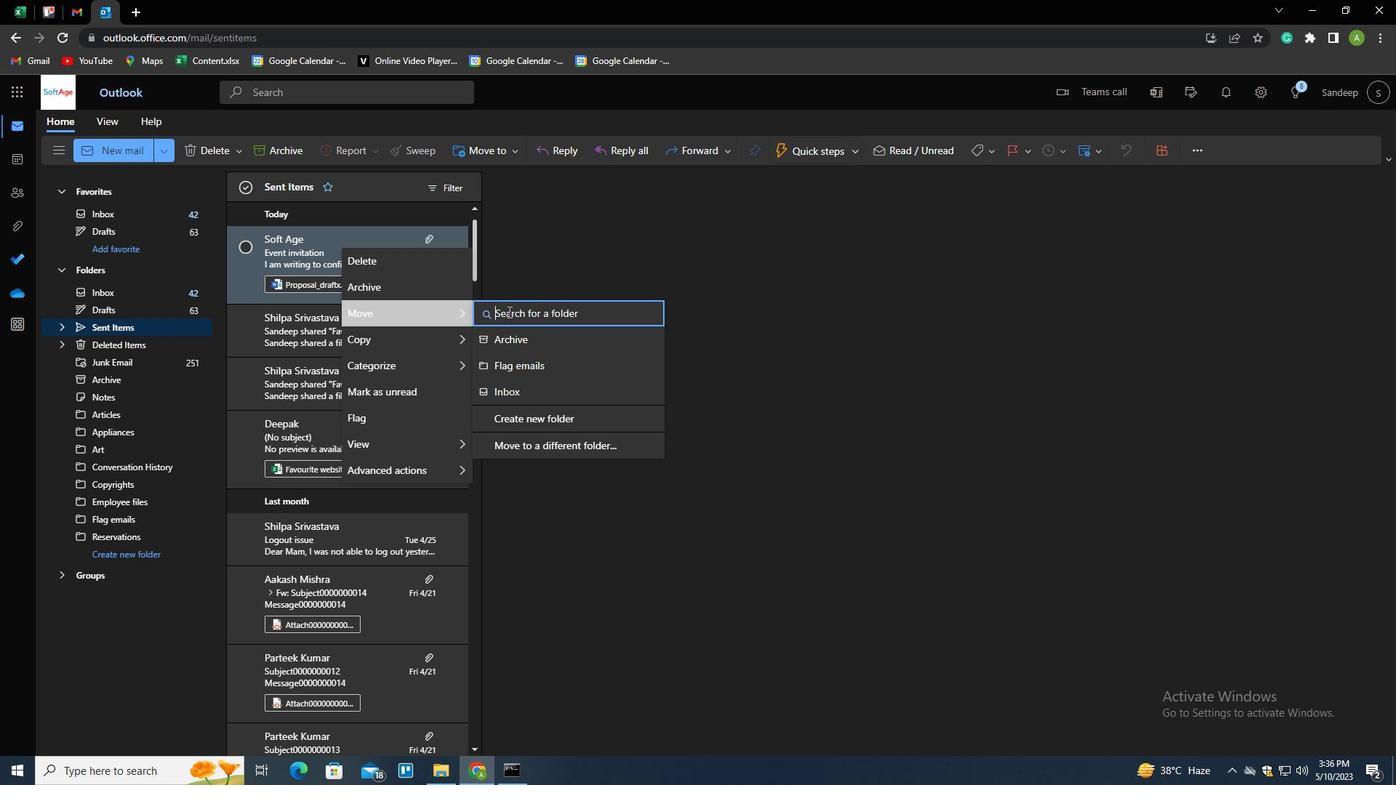 
Action: Key pressed <Key.shift>
Screenshot: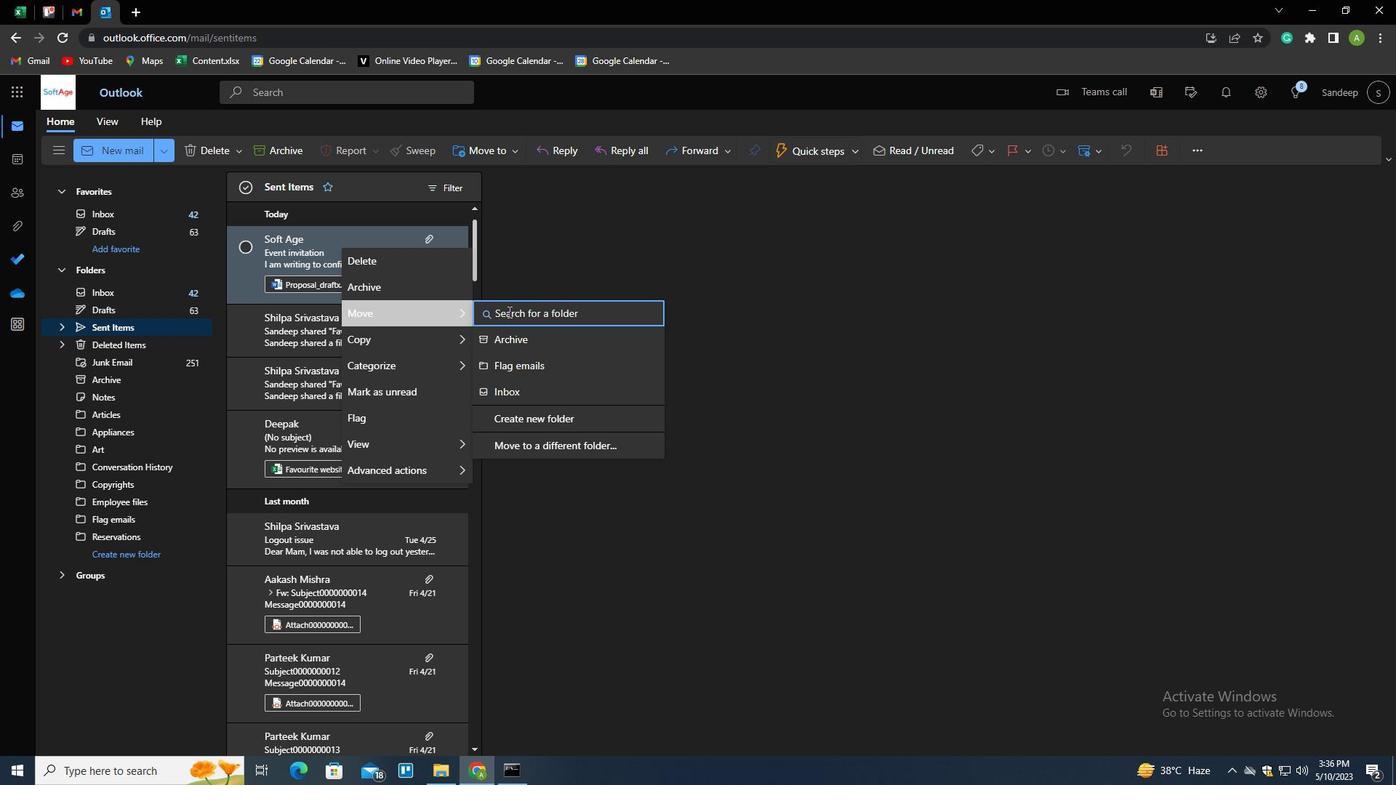 
Action: Mouse moved to (441, 280)
Screenshot: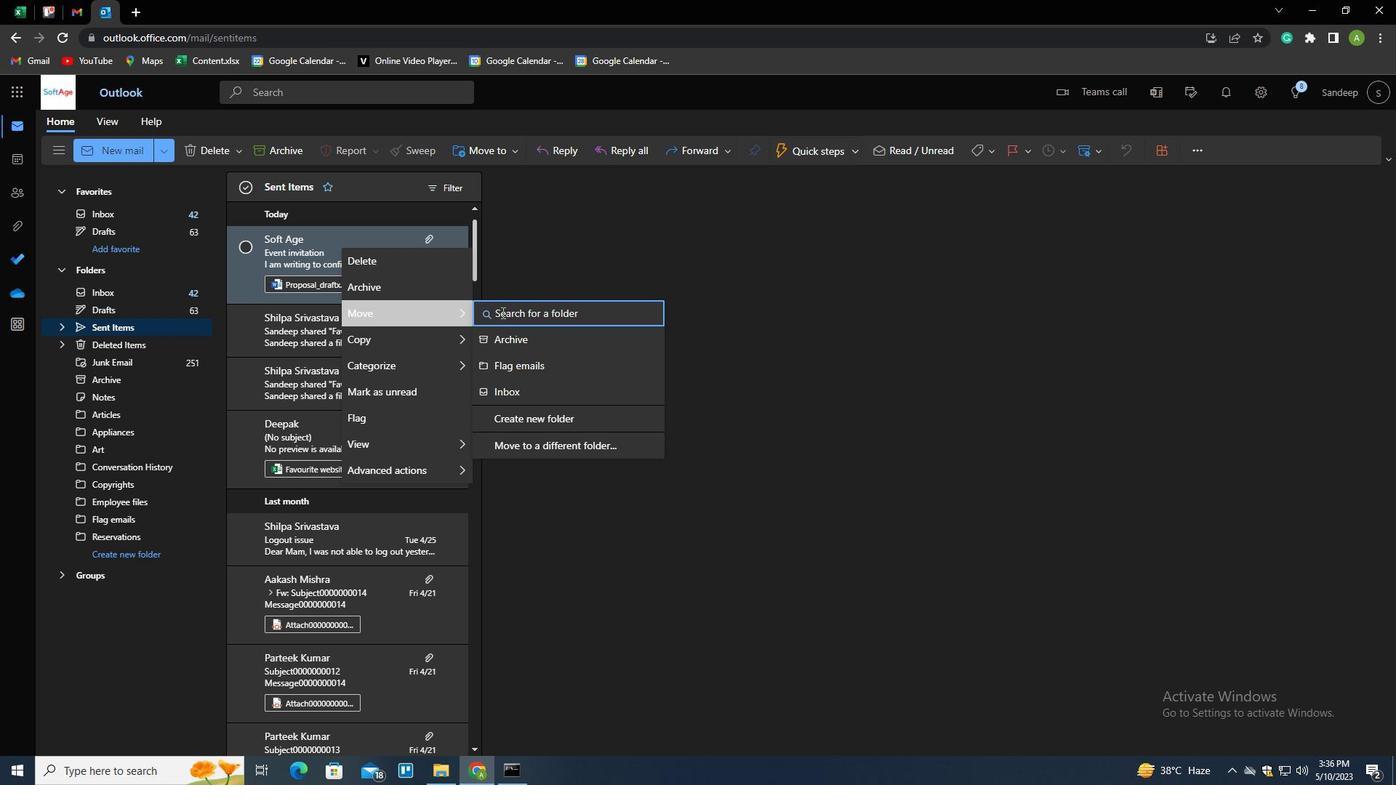 
Action: Key pressed ART
Screenshot: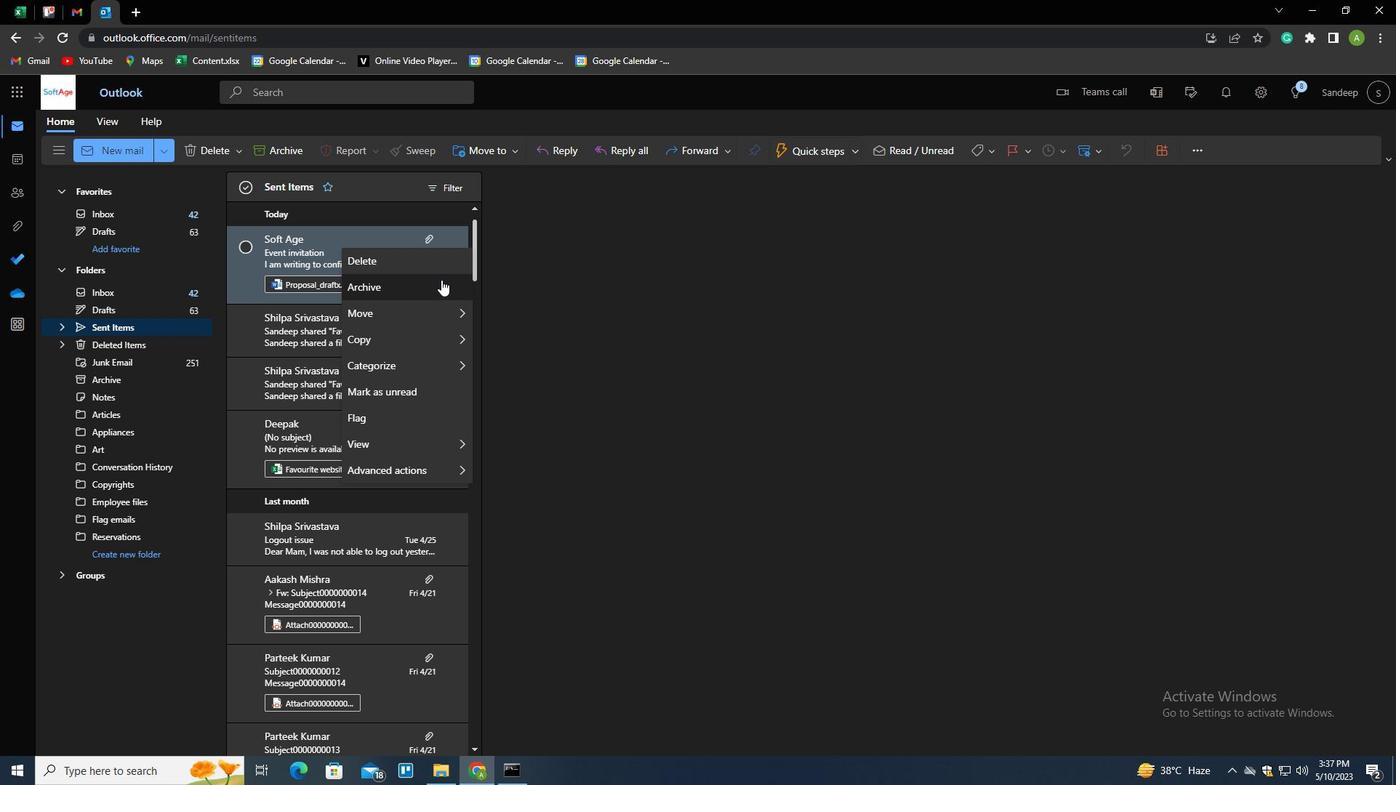 
Action: Mouse moved to (425, 315)
Screenshot: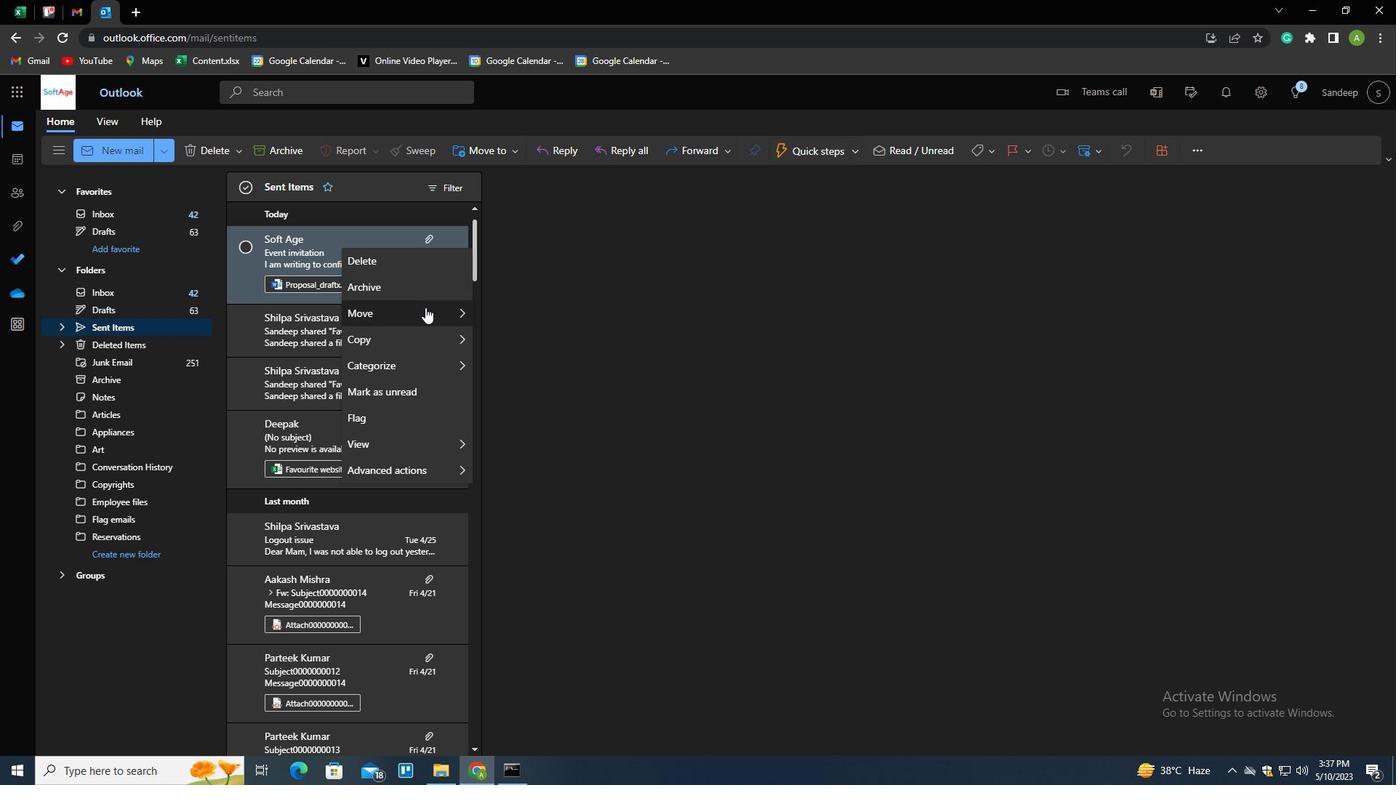 
Action: Mouse pressed left at (425, 315)
Screenshot: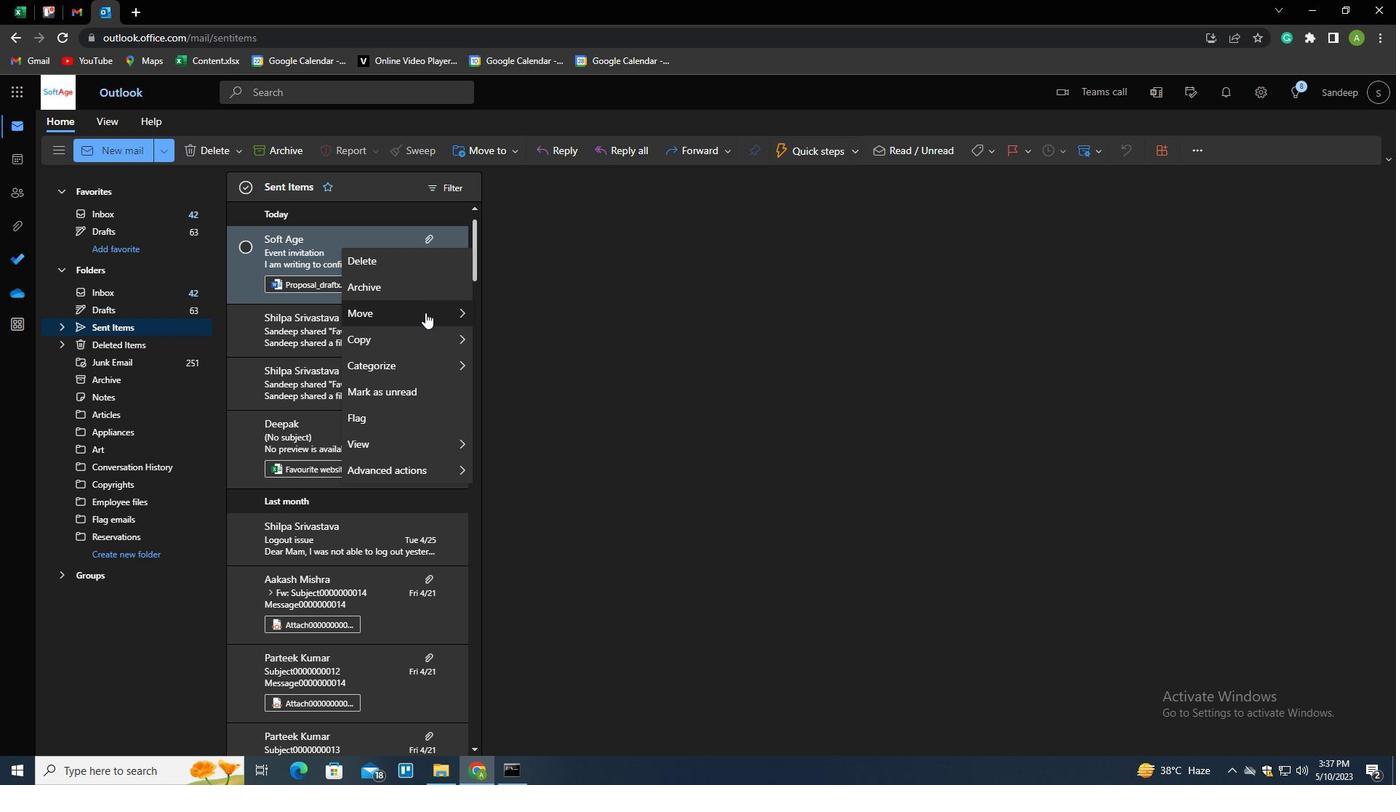 
Action: Mouse moved to (533, 312)
Screenshot: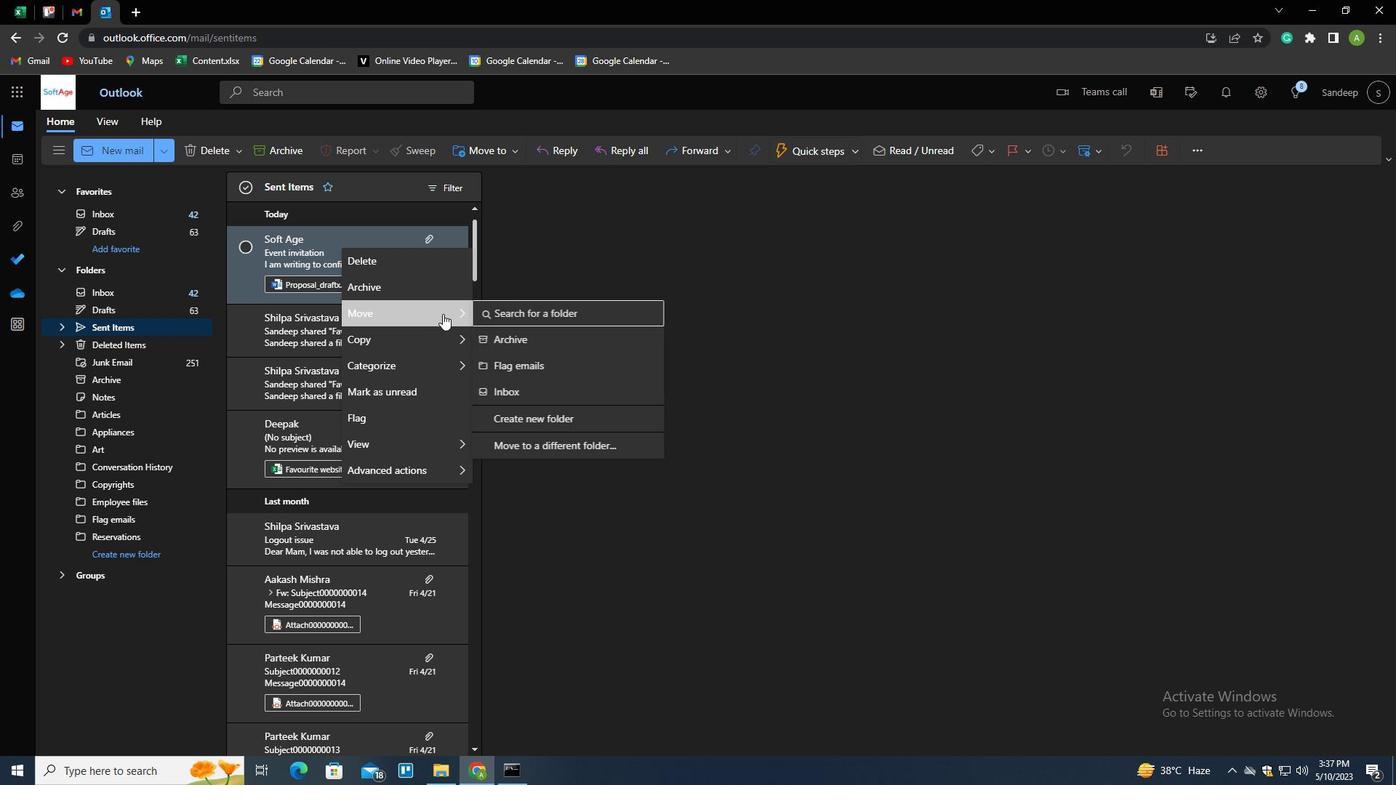 
Action: Mouse pressed left at (533, 312)
Screenshot: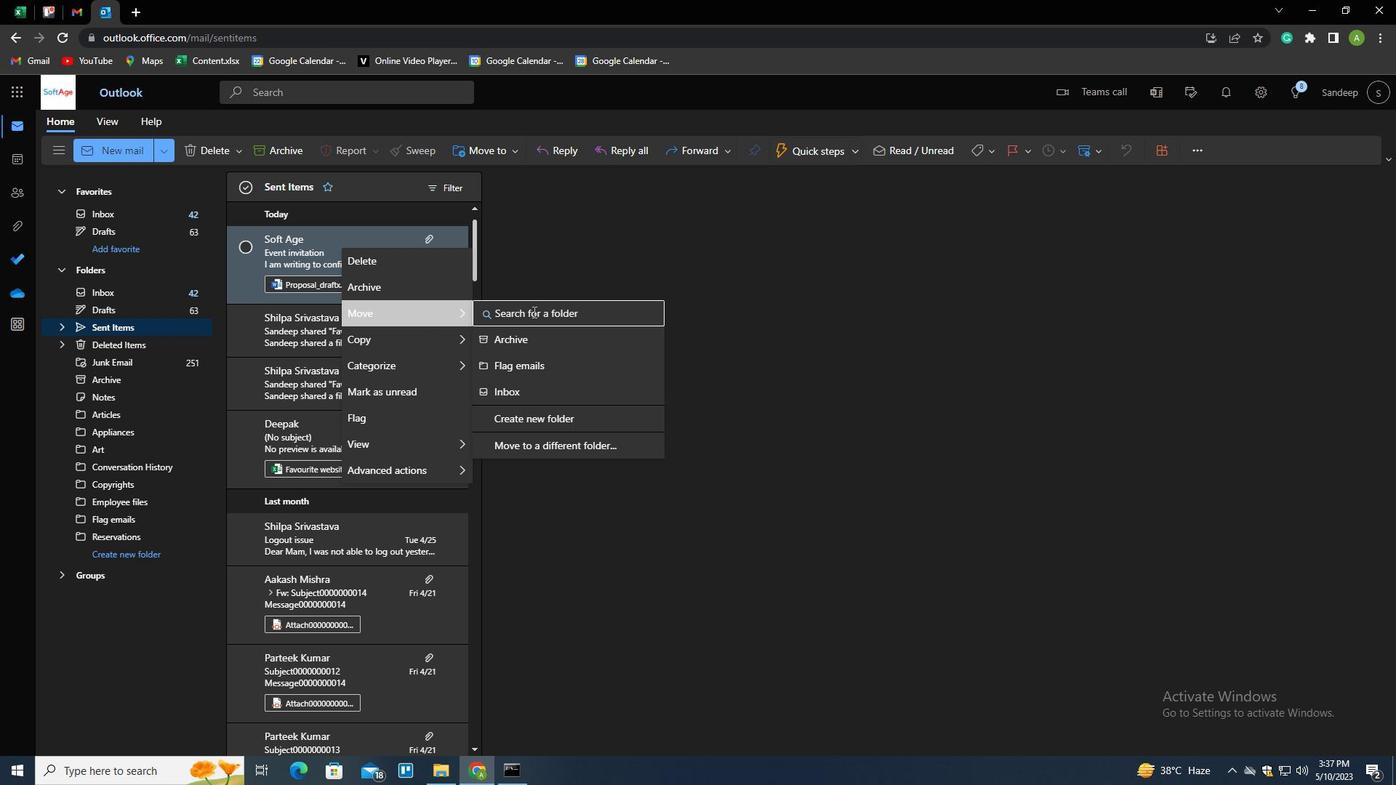 
Action: Key pressed <Key.shift>ART
Screenshot: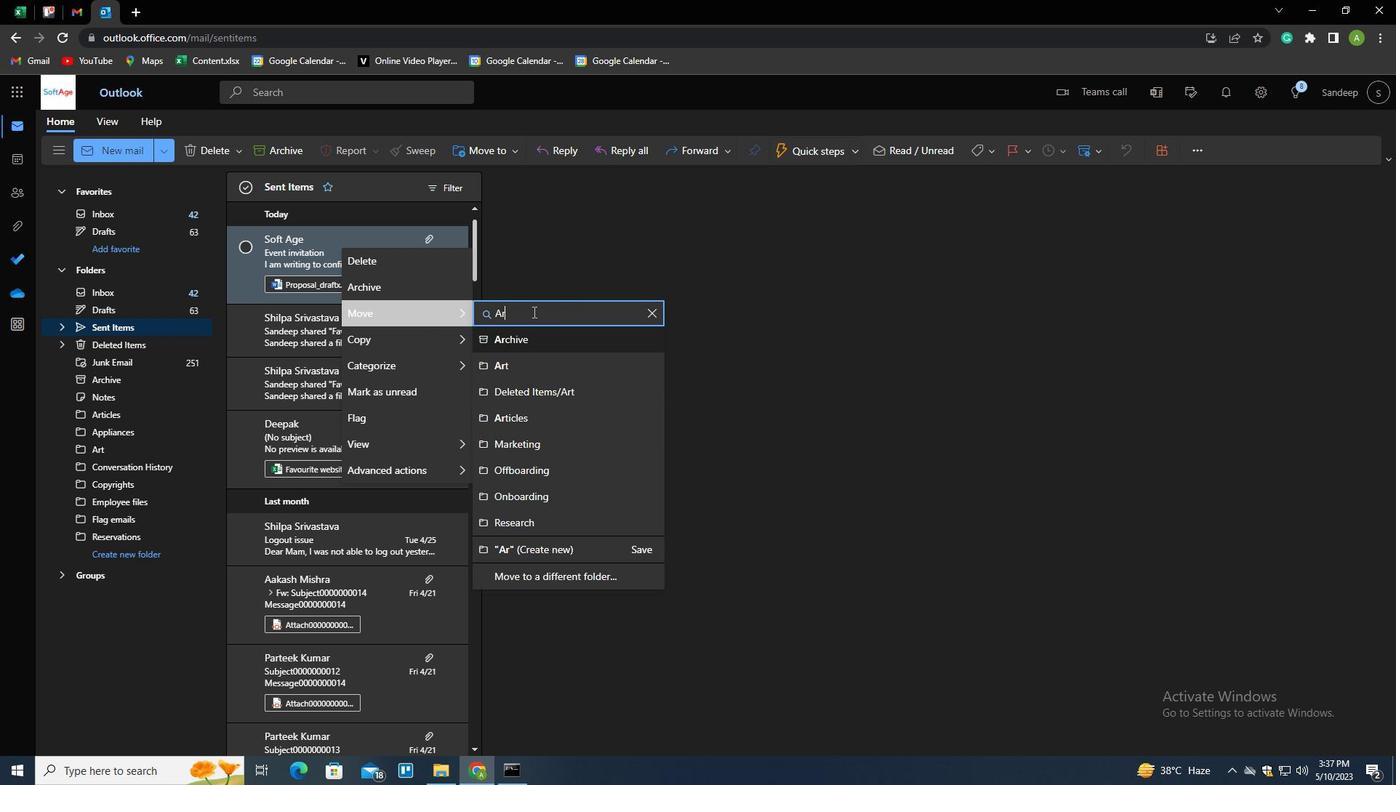 
Action: Mouse moved to (534, 338)
Screenshot: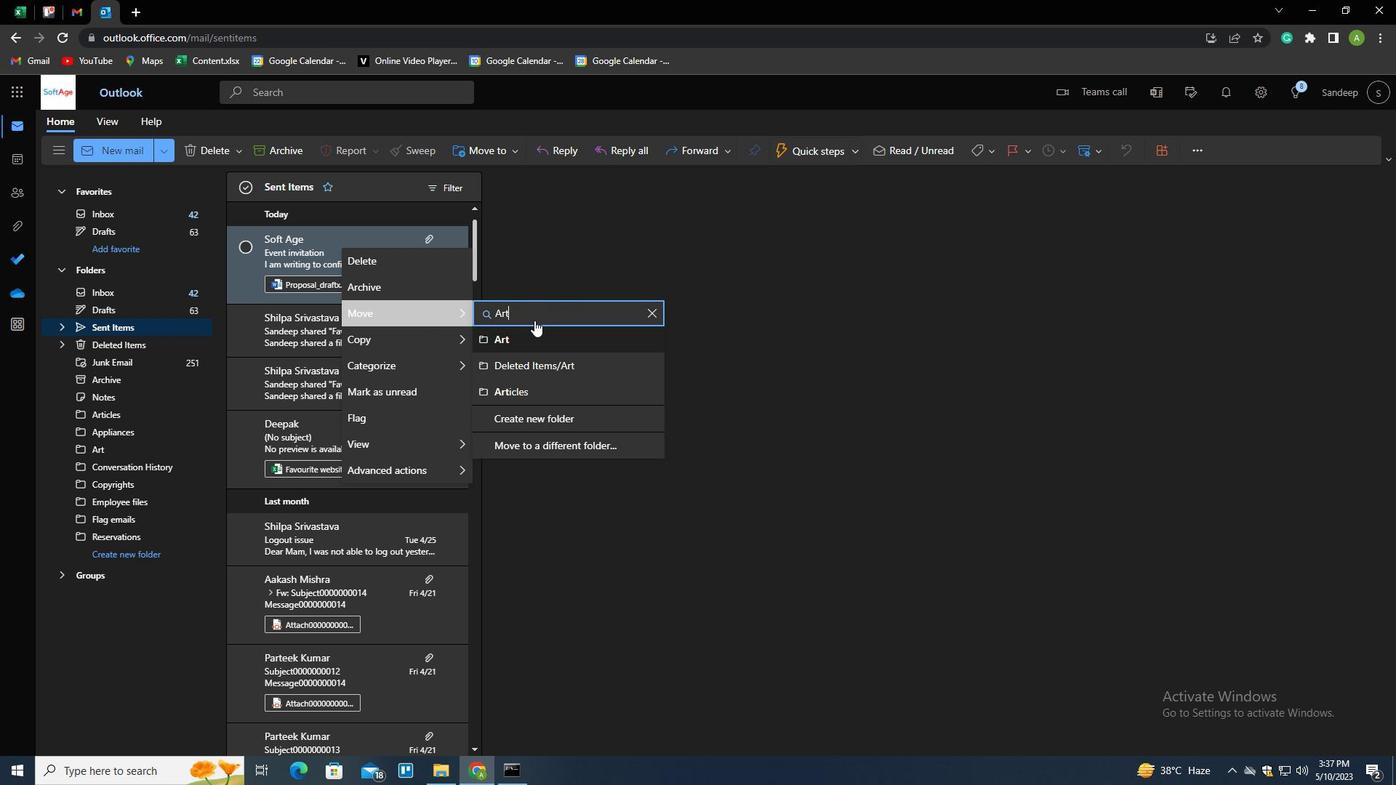 
Action: Mouse pressed left at (534, 338)
Screenshot: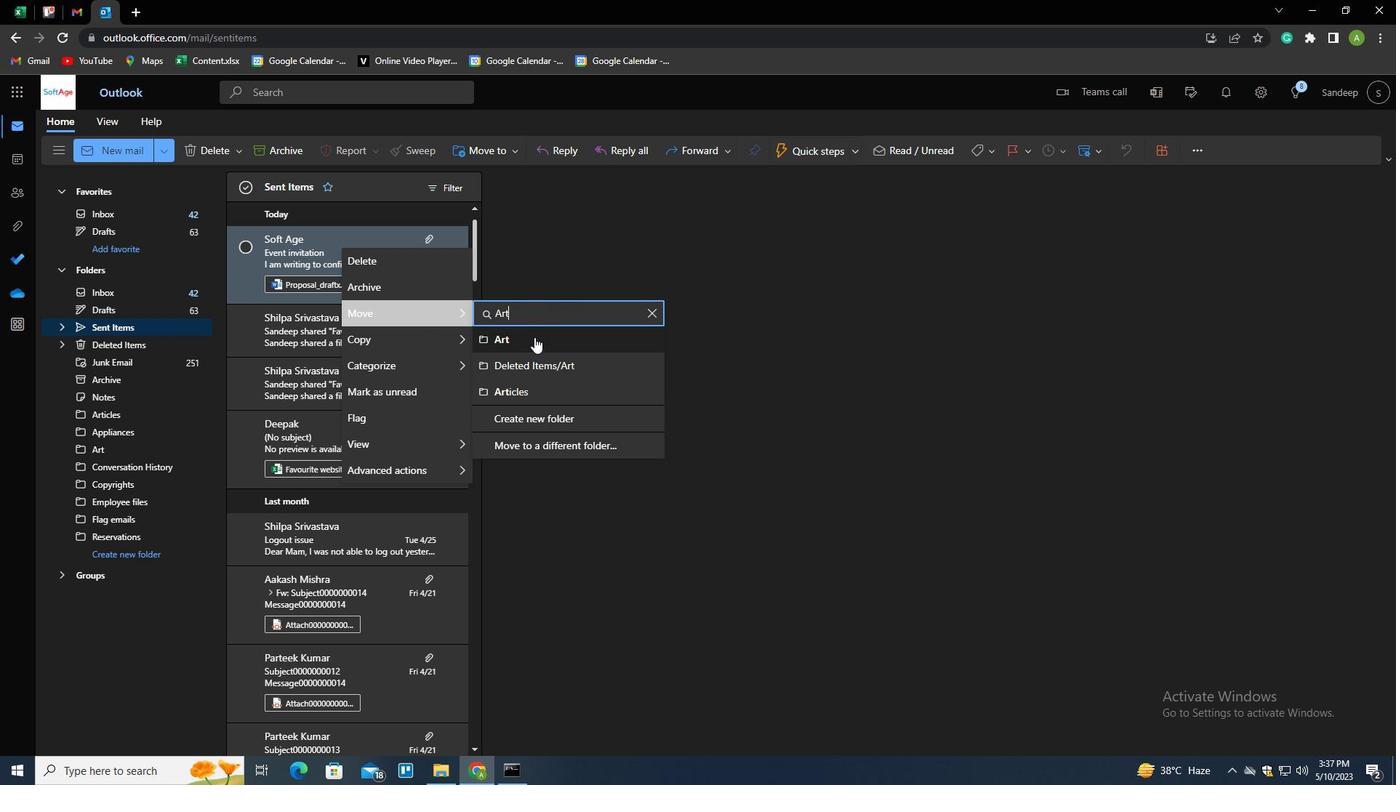 
Action: Mouse moved to (655, 383)
Screenshot: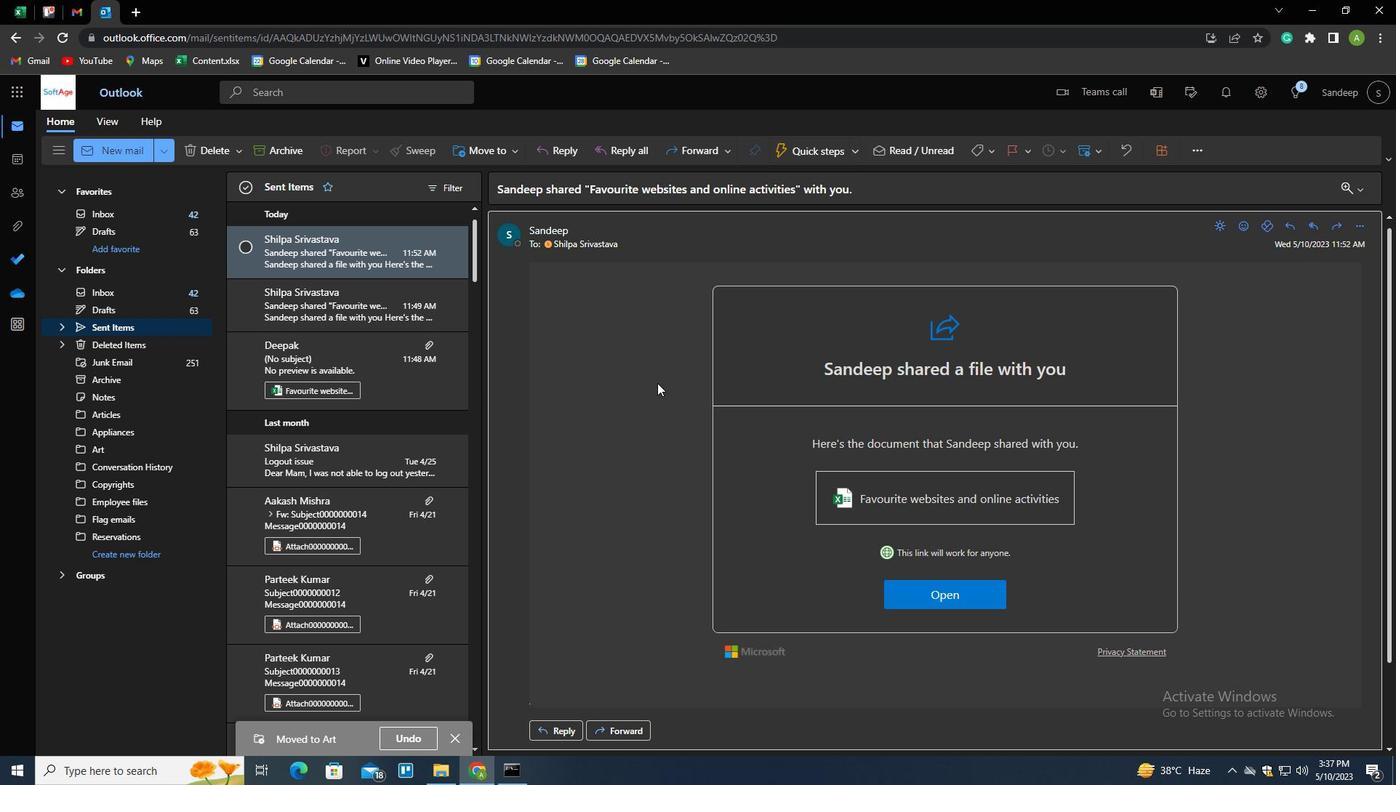 
